 Task: Search for a stay in Presidente Epitácio, SP, from 2 Jun to 9 Jun for 5 guests. Set price range to ₹7000 - ₹13000, with 2 bedrooms, 5 beds, 2 bathrooms, self check-in, and Spanish-speaking host.
Action: Mouse moved to (434, 140)
Screenshot: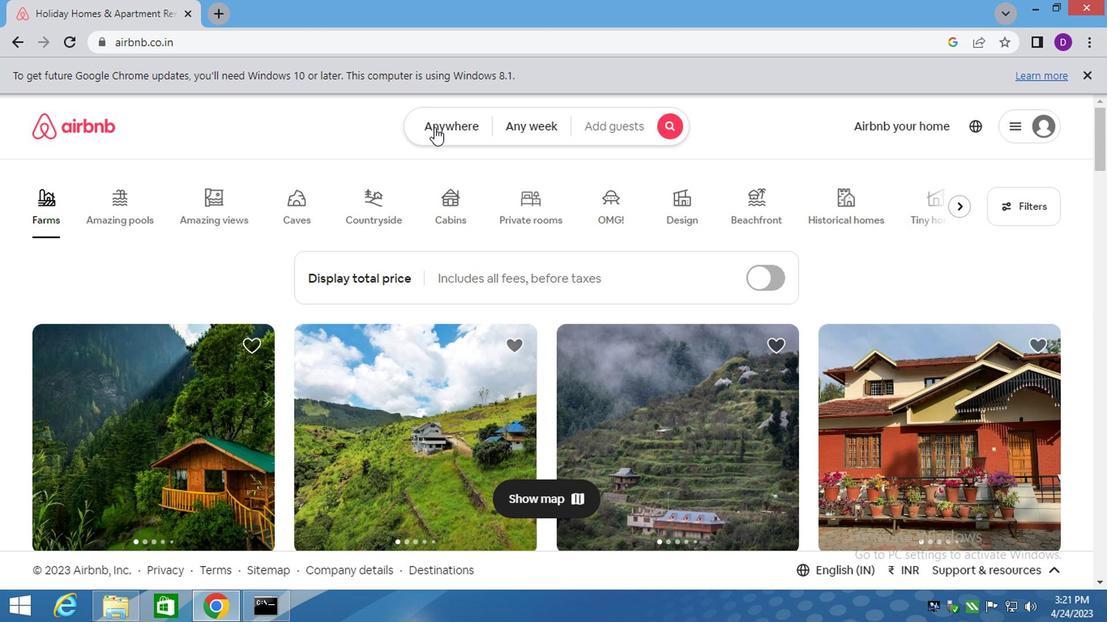 
Action: Mouse pressed left at (434, 140)
Screenshot: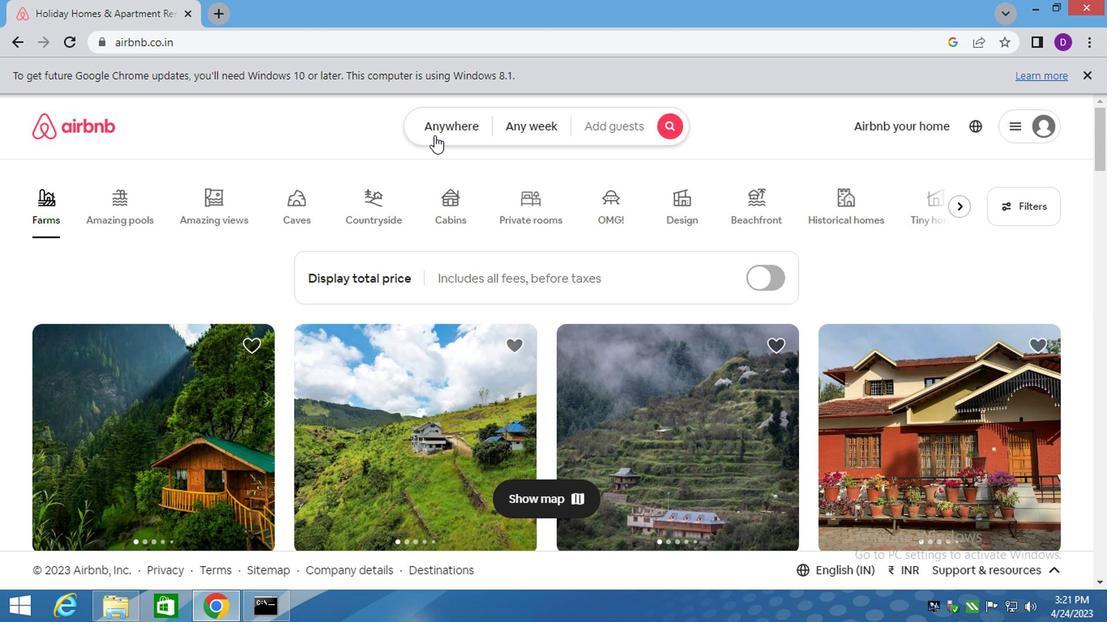 
Action: Mouse moved to (269, 188)
Screenshot: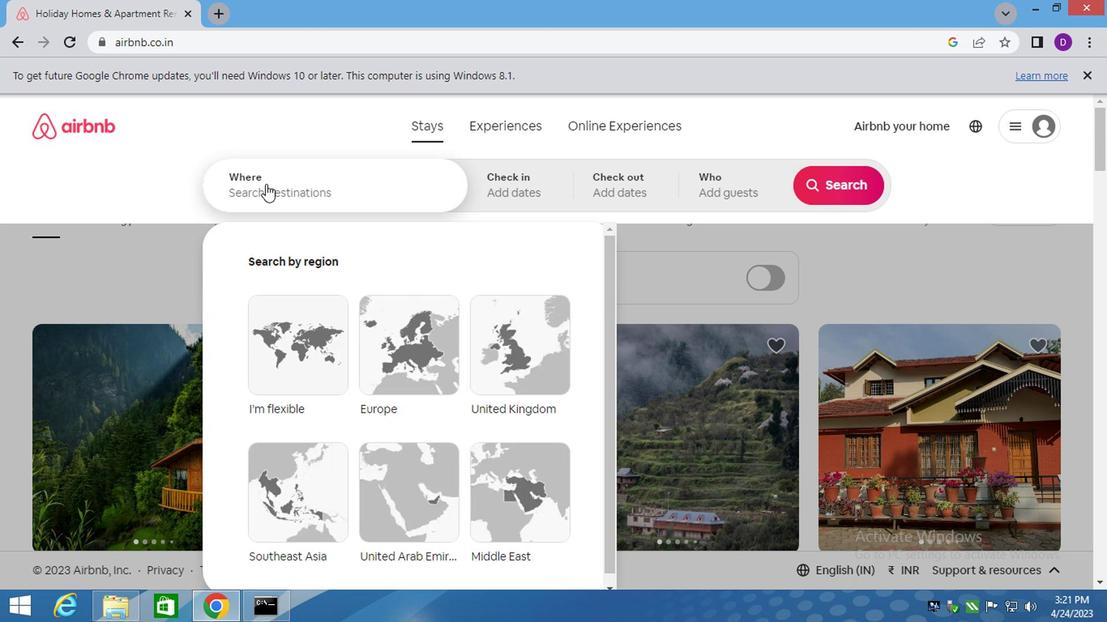 
Action: Mouse pressed left at (269, 188)
Screenshot: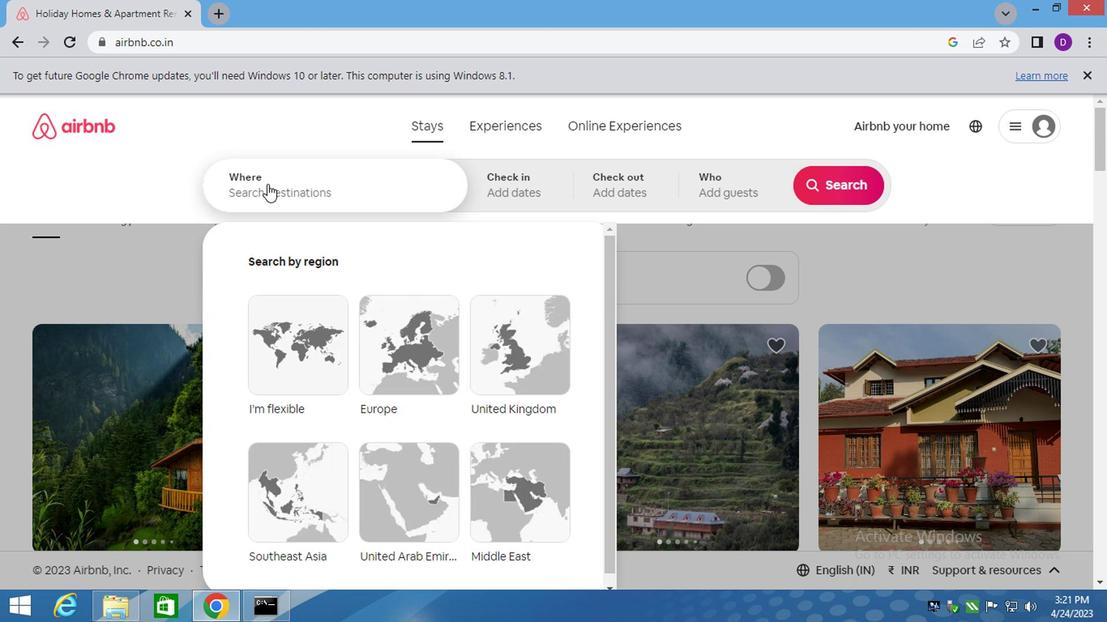 
Action: Mouse moved to (380, 196)
Screenshot: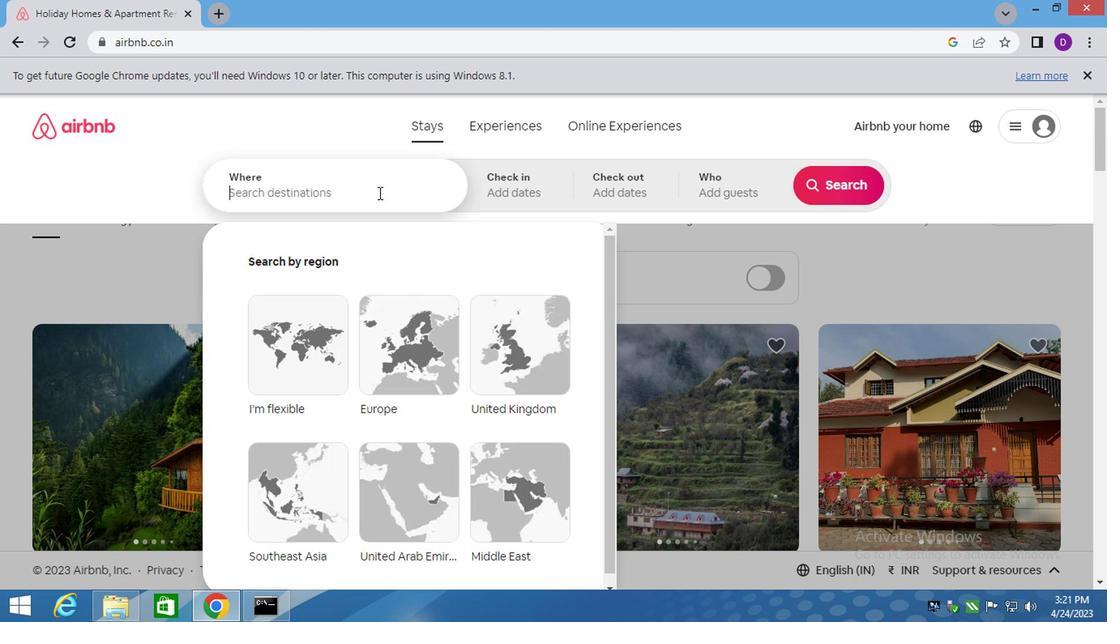 
Action: Key pressed <Key.shift>PRESIDENTE<Key.space>EPI<Key.down><Key.backspace><Key.backspace><Key.backspace><Key.backspace>,<Key.space><Key.shift>BRTA<Key.backspace><Key.backspace>AZIL<Key.enter>
Screenshot: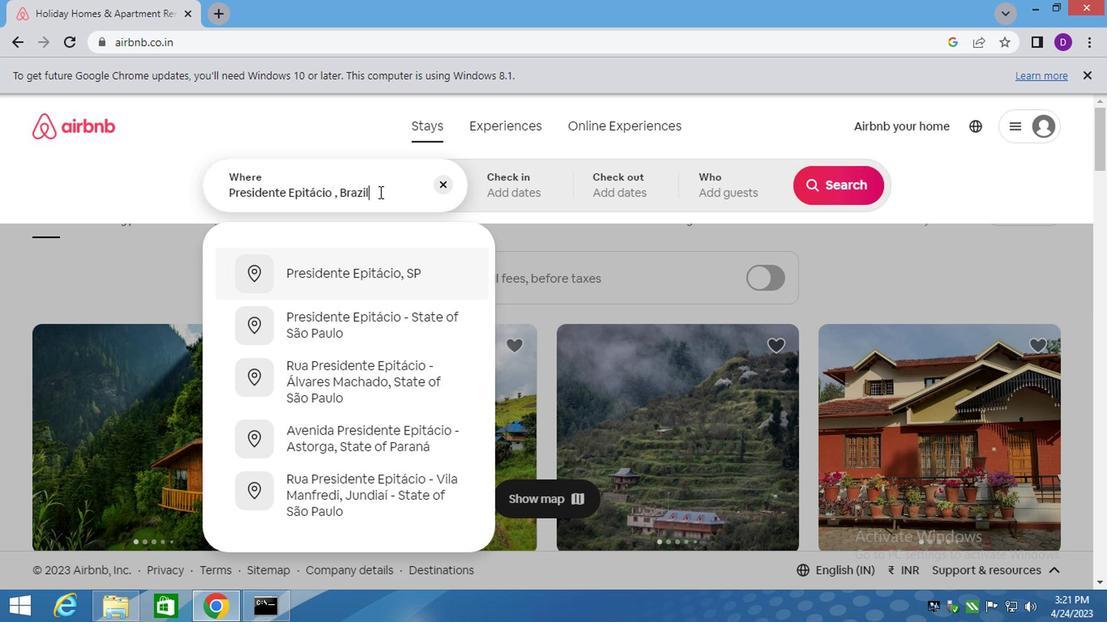 
Action: Mouse moved to (821, 315)
Screenshot: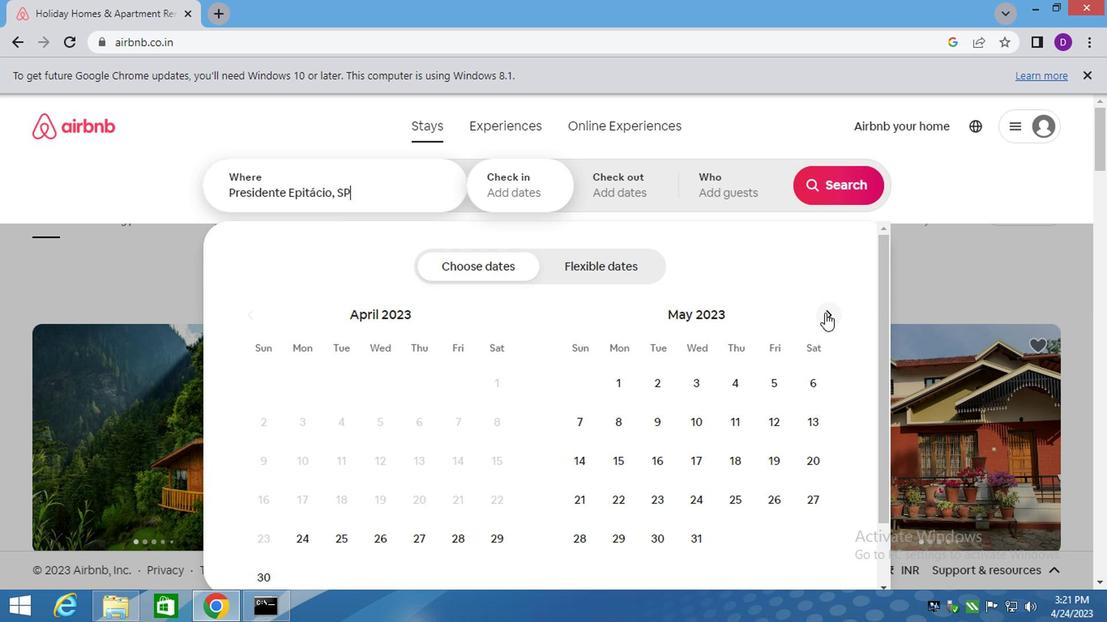 
Action: Mouse pressed left at (821, 315)
Screenshot: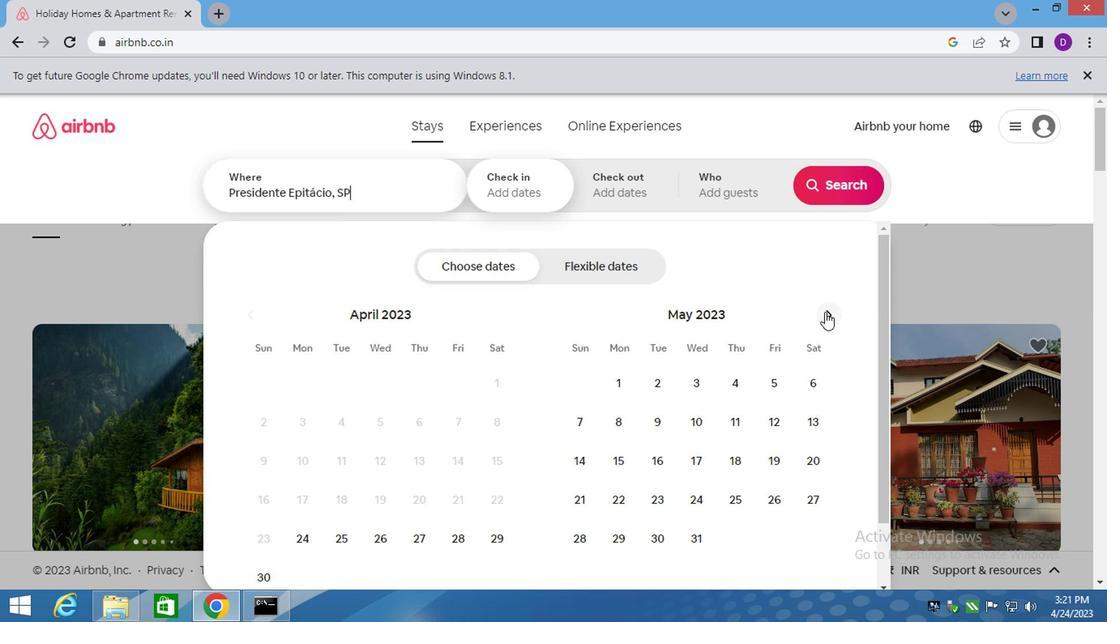 
Action: Mouse moved to (780, 396)
Screenshot: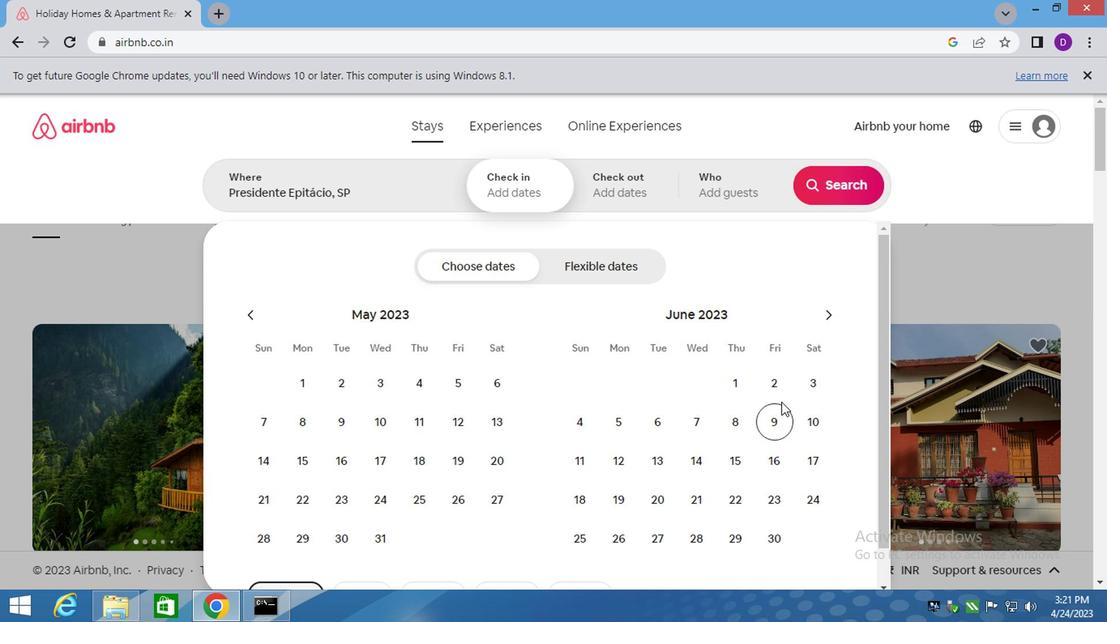 
Action: Mouse pressed left at (780, 396)
Screenshot: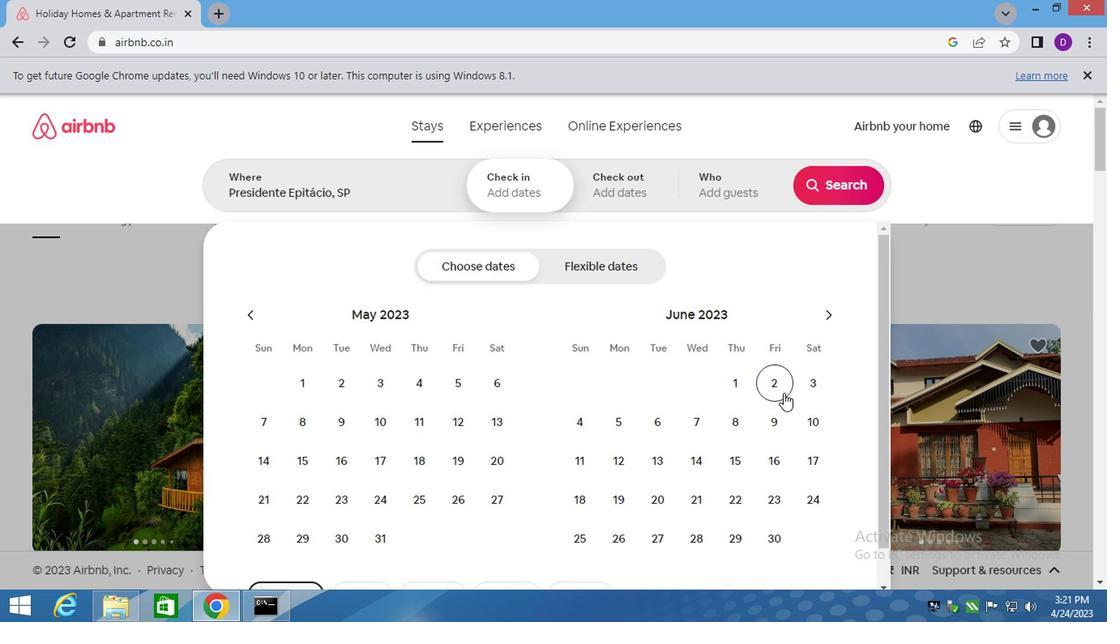 
Action: Mouse moved to (769, 420)
Screenshot: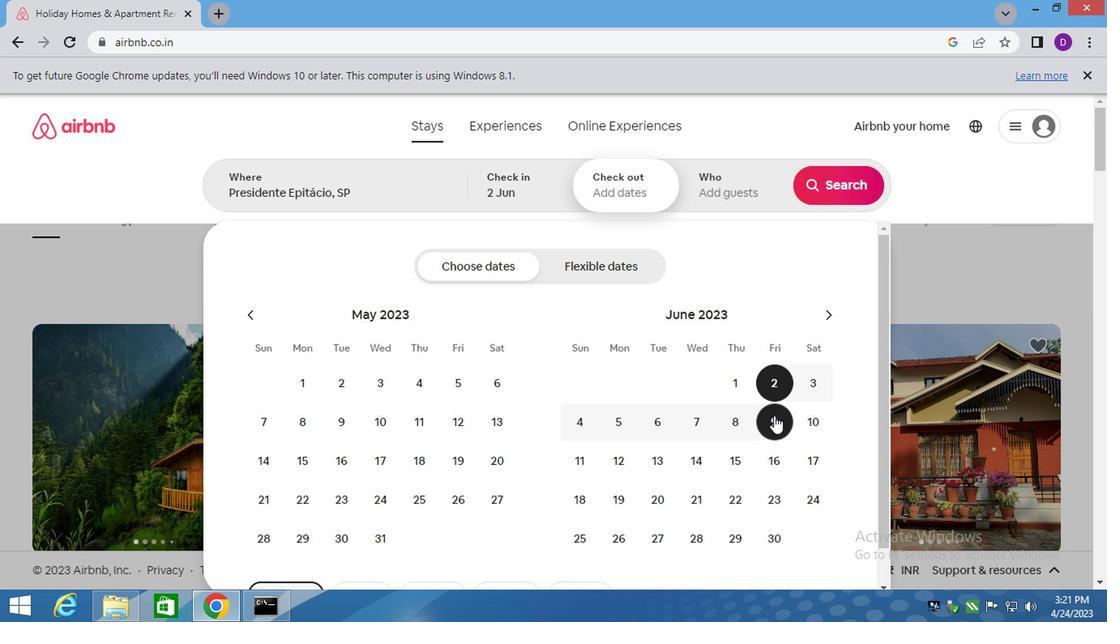
Action: Mouse pressed left at (769, 420)
Screenshot: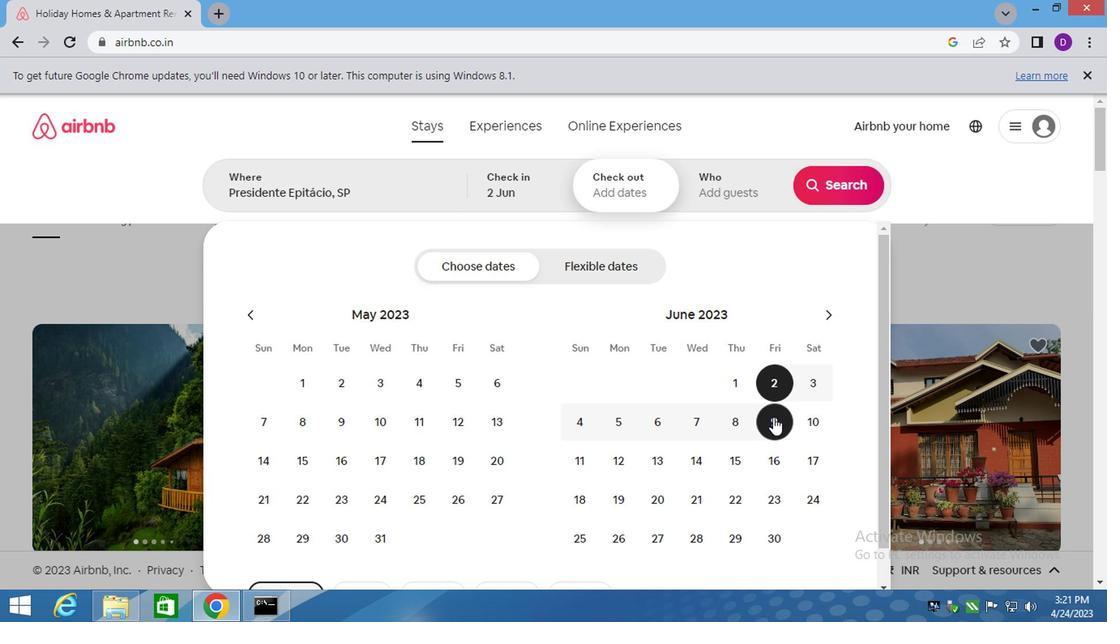 
Action: Mouse moved to (738, 198)
Screenshot: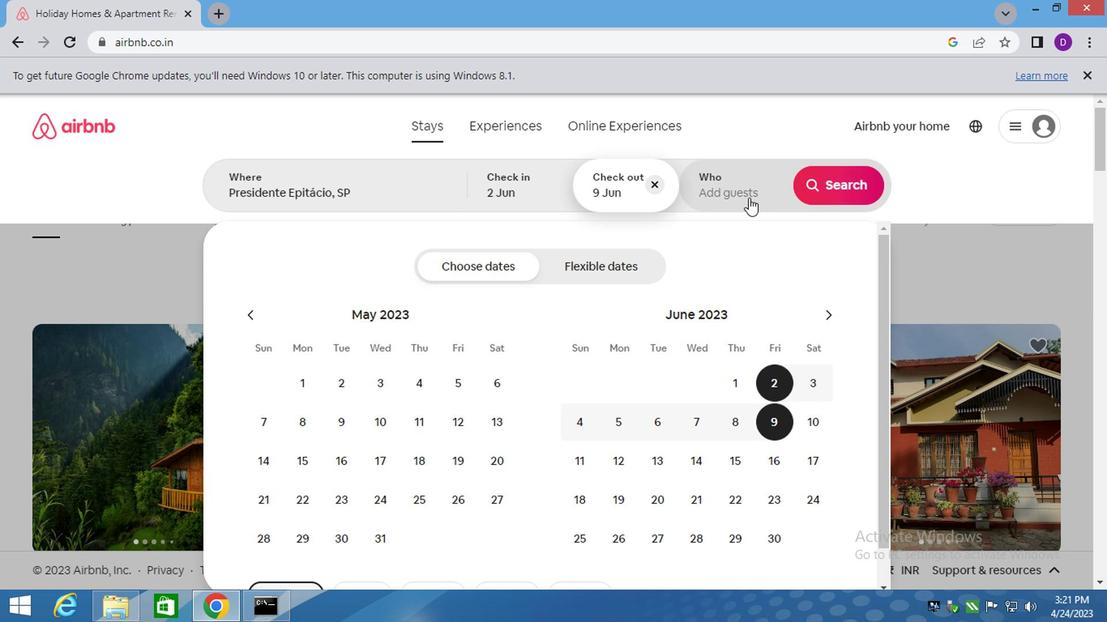 
Action: Mouse pressed left at (738, 198)
Screenshot: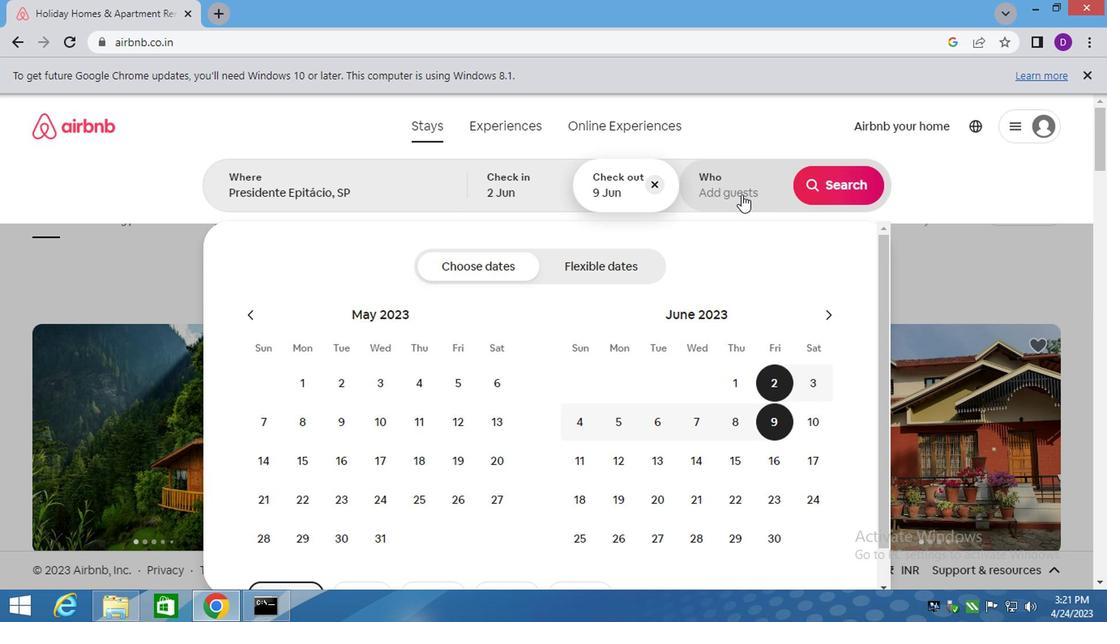 
Action: Mouse moved to (850, 277)
Screenshot: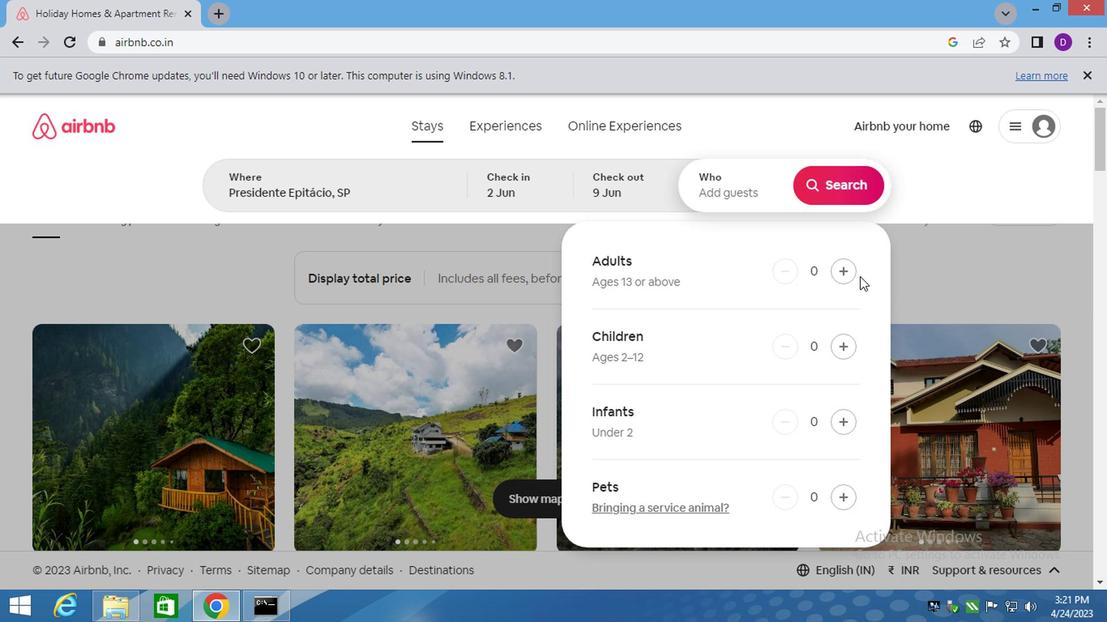 
Action: Mouse pressed left at (850, 277)
Screenshot: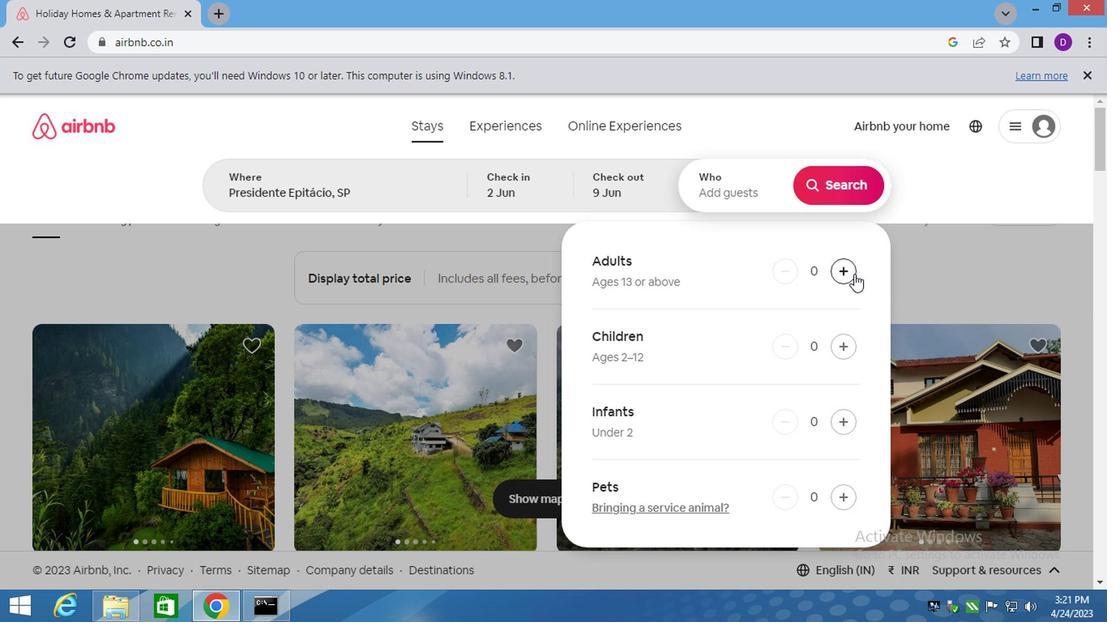 
Action: Mouse moved to (850, 276)
Screenshot: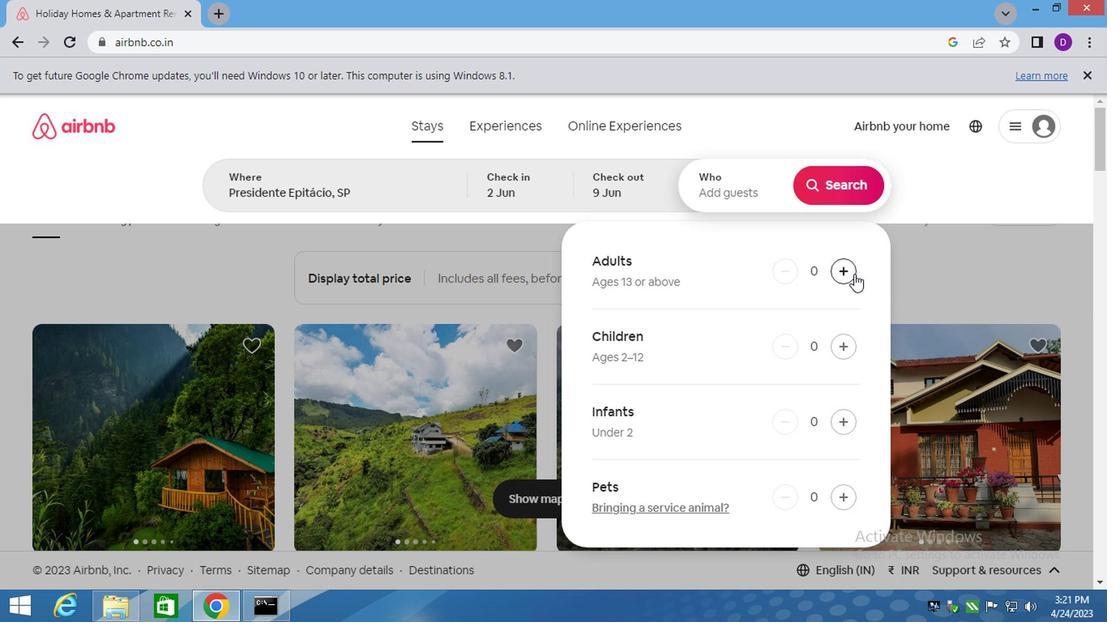 
Action: Mouse pressed left at (850, 276)
Screenshot: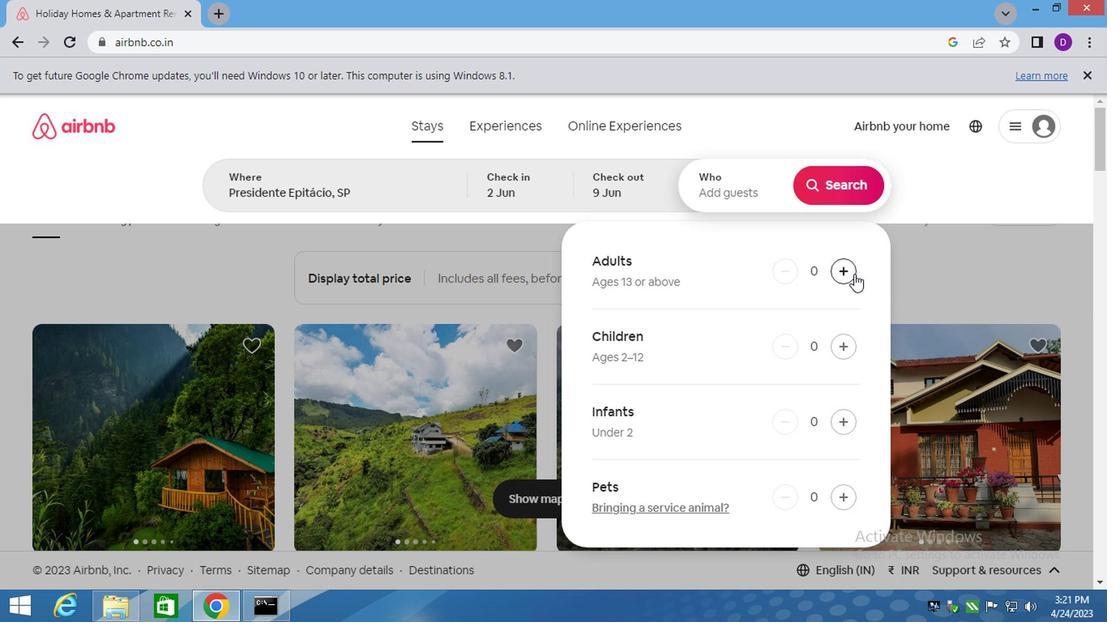 
Action: Mouse pressed left at (850, 276)
Screenshot: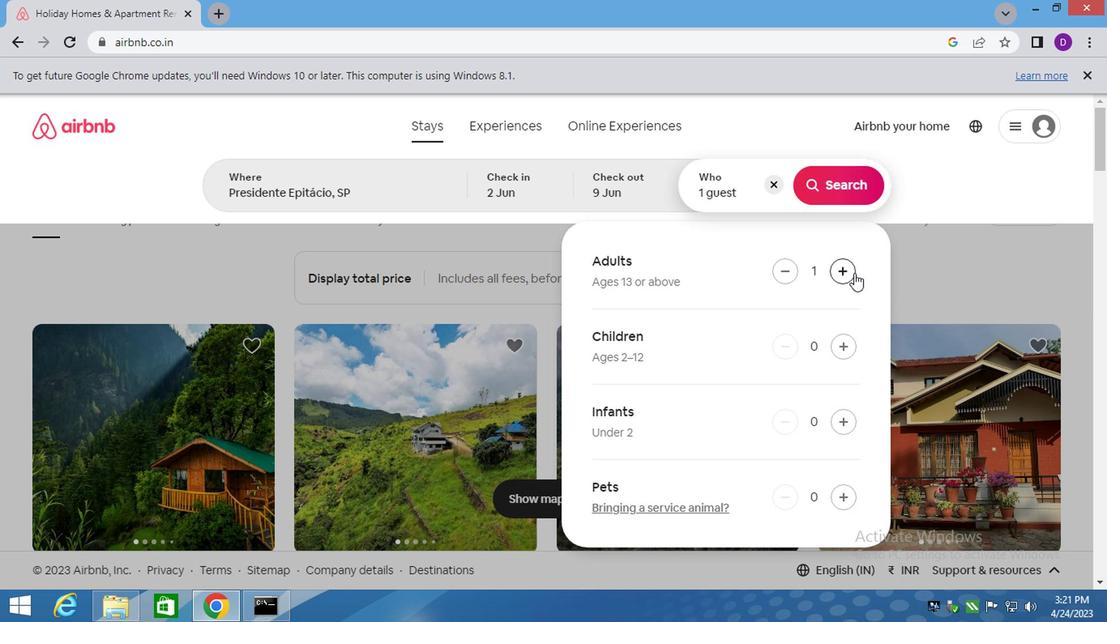 
Action: Mouse pressed left at (850, 276)
Screenshot: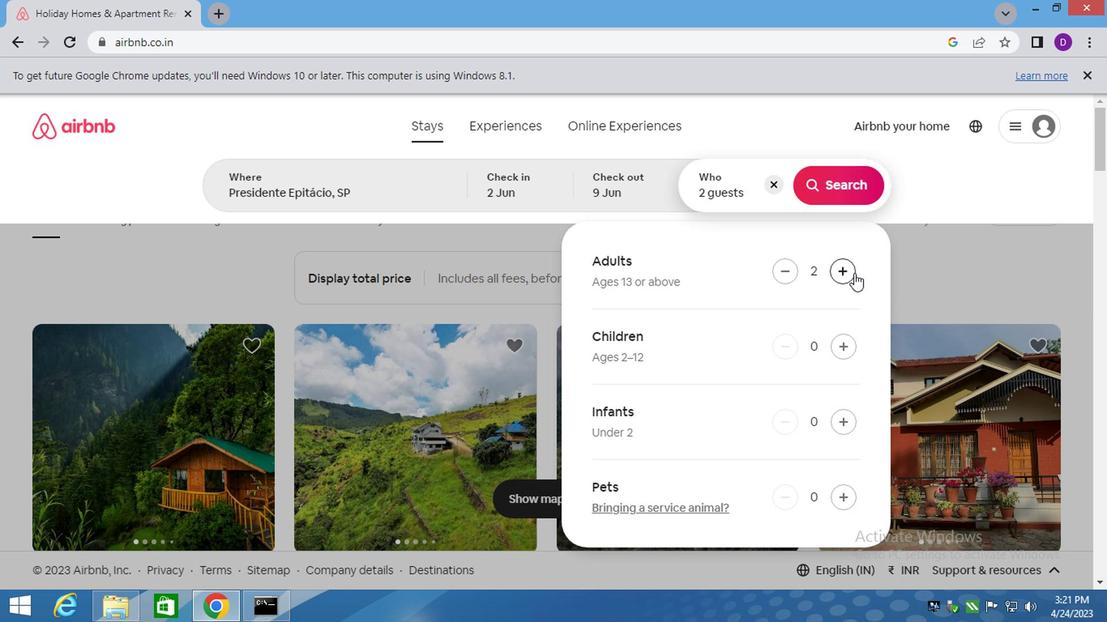 
Action: Mouse pressed left at (850, 276)
Screenshot: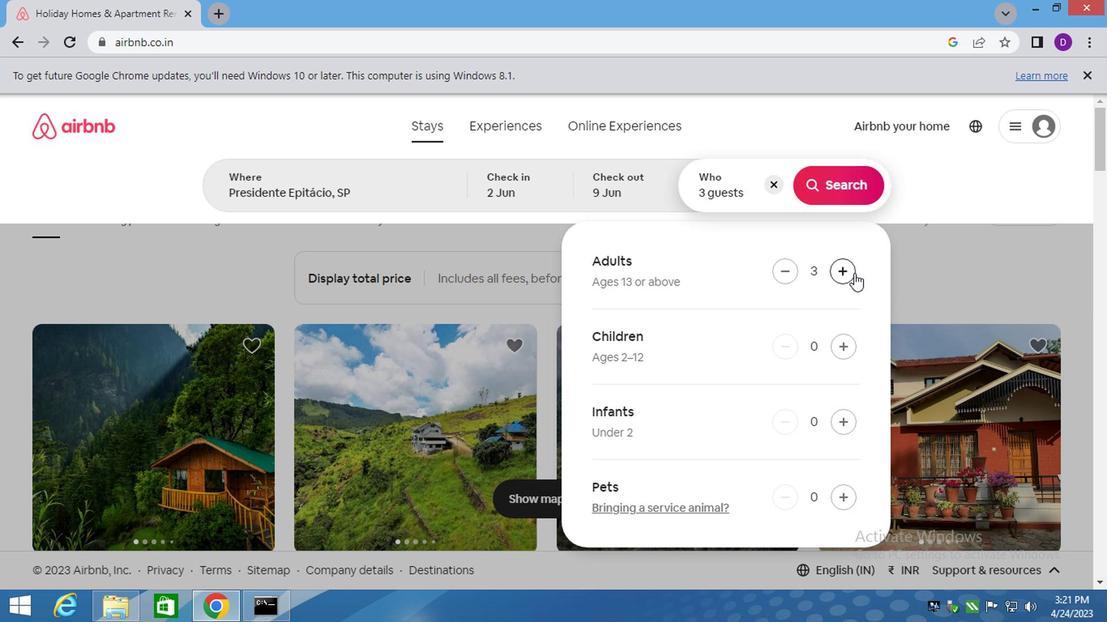 
Action: Mouse moved to (827, 189)
Screenshot: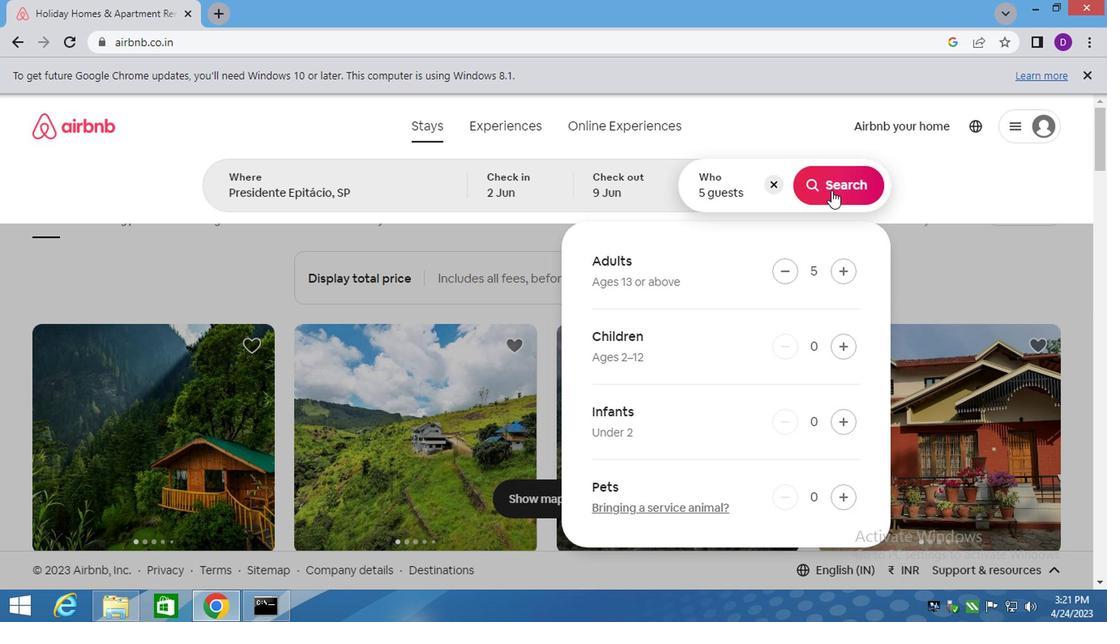 
Action: Mouse pressed left at (827, 189)
Screenshot: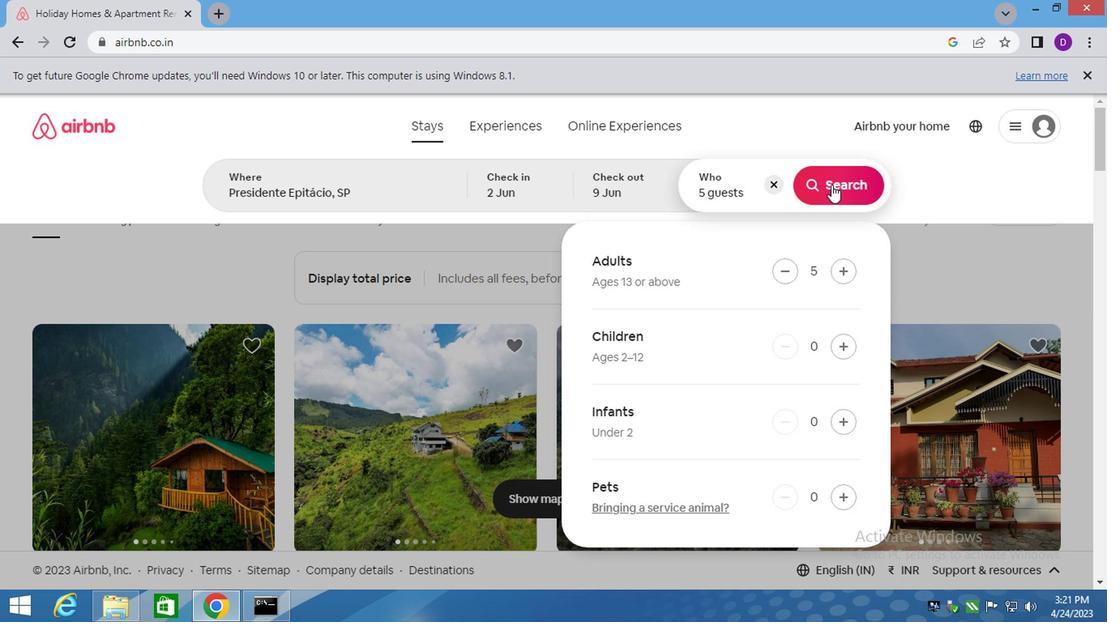 
Action: Mouse moved to (1024, 194)
Screenshot: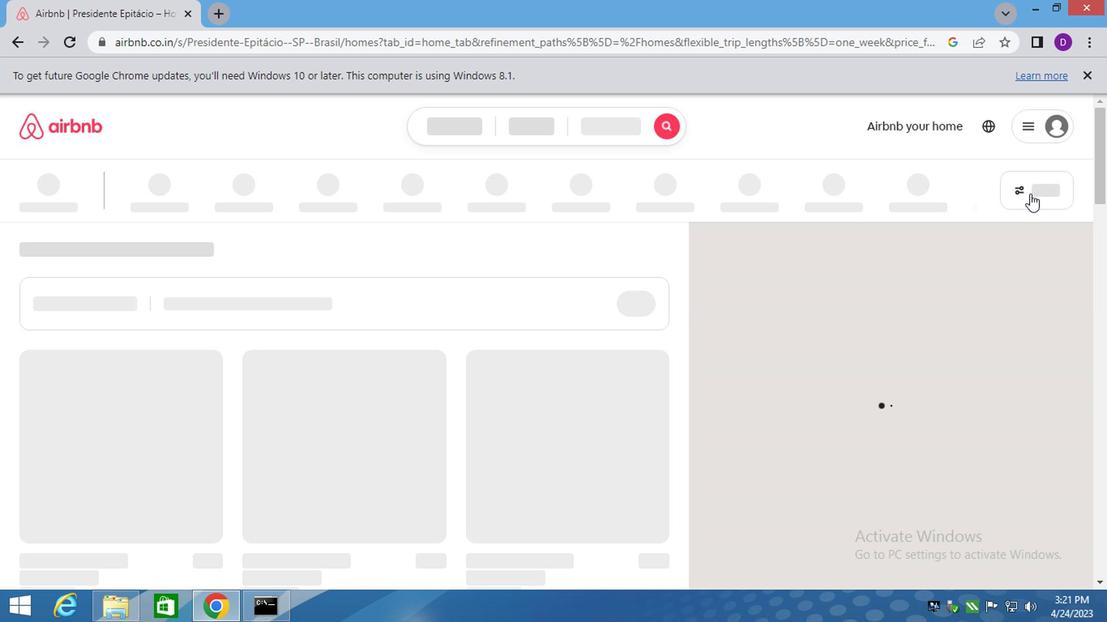
Action: Mouse pressed left at (1024, 194)
Screenshot: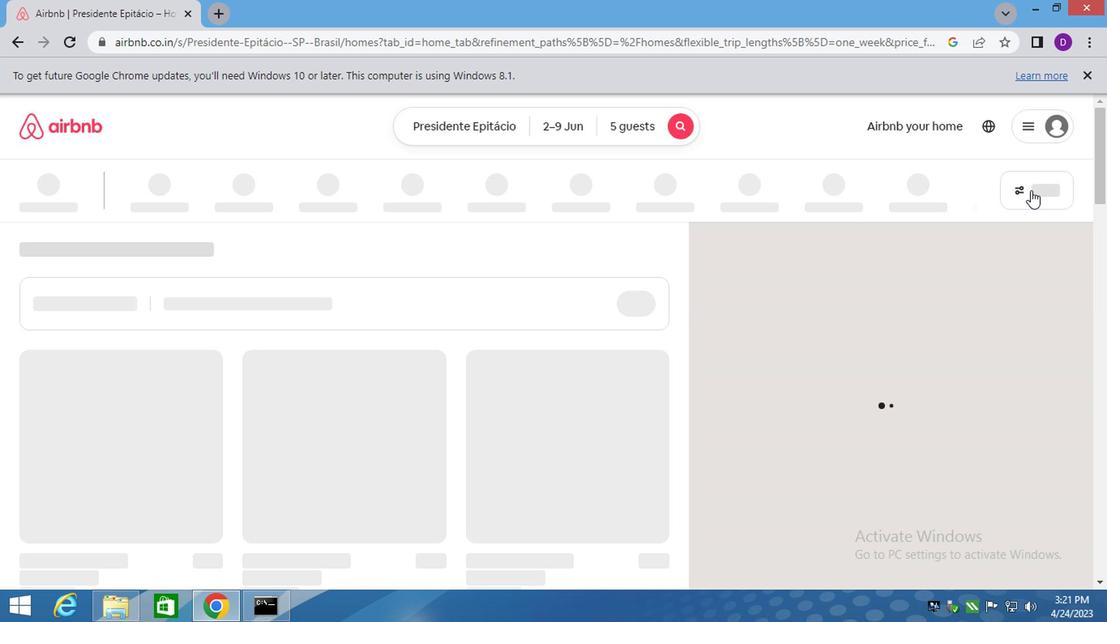 
Action: Mouse moved to (317, 393)
Screenshot: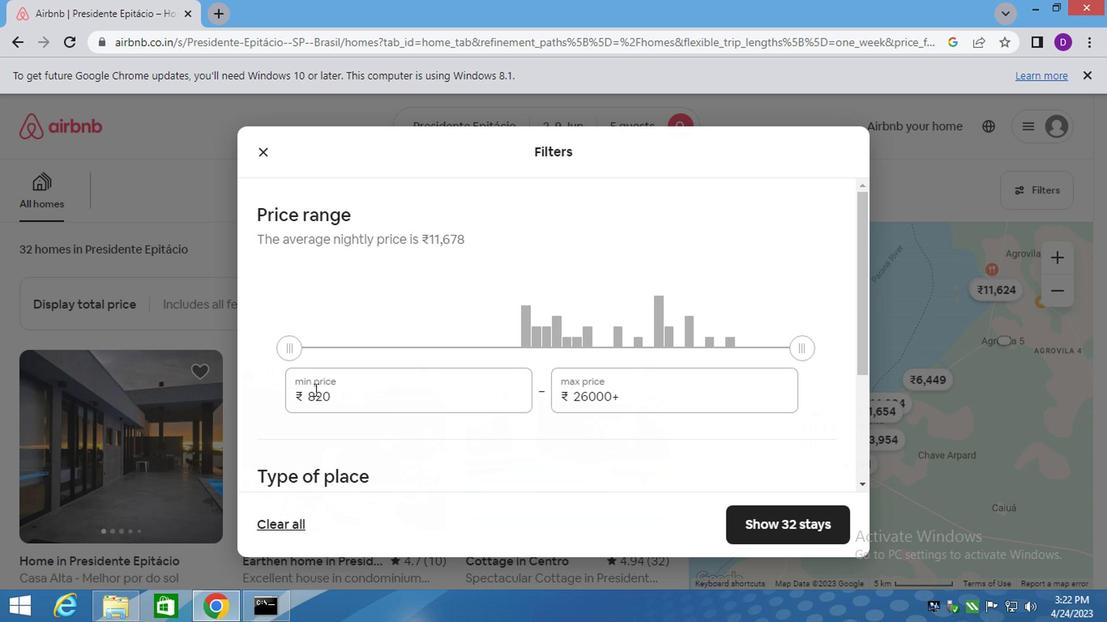 
Action: Mouse pressed left at (317, 393)
Screenshot: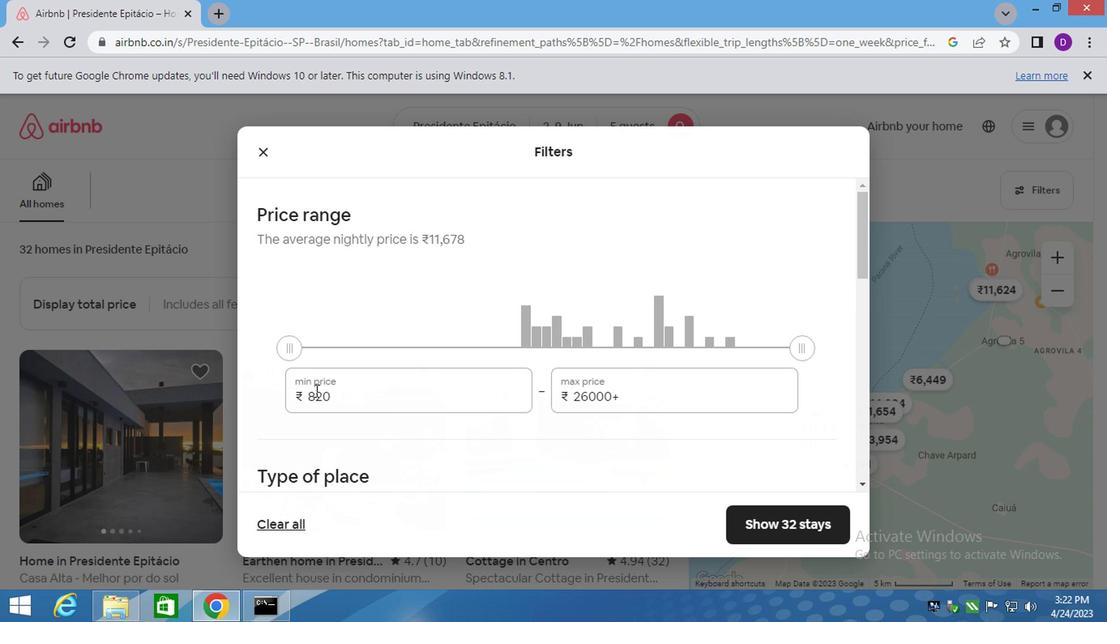 
Action: Mouse pressed left at (317, 393)
Screenshot: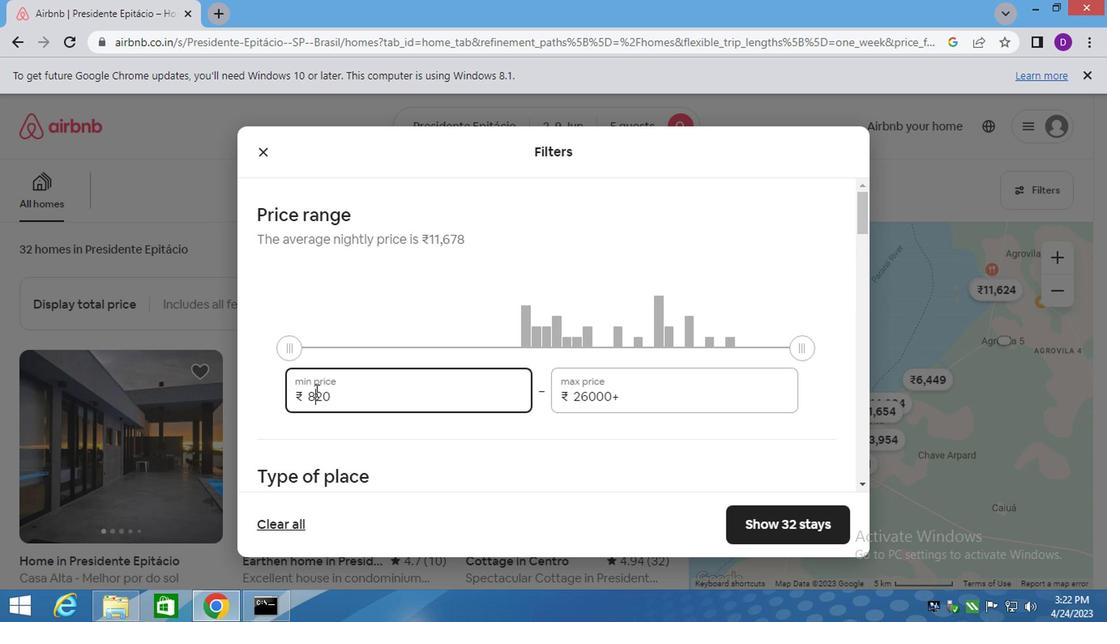 
Action: Mouse pressed left at (317, 393)
Screenshot: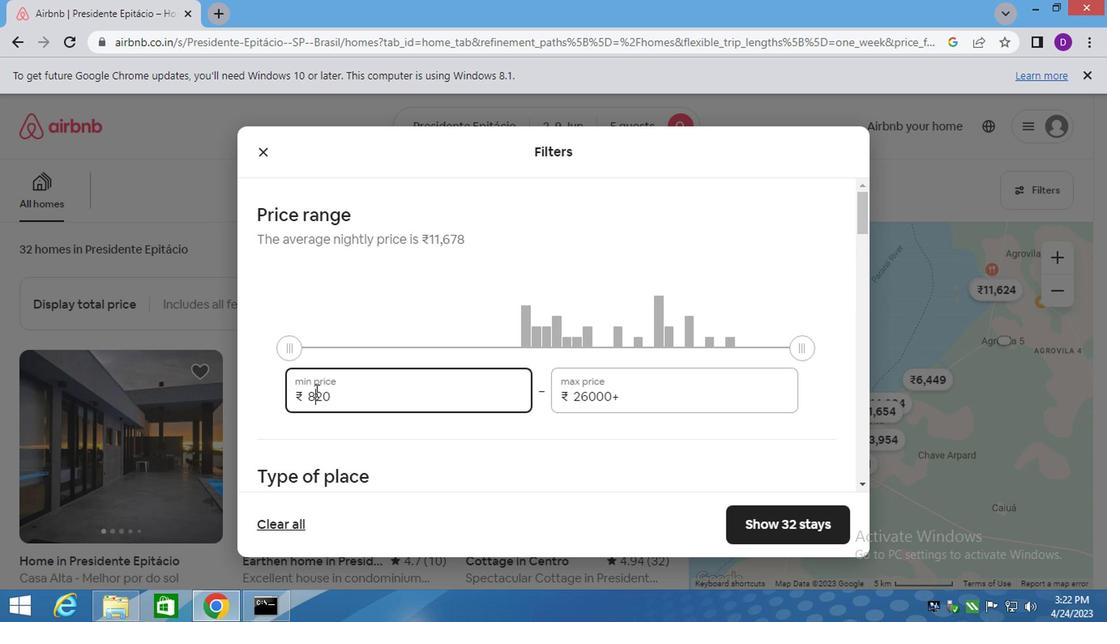 
Action: Key pressed 7
Screenshot: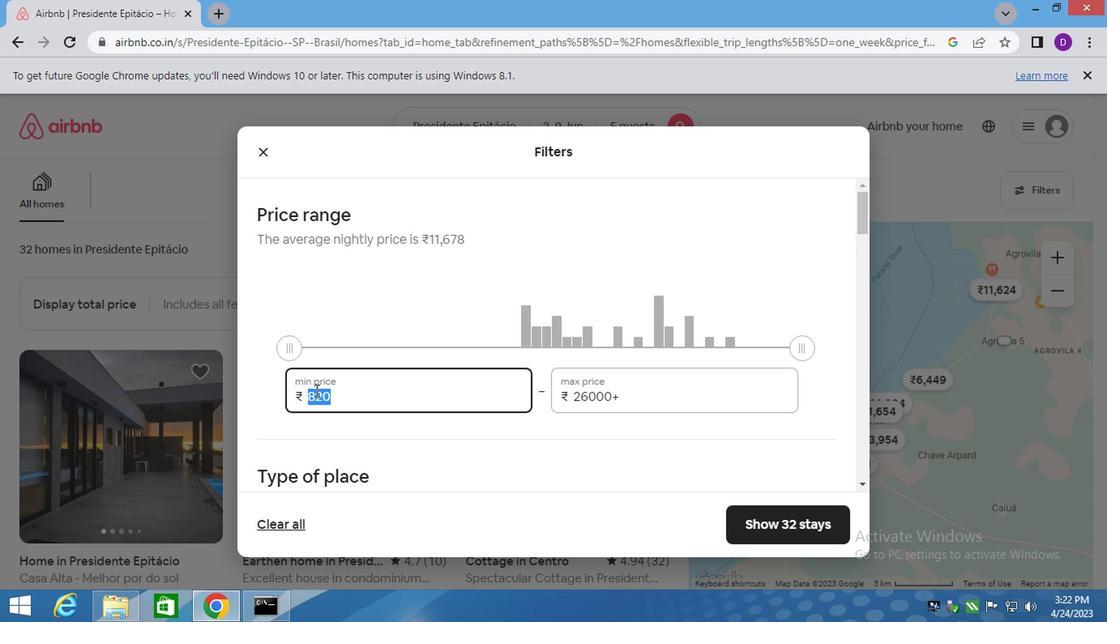 
Action: Mouse moved to (317, 393)
Screenshot: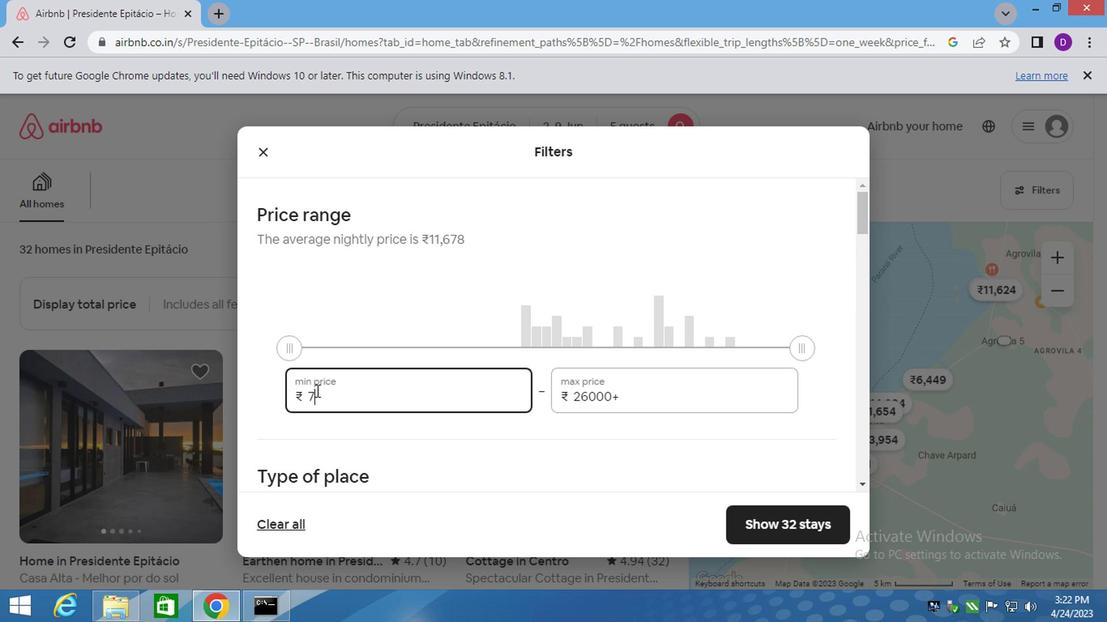 
Action: Key pressed 0
Screenshot: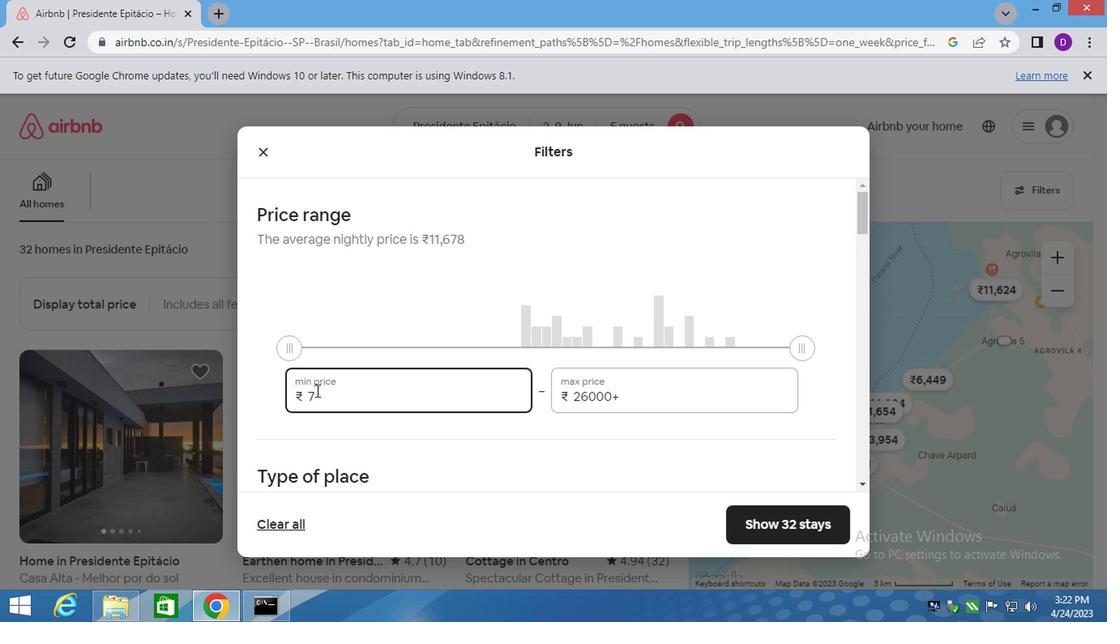 
Action: Mouse moved to (377, 392)
Screenshot: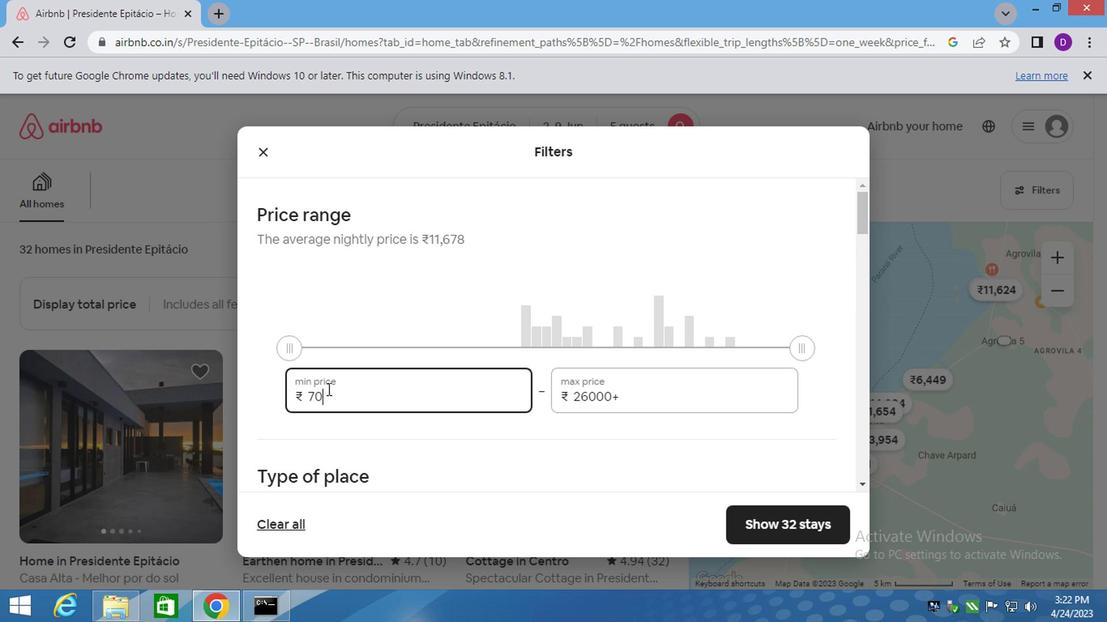 
Action: Key pressed 0
Screenshot: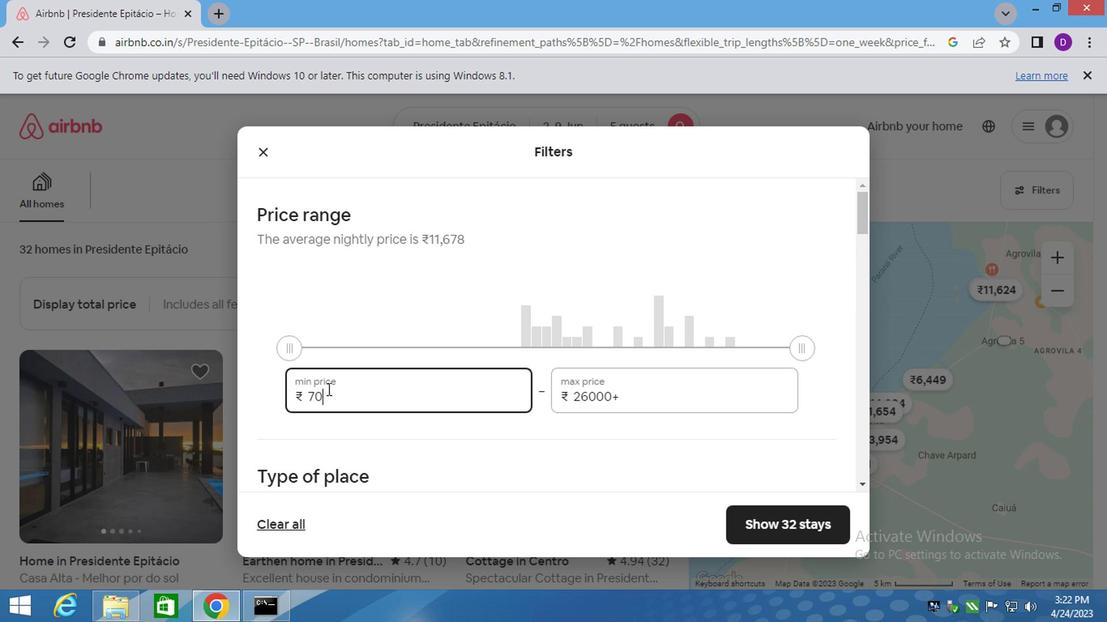 
Action: Mouse moved to (442, 390)
Screenshot: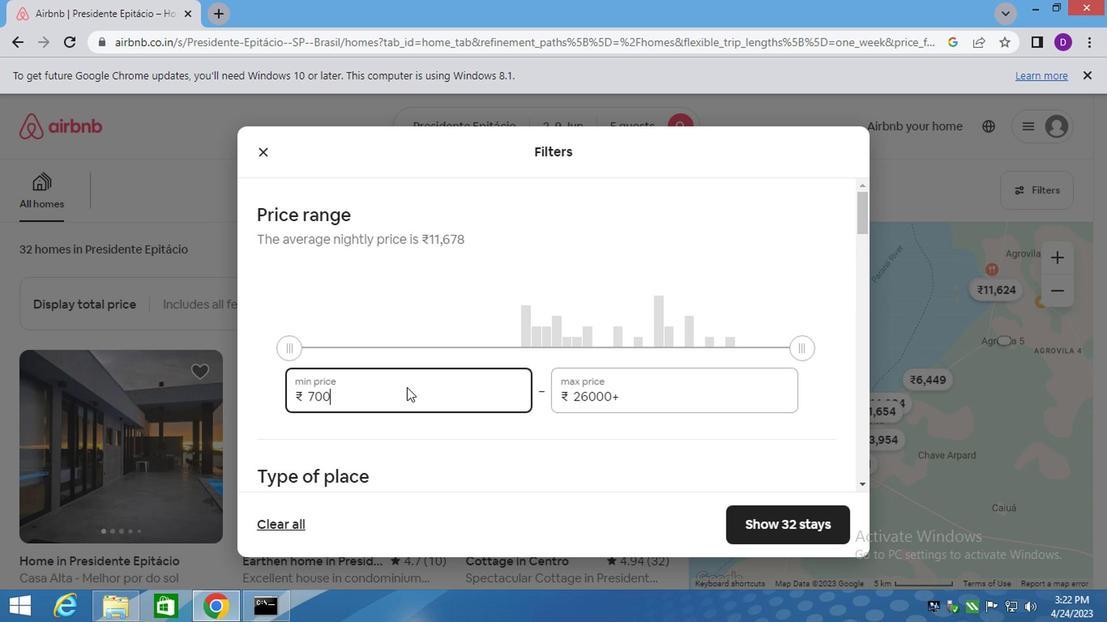 
Action: Key pressed 0
Screenshot: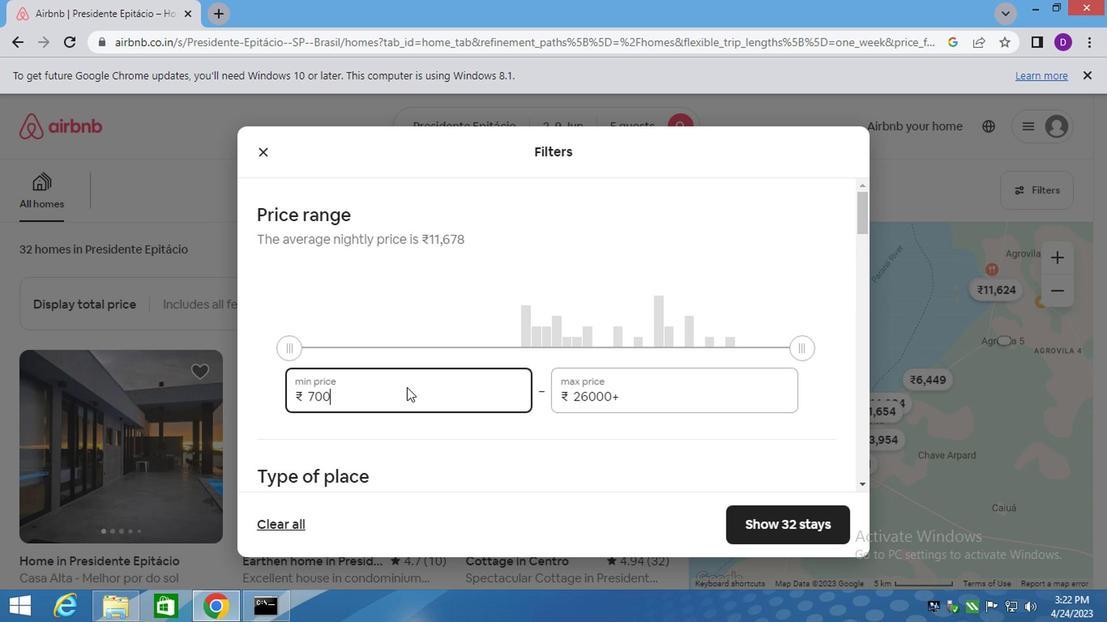 
Action: Mouse moved to (574, 396)
Screenshot: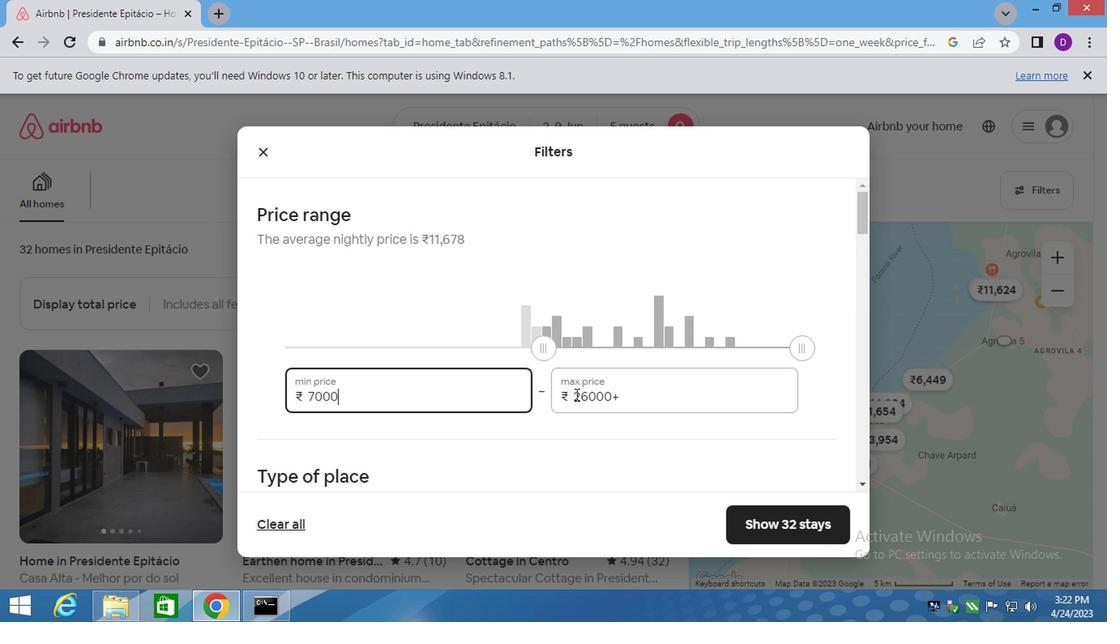 
Action: Mouse pressed left at (574, 396)
Screenshot: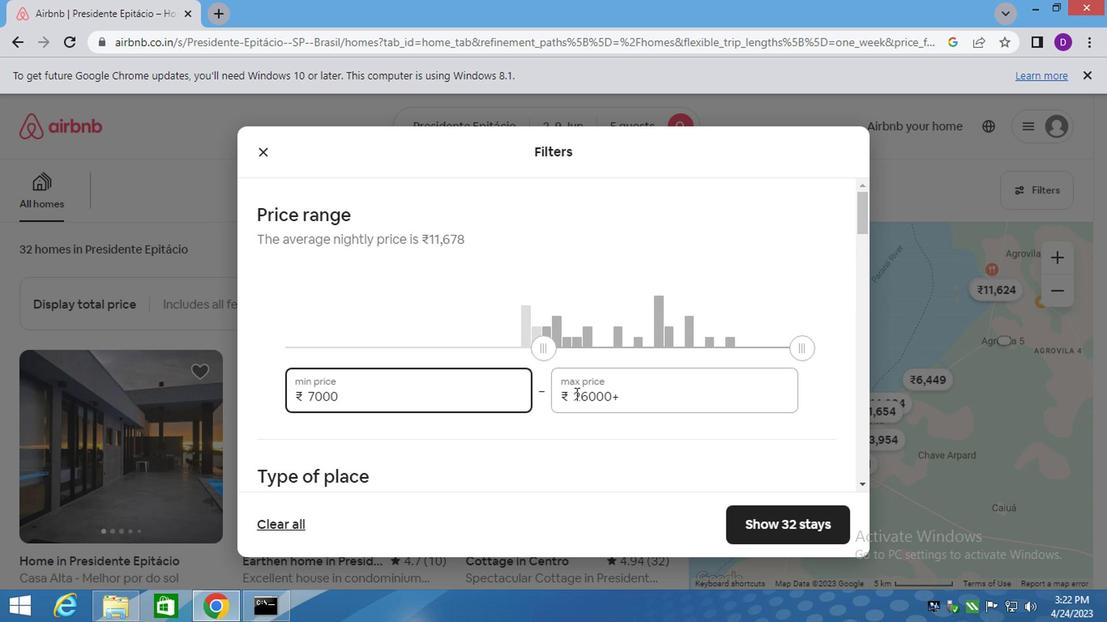 
Action: Mouse pressed left at (574, 396)
Screenshot: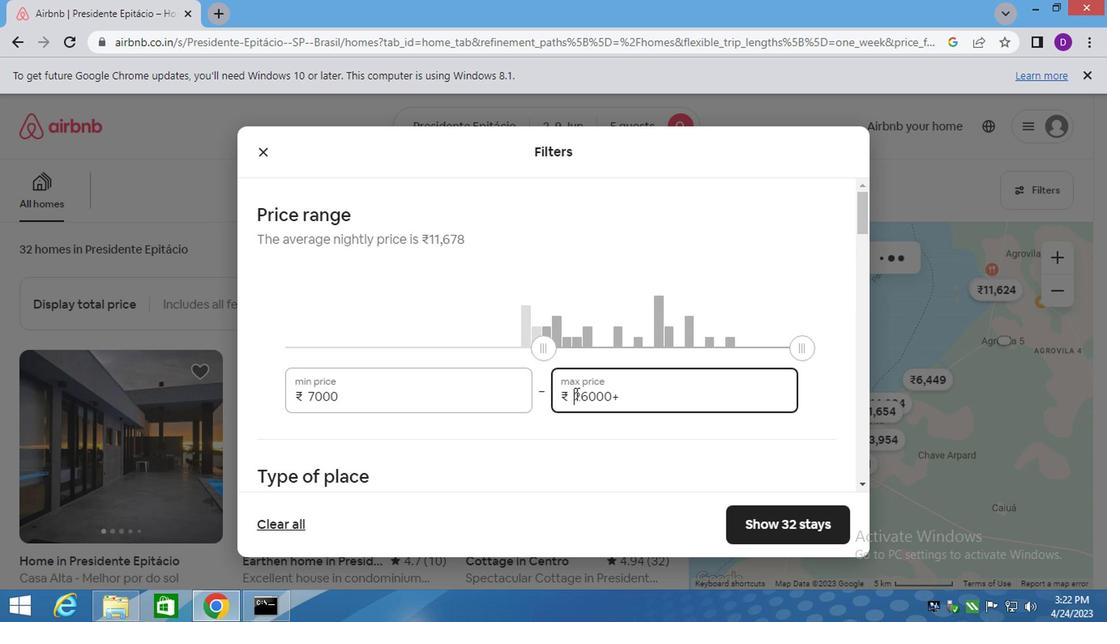 
Action: Mouse pressed left at (574, 396)
Screenshot: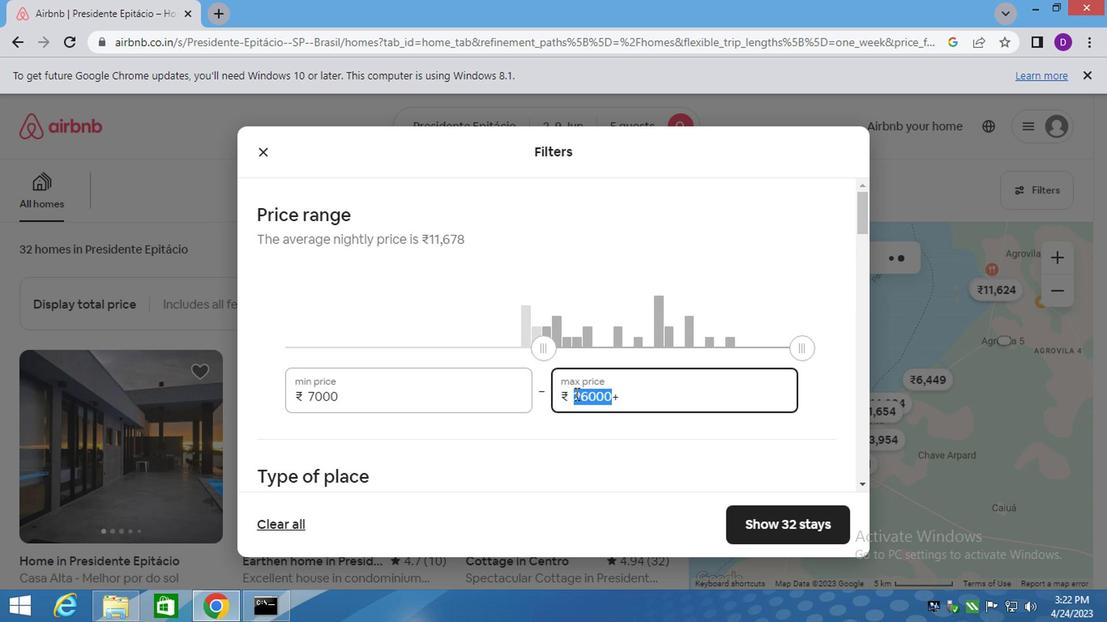 
Action: Key pressed 13000
Screenshot: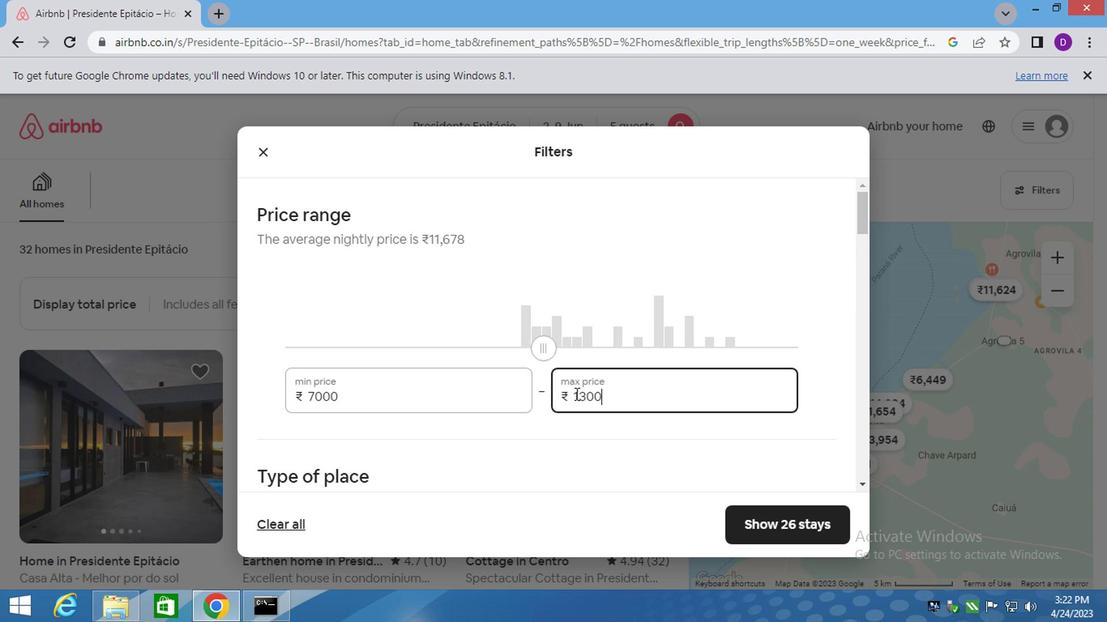 
Action: Mouse scrolled (574, 396) with delta (0, 0)
Screenshot: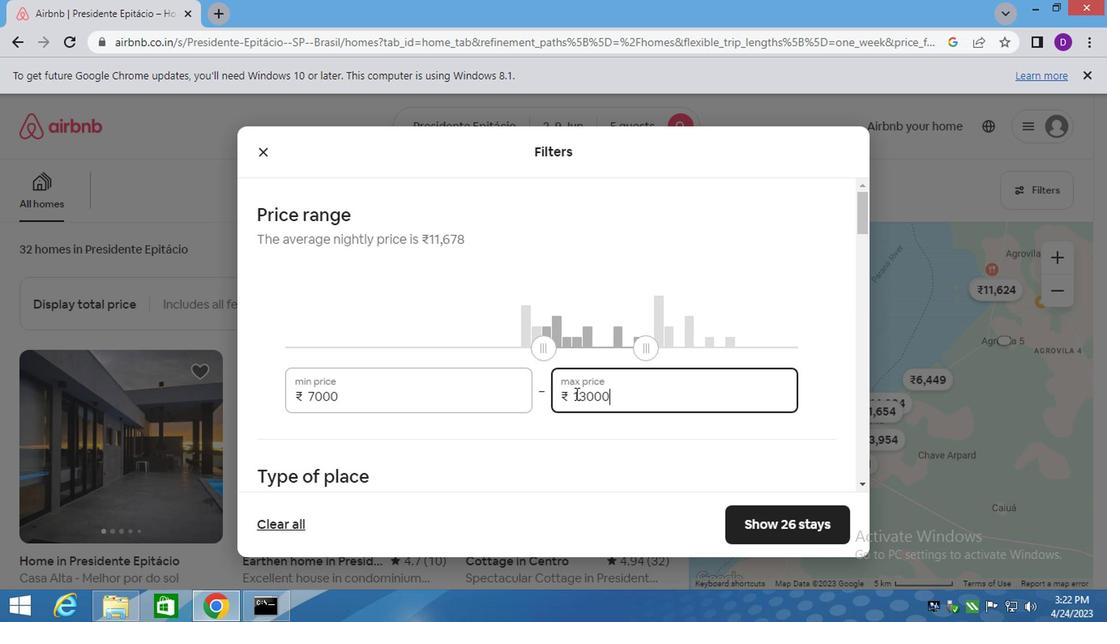 
Action: Mouse moved to (573, 396)
Screenshot: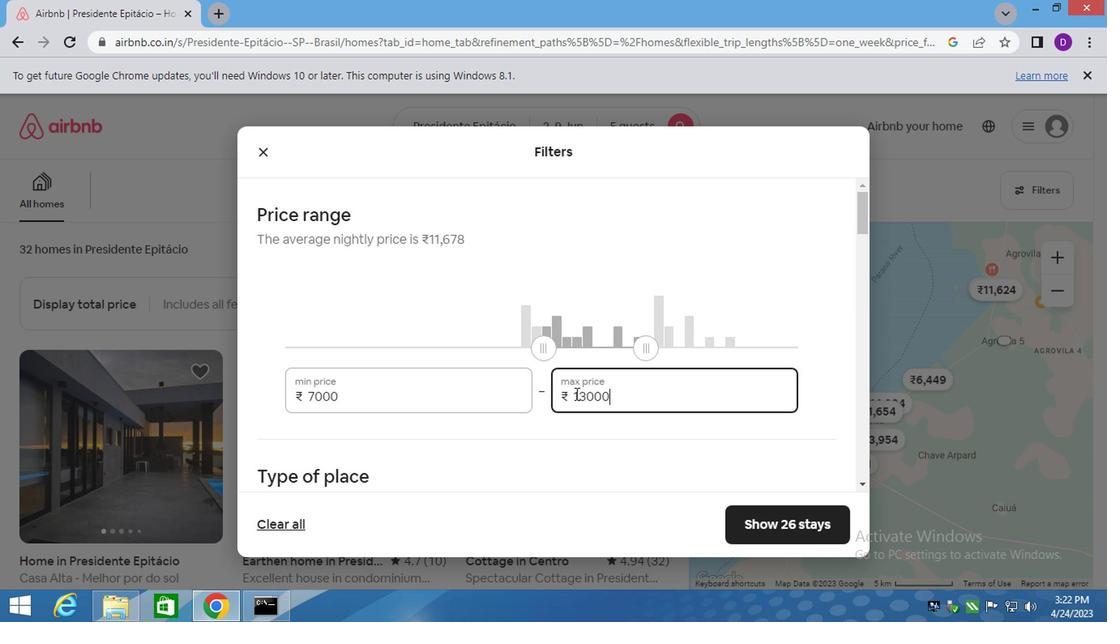 
Action: Mouse scrolled (573, 396) with delta (0, 0)
Screenshot: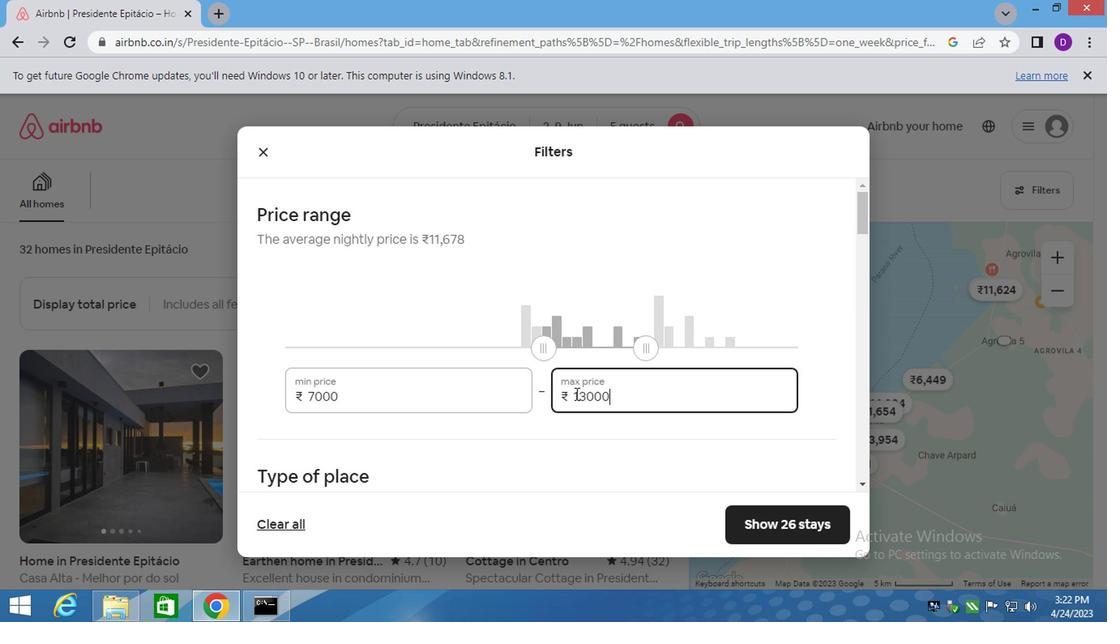 
Action: Mouse moved to (432, 443)
Screenshot: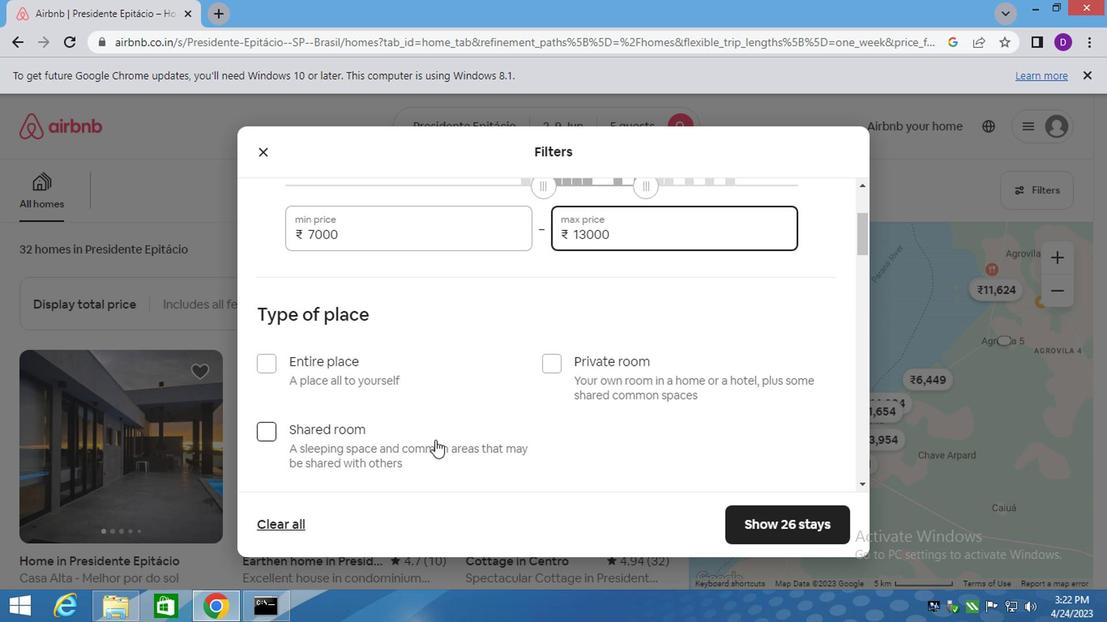 
Action: Mouse pressed left at (432, 443)
Screenshot: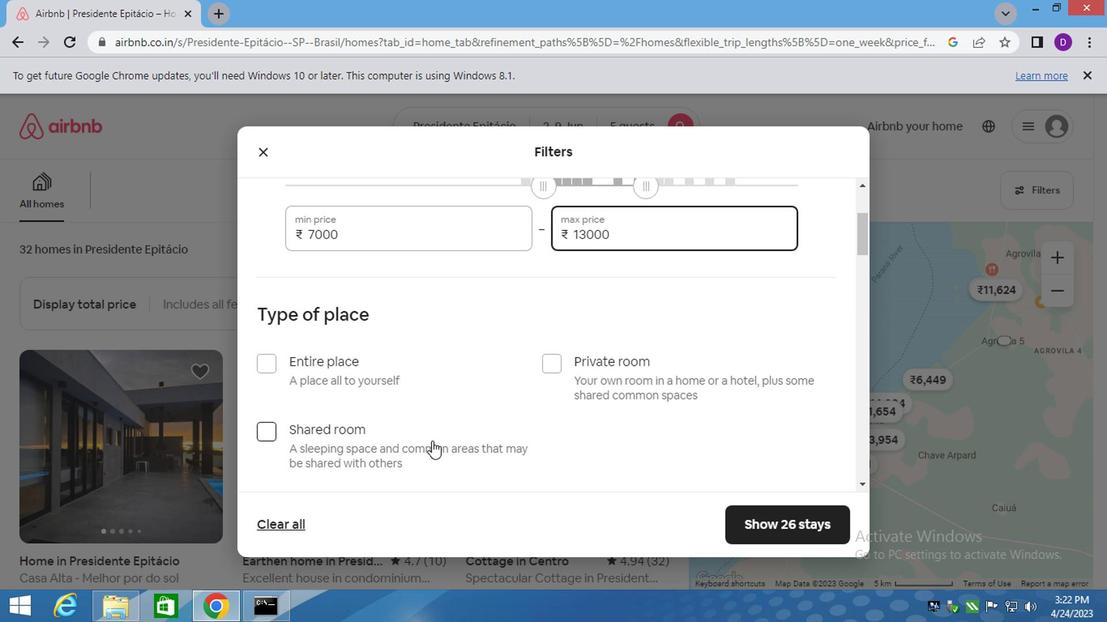 
Action: Mouse moved to (442, 429)
Screenshot: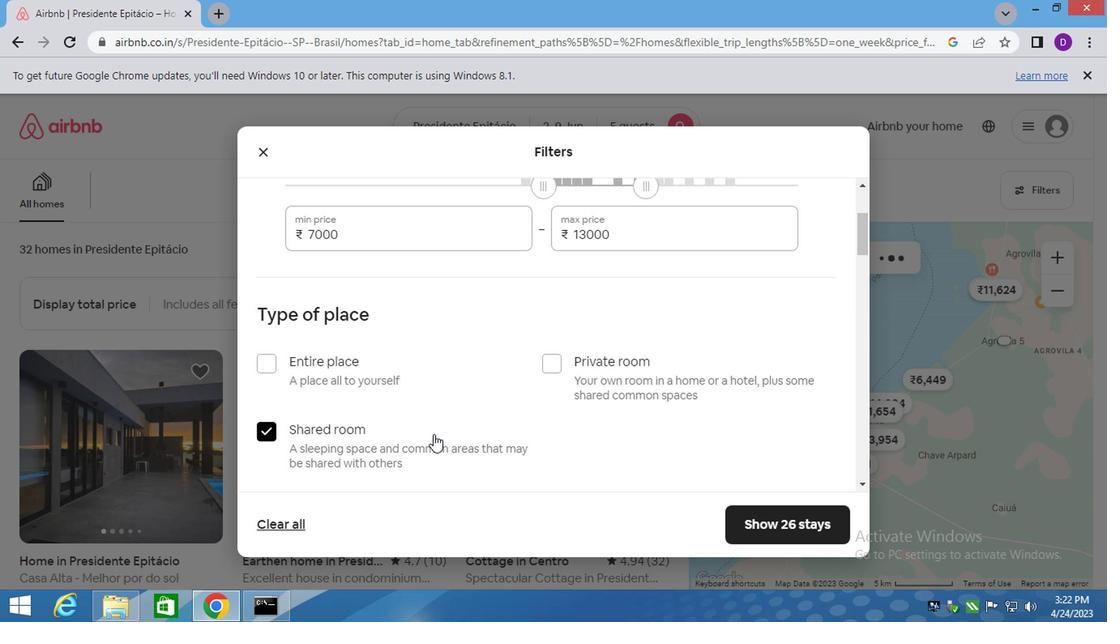 
Action: Mouse scrolled (442, 429) with delta (0, 0)
Screenshot: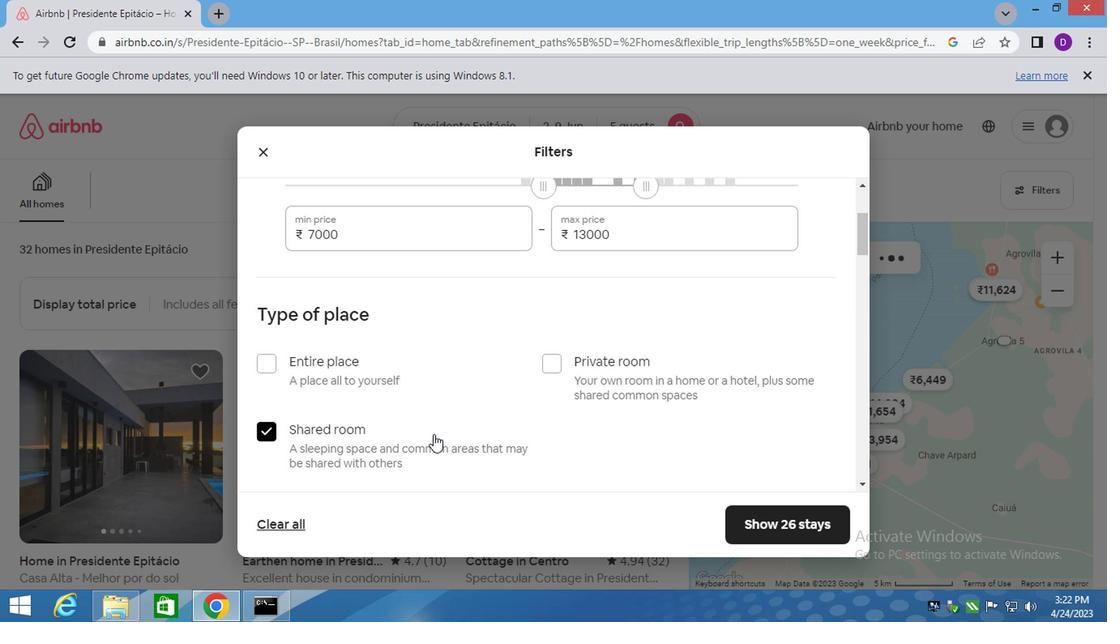 
Action: Mouse moved to (445, 427)
Screenshot: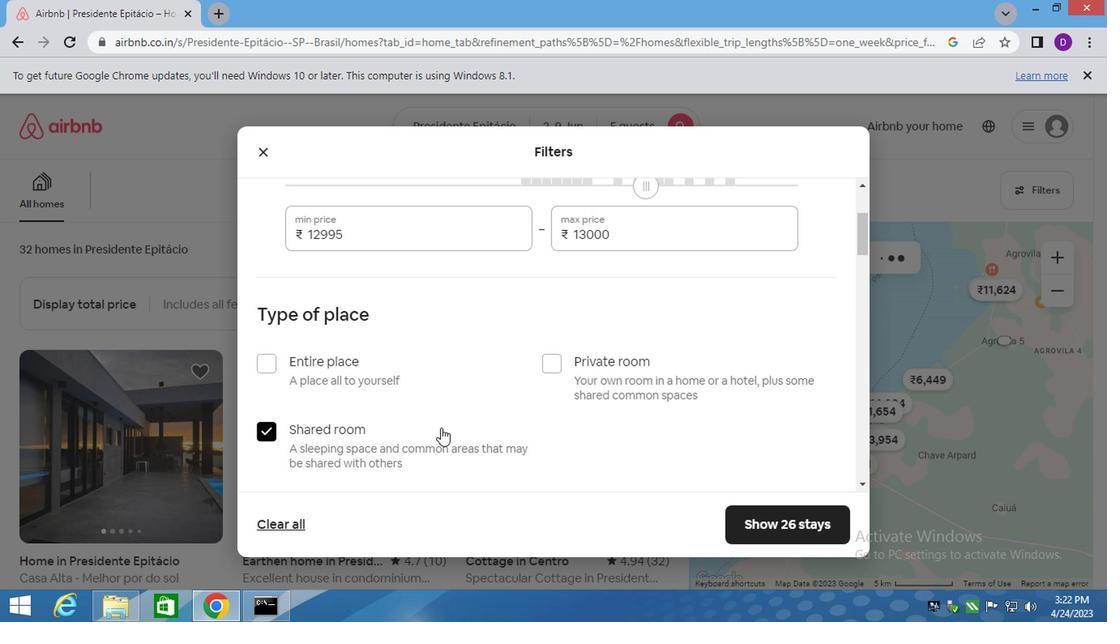 
Action: Mouse scrolled (445, 427) with delta (0, 0)
Screenshot: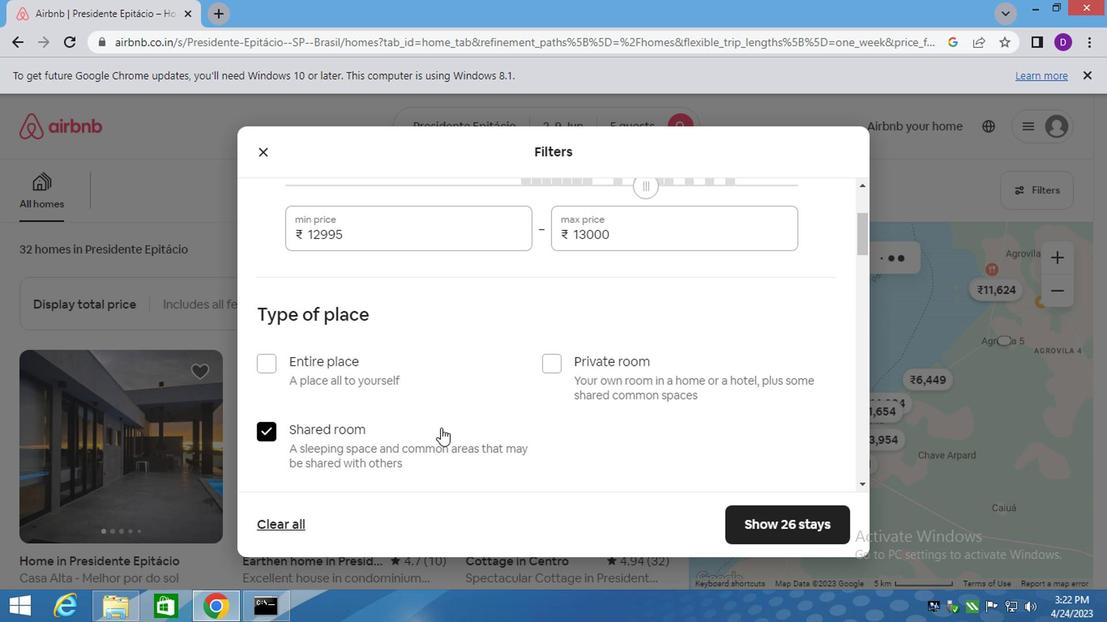 
Action: Mouse moved to (446, 427)
Screenshot: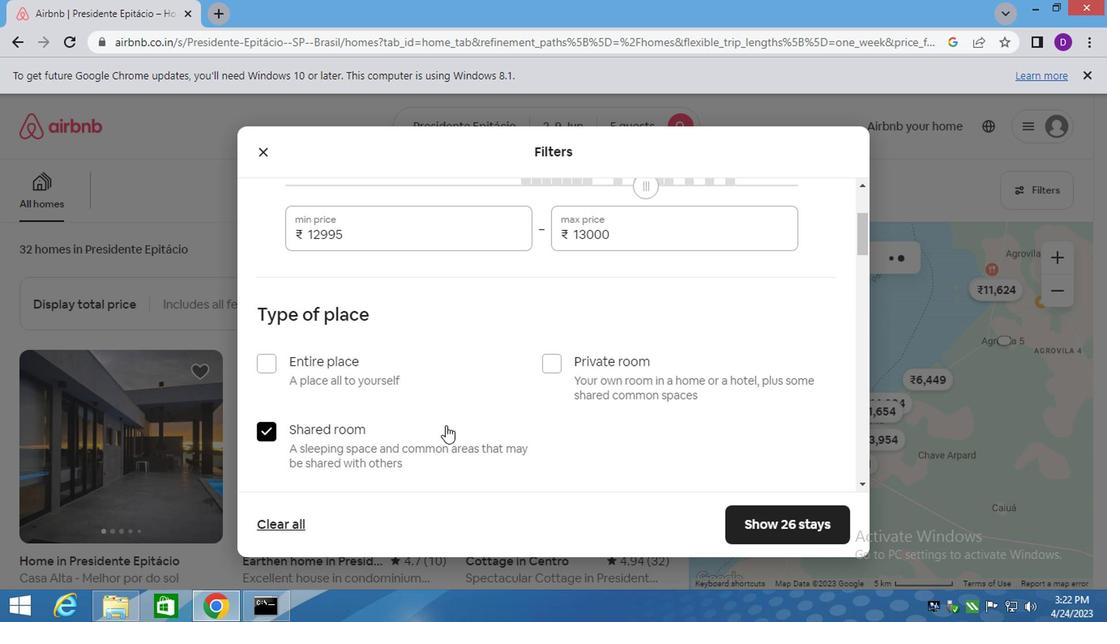
Action: Mouse scrolled (446, 427) with delta (0, 0)
Screenshot: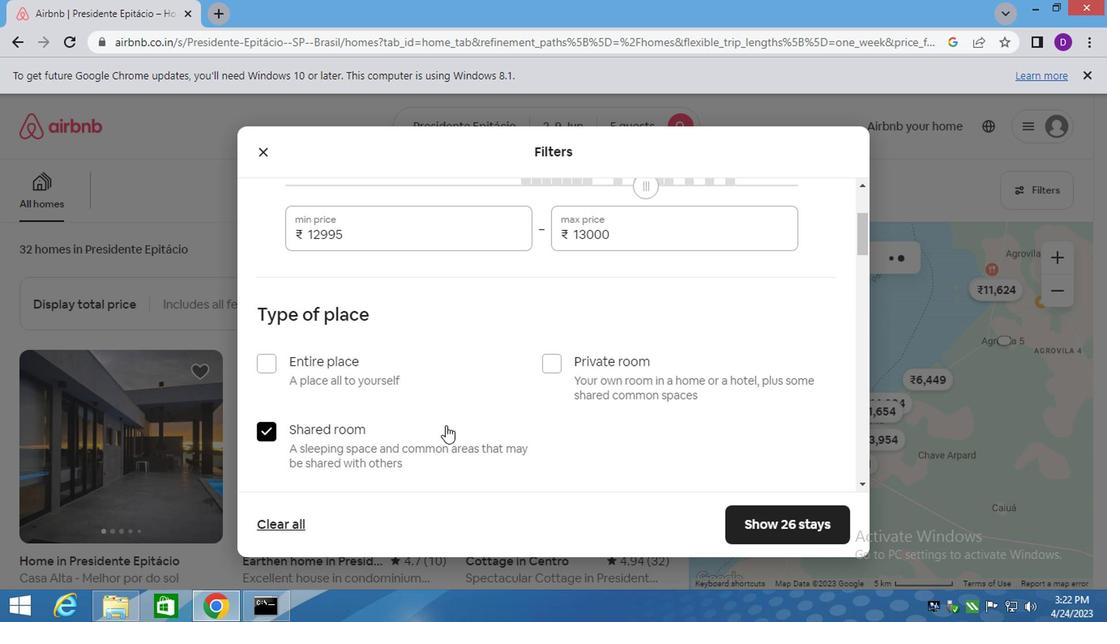 
Action: Mouse moved to (451, 425)
Screenshot: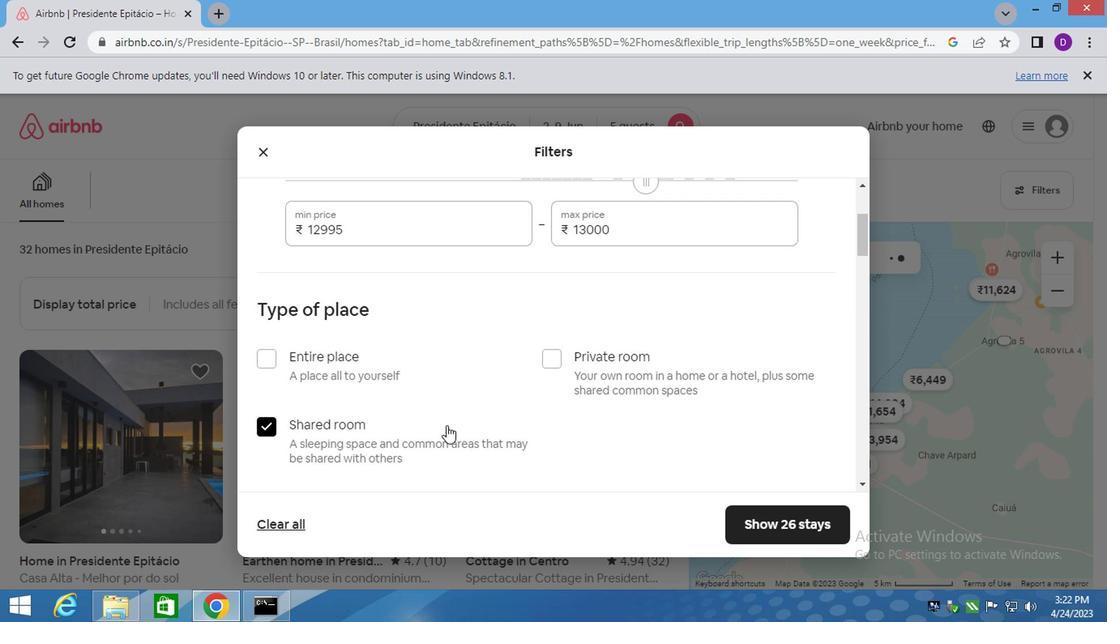 
Action: Mouse scrolled (451, 425) with delta (0, 0)
Screenshot: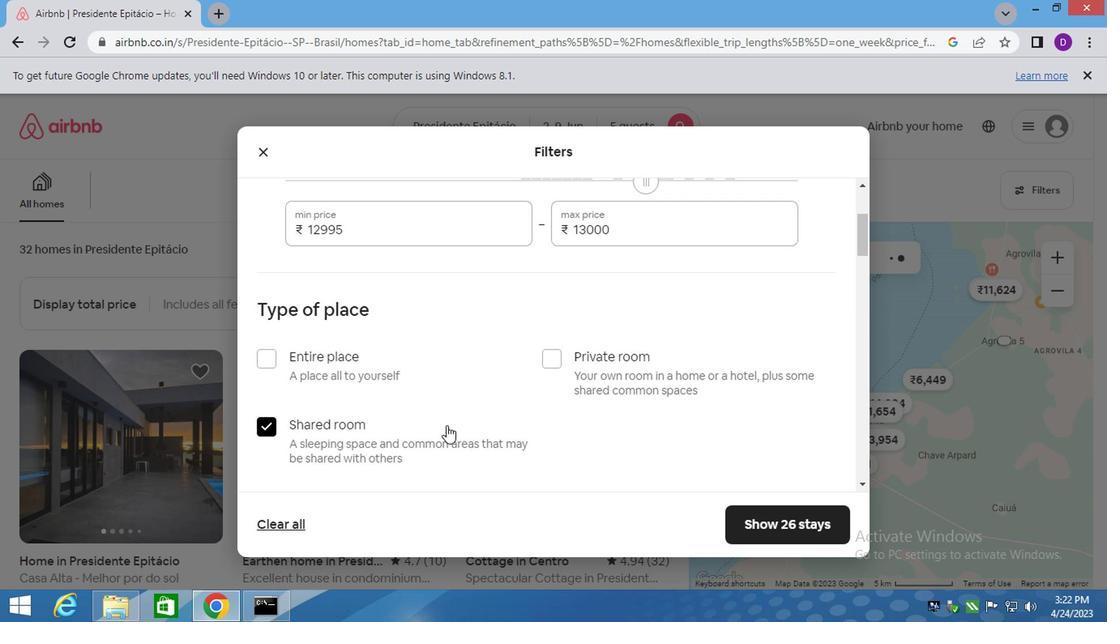 
Action: Mouse moved to (456, 423)
Screenshot: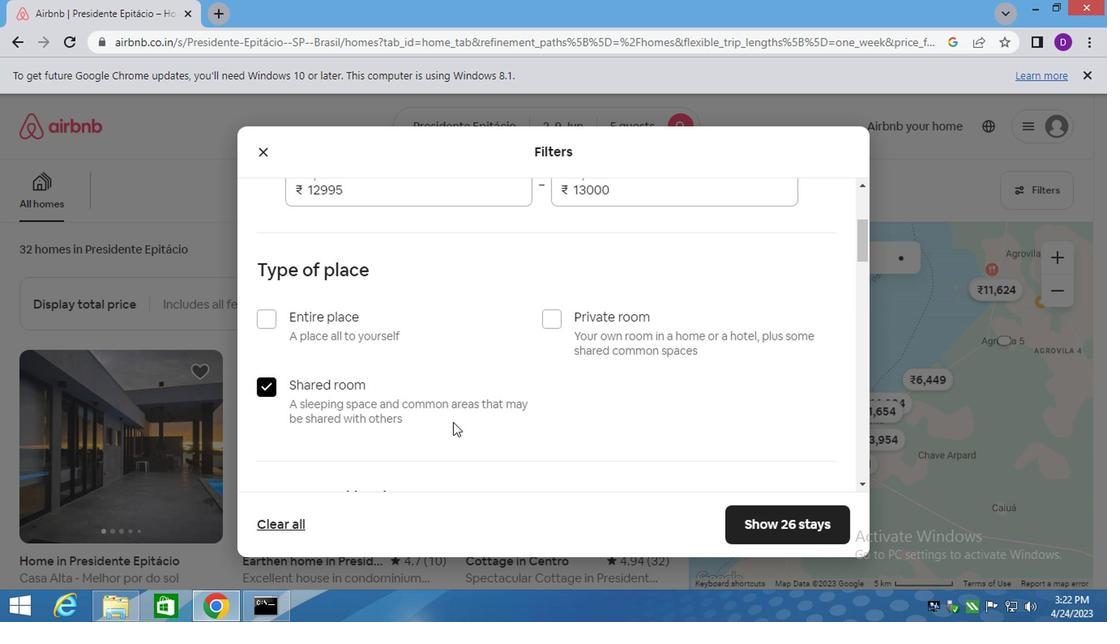 
Action: Mouse scrolled (456, 422) with delta (0, 0)
Screenshot: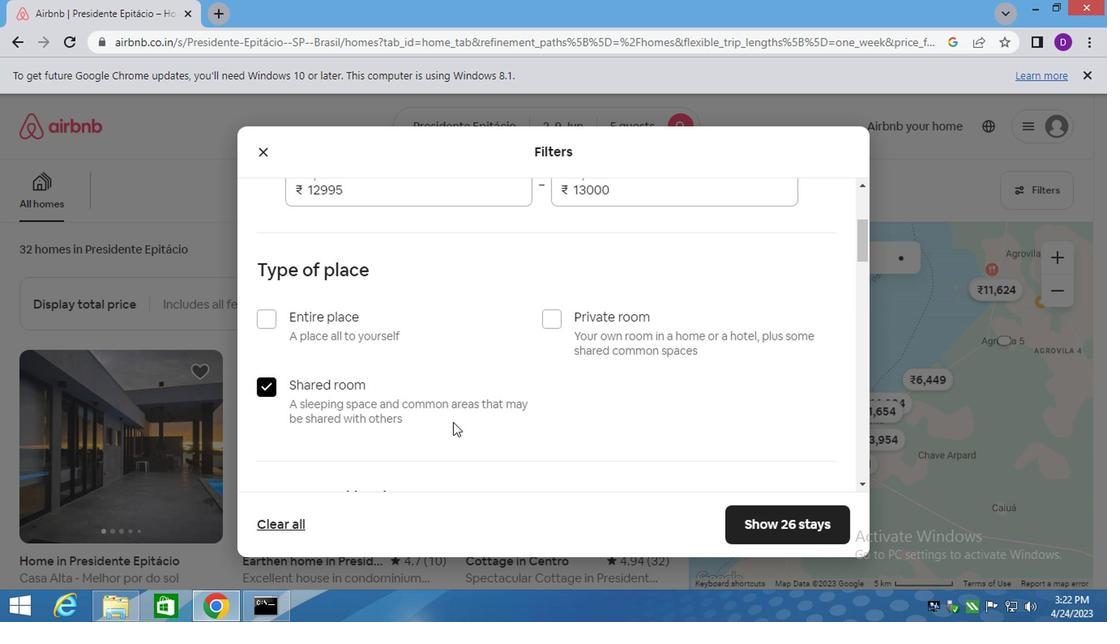
Action: Mouse moved to (389, 233)
Screenshot: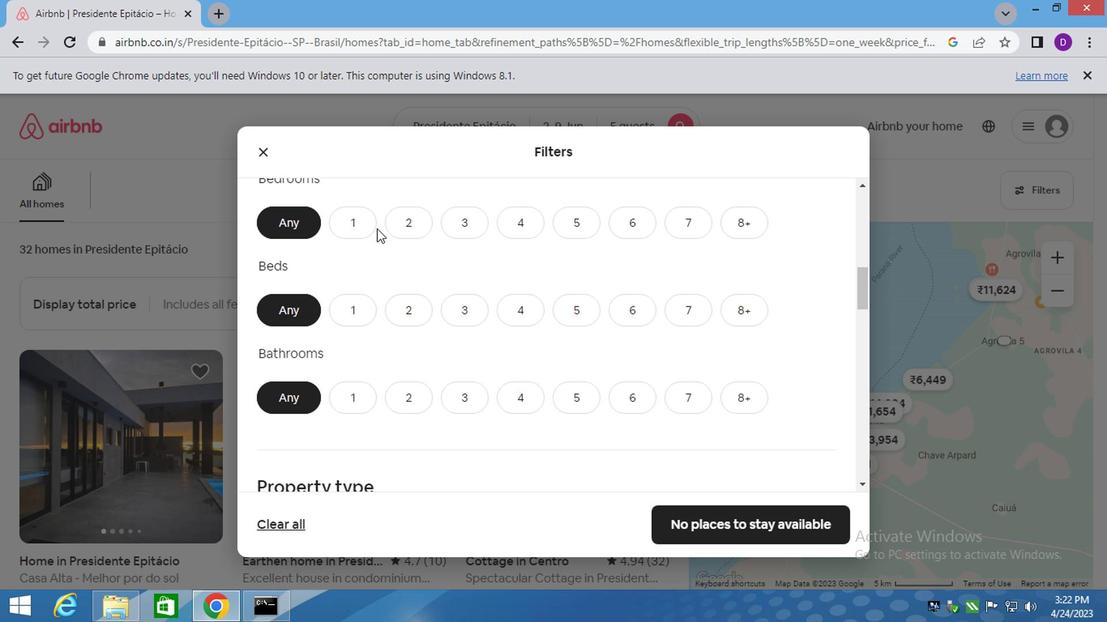 
Action: Mouse pressed left at (389, 233)
Screenshot: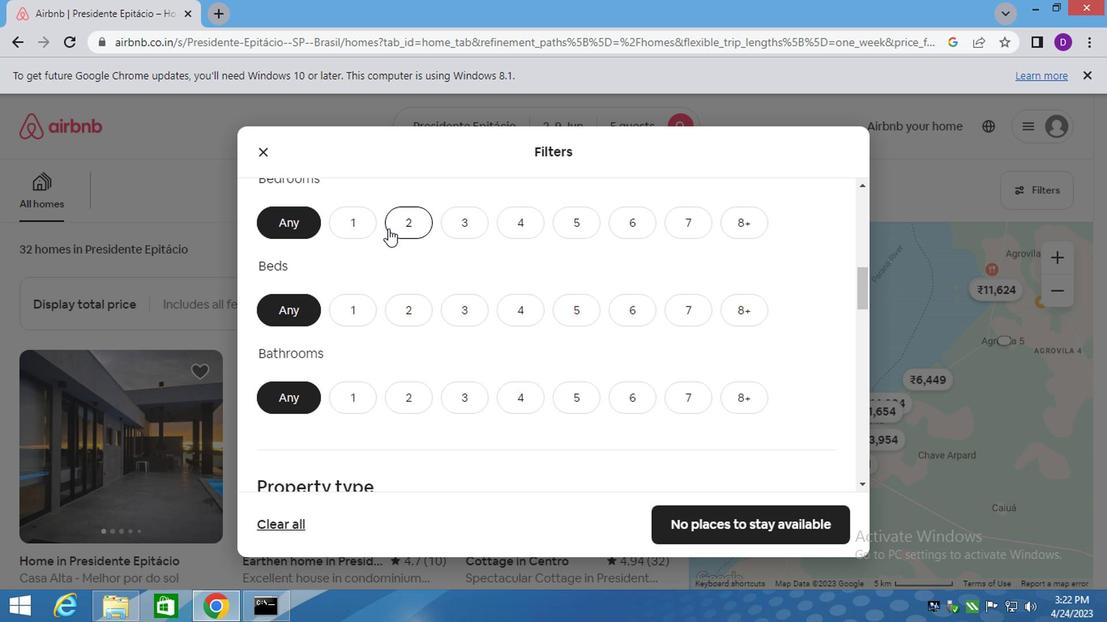 
Action: Mouse moved to (570, 311)
Screenshot: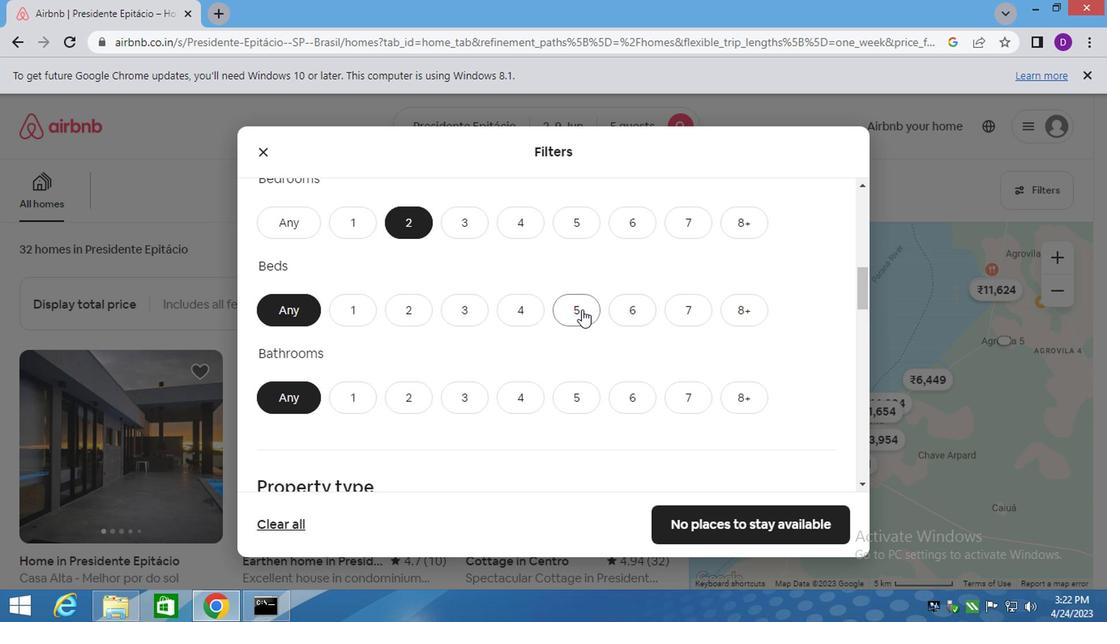 
Action: Mouse pressed left at (570, 311)
Screenshot: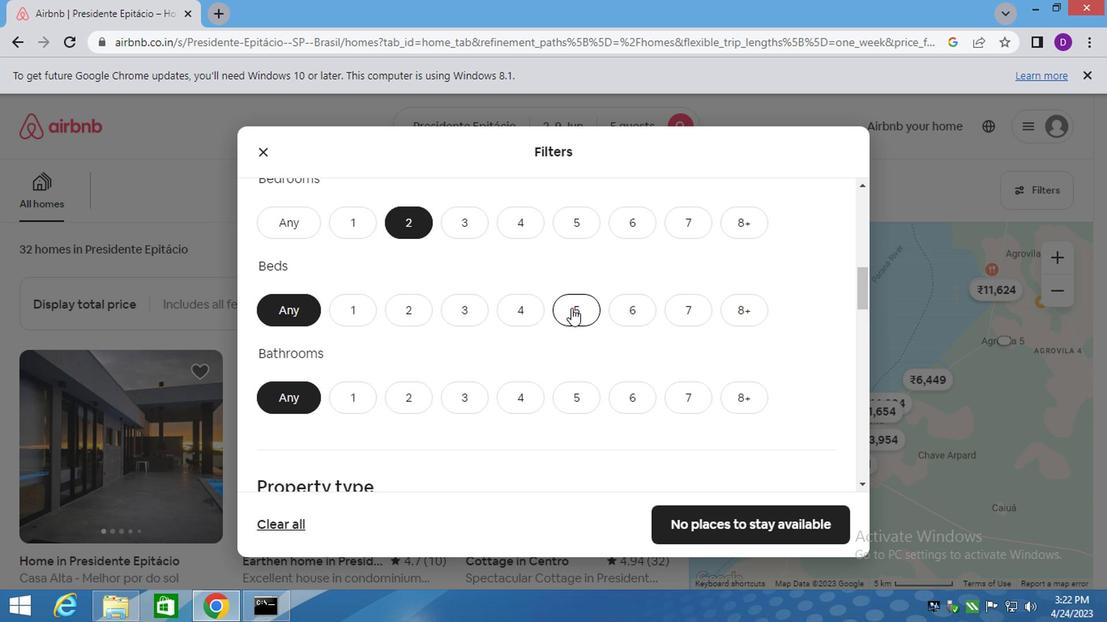 
Action: Mouse moved to (391, 396)
Screenshot: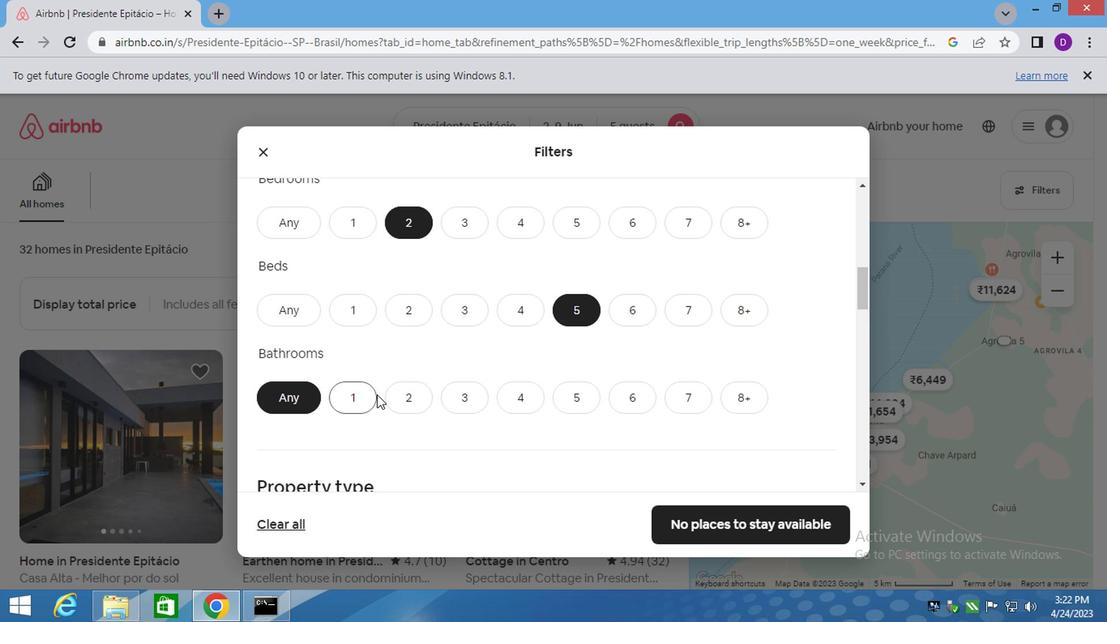 
Action: Mouse pressed left at (391, 396)
Screenshot: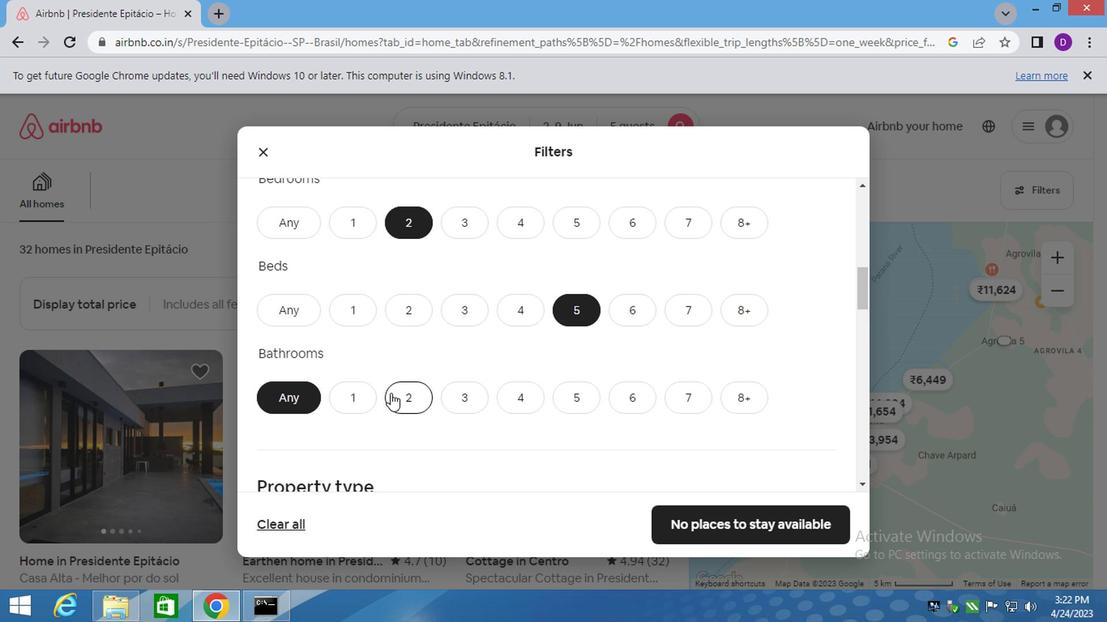 
Action: Mouse moved to (404, 392)
Screenshot: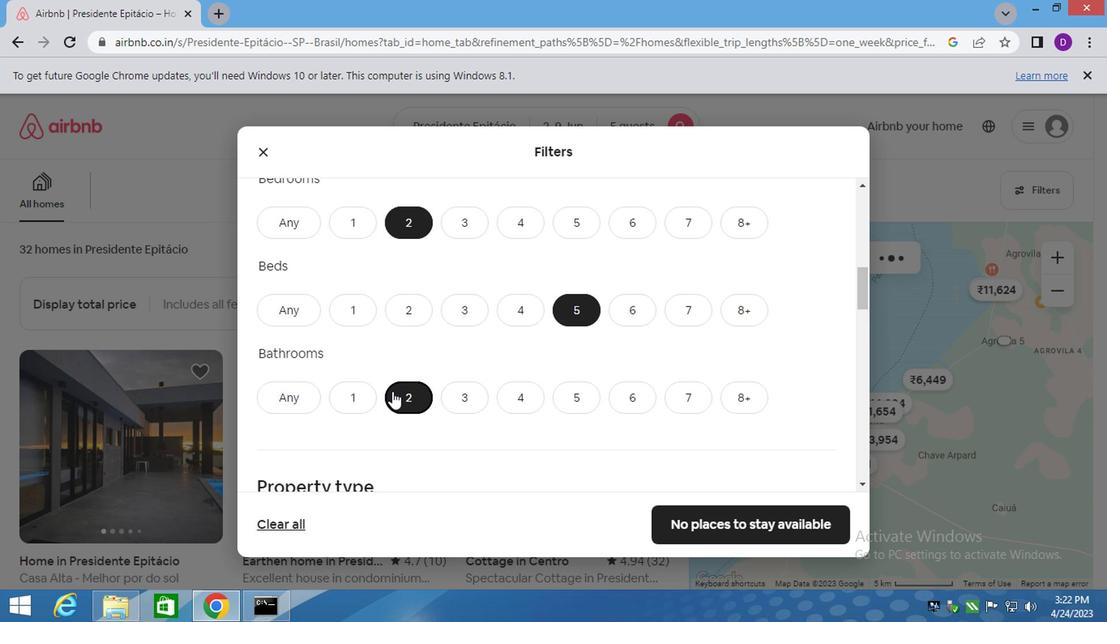 
Action: Mouse scrolled (404, 392) with delta (0, 0)
Screenshot: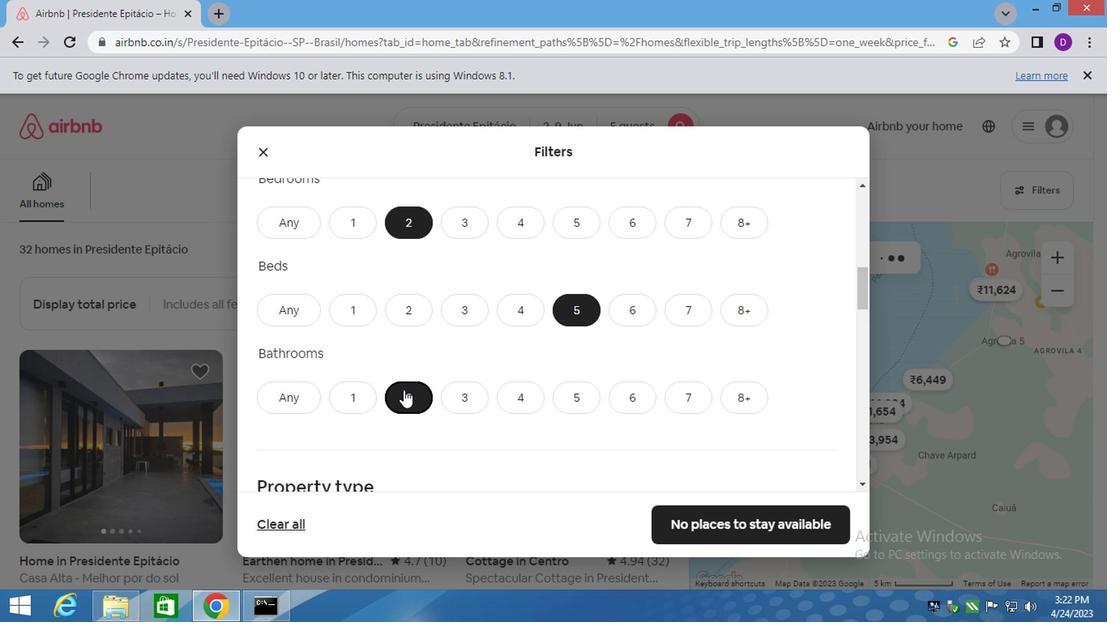 
Action: Mouse scrolled (404, 392) with delta (0, 0)
Screenshot: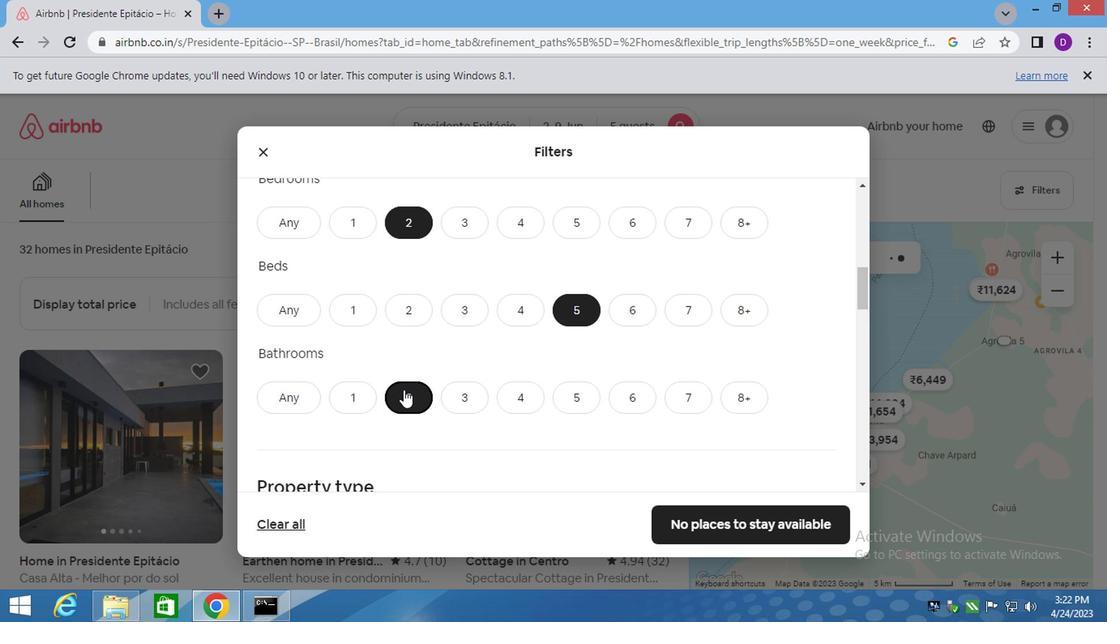 
Action: Mouse scrolled (404, 392) with delta (0, 0)
Screenshot: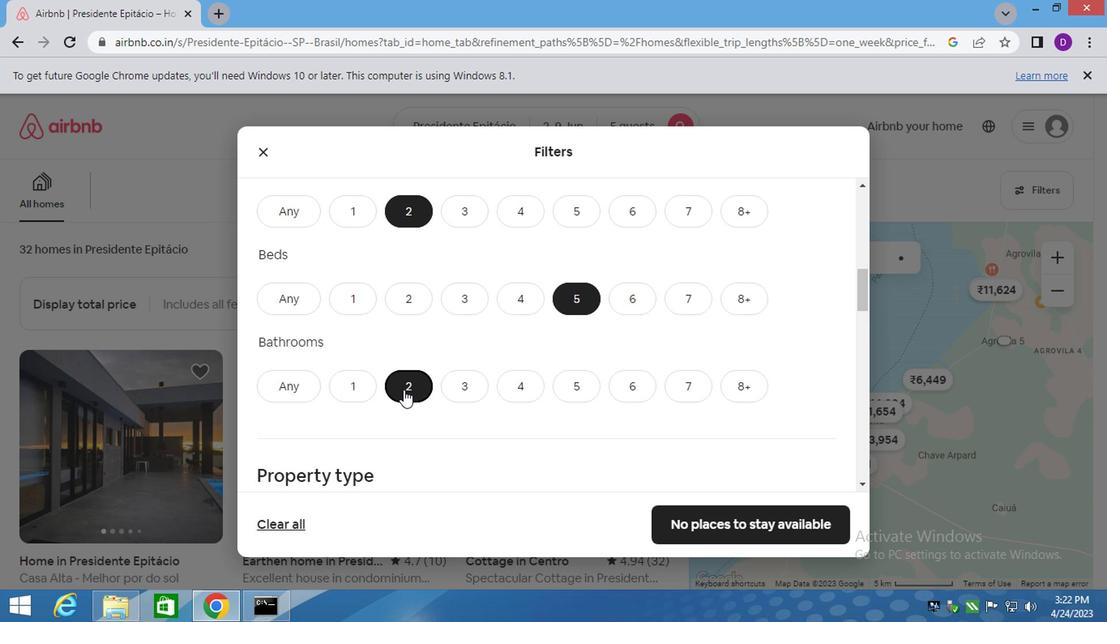 
Action: Mouse scrolled (404, 392) with delta (0, 0)
Screenshot: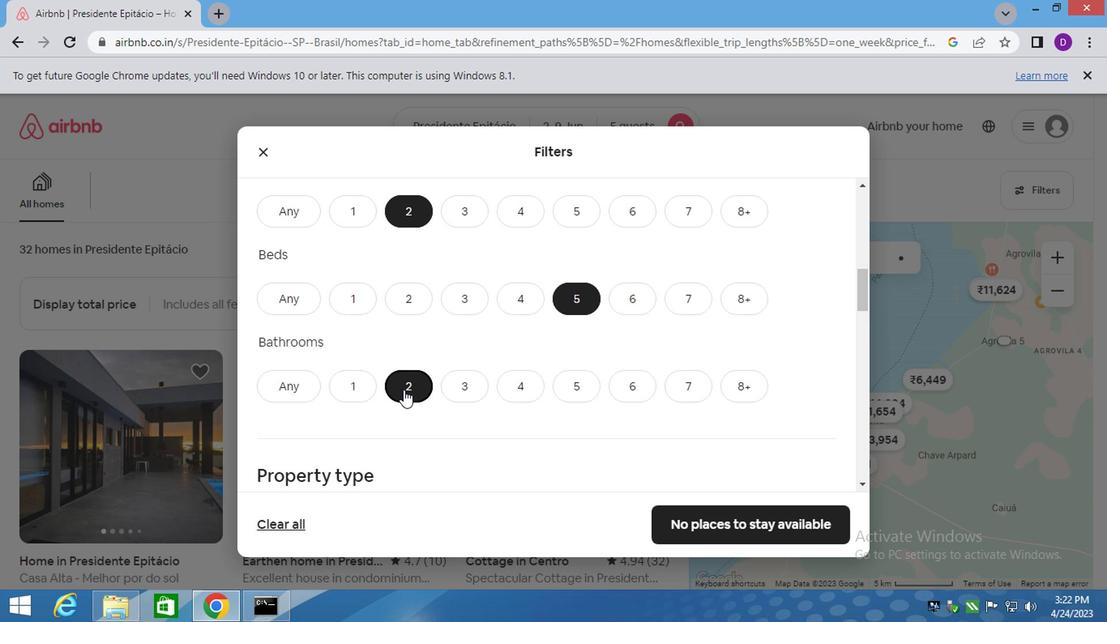 
Action: Mouse moved to (339, 261)
Screenshot: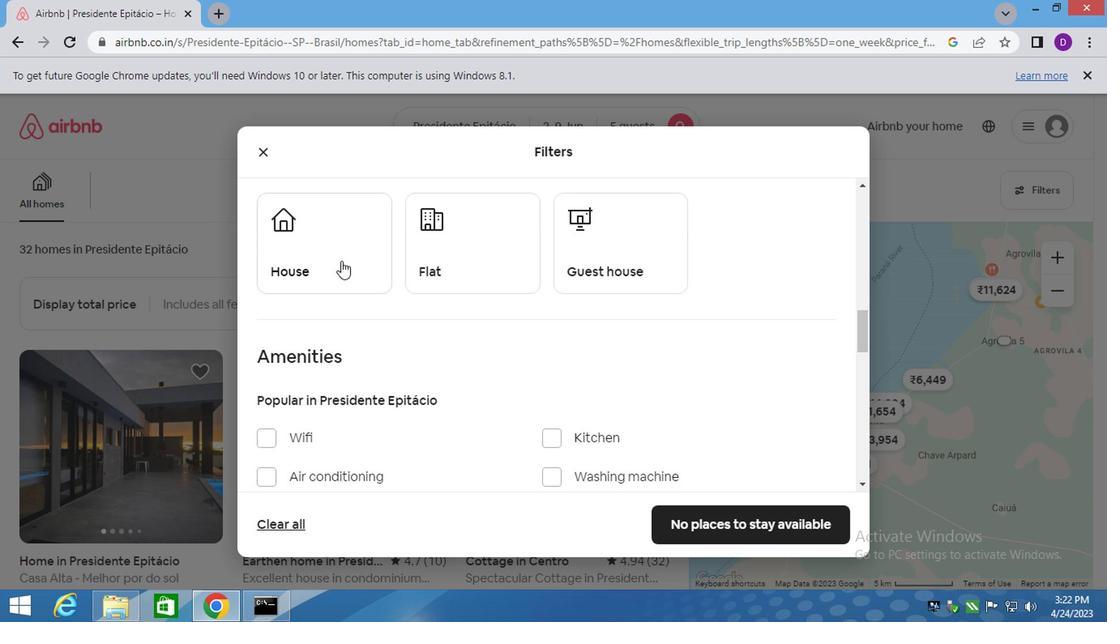 
Action: Mouse pressed left at (339, 261)
Screenshot: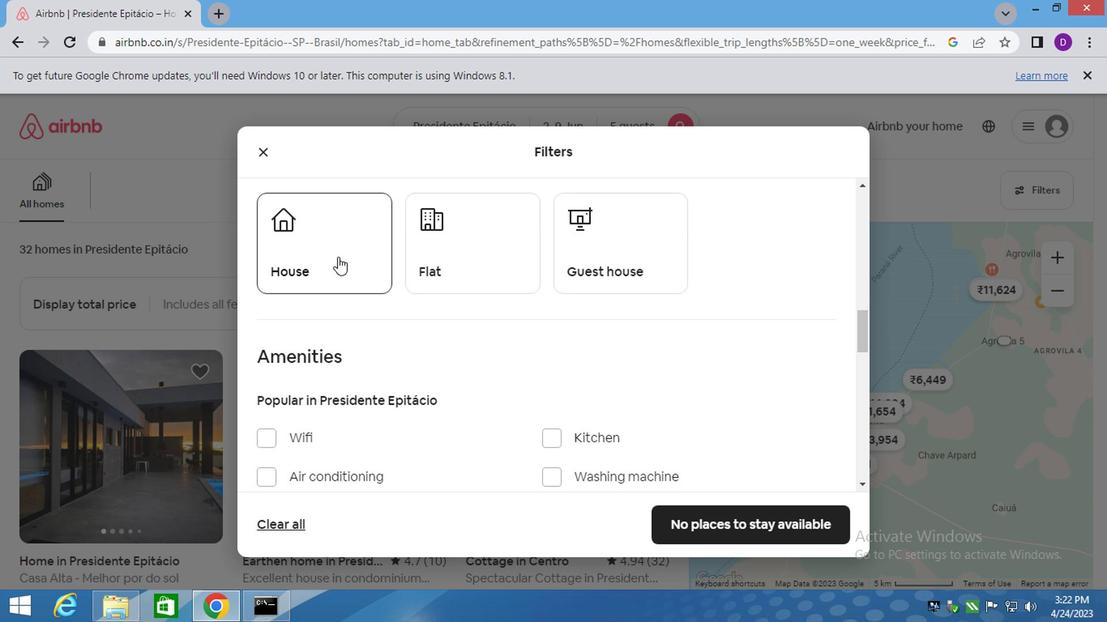
Action: Mouse moved to (453, 260)
Screenshot: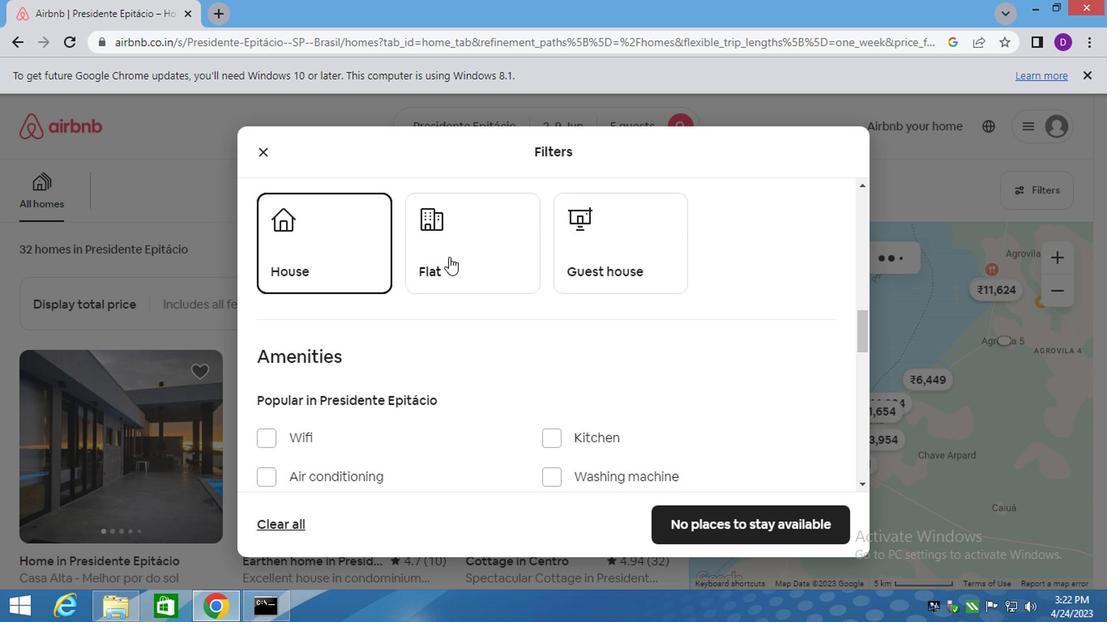 
Action: Mouse pressed left at (453, 260)
Screenshot: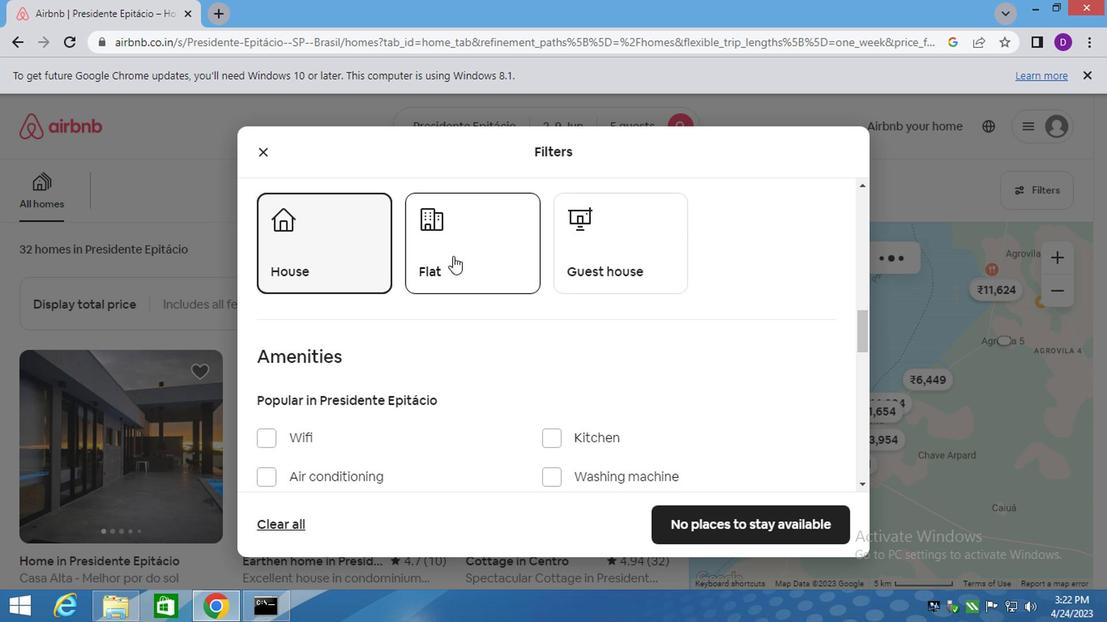 
Action: Mouse moved to (580, 269)
Screenshot: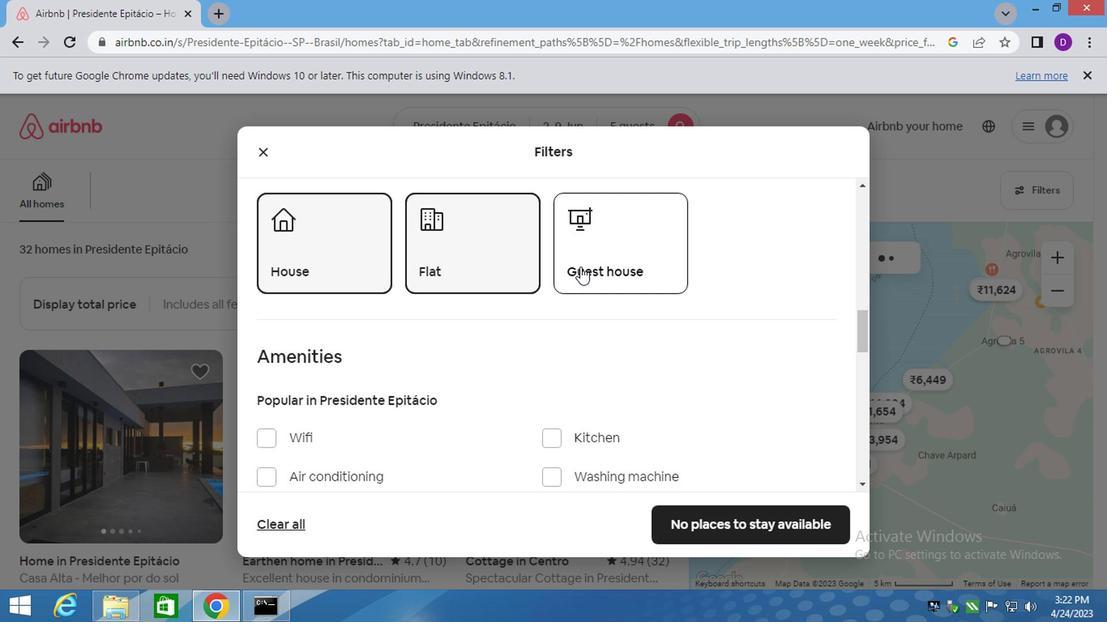 
Action: Mouse pressed left at (580, 269)
Screenshot: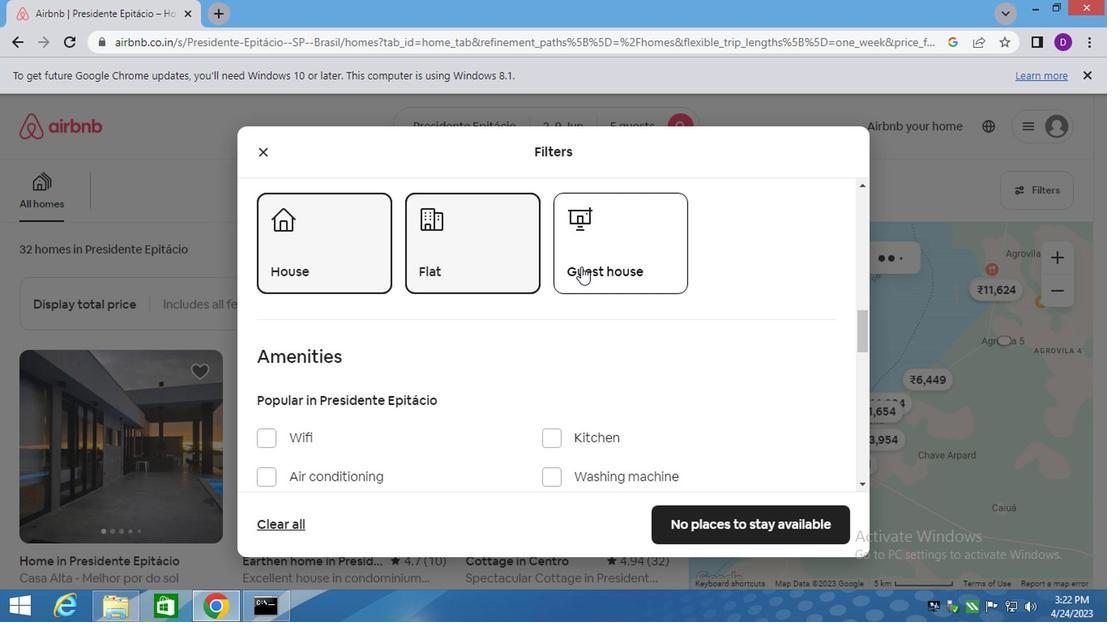 
Action: Mouse moved to (520, 327)
Screenshot: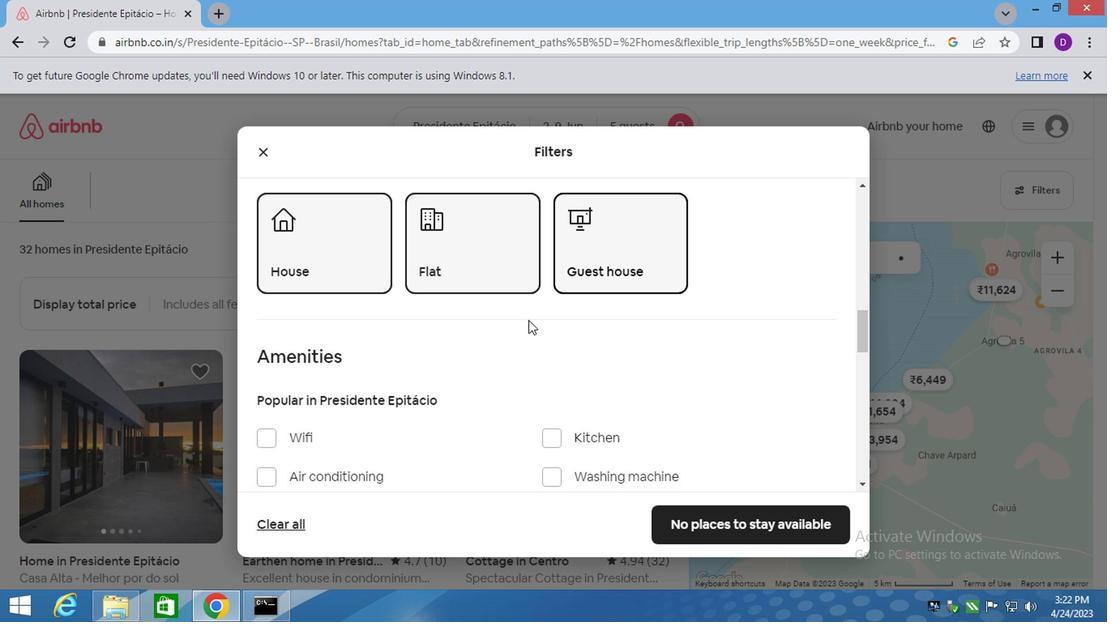 
Action: Mouse scrolled (520, 327) with delta (0, 0)
Screenshot: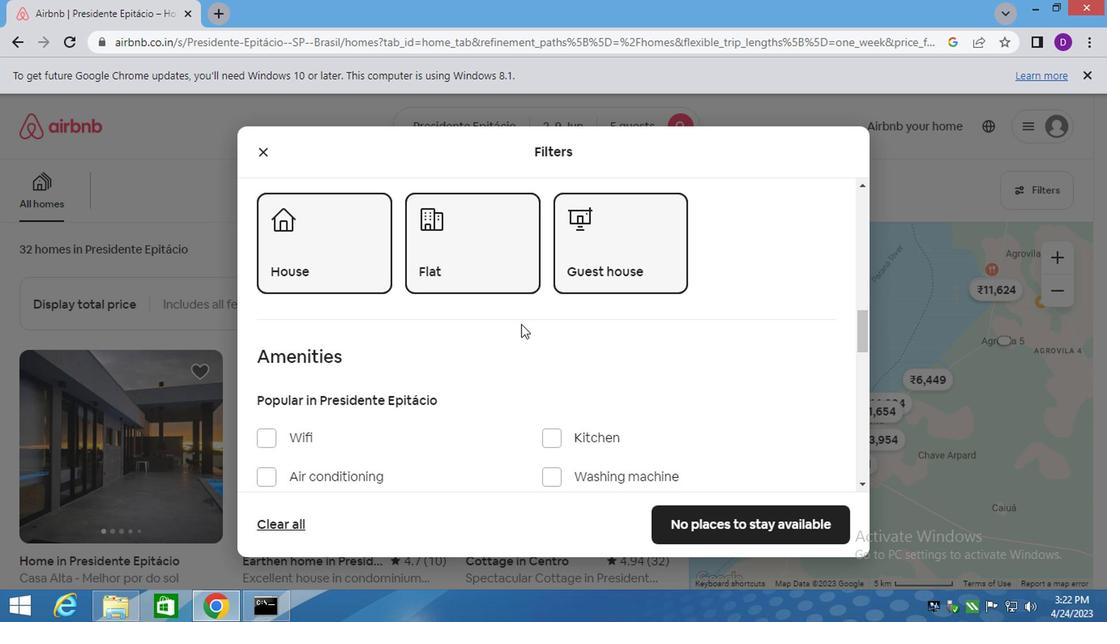 
Action: Mouse scrolled (520, 327) with delta (0, 0)
Screenshot: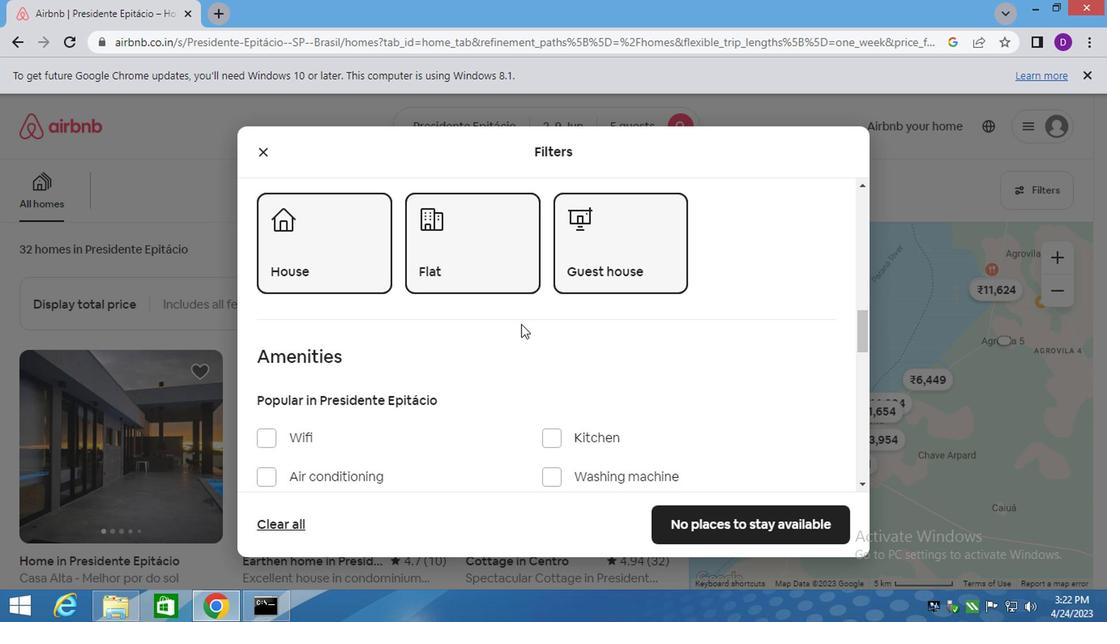 
Action: Mouse scrolled (520, 327) with delta (0, 0)
Screenshot: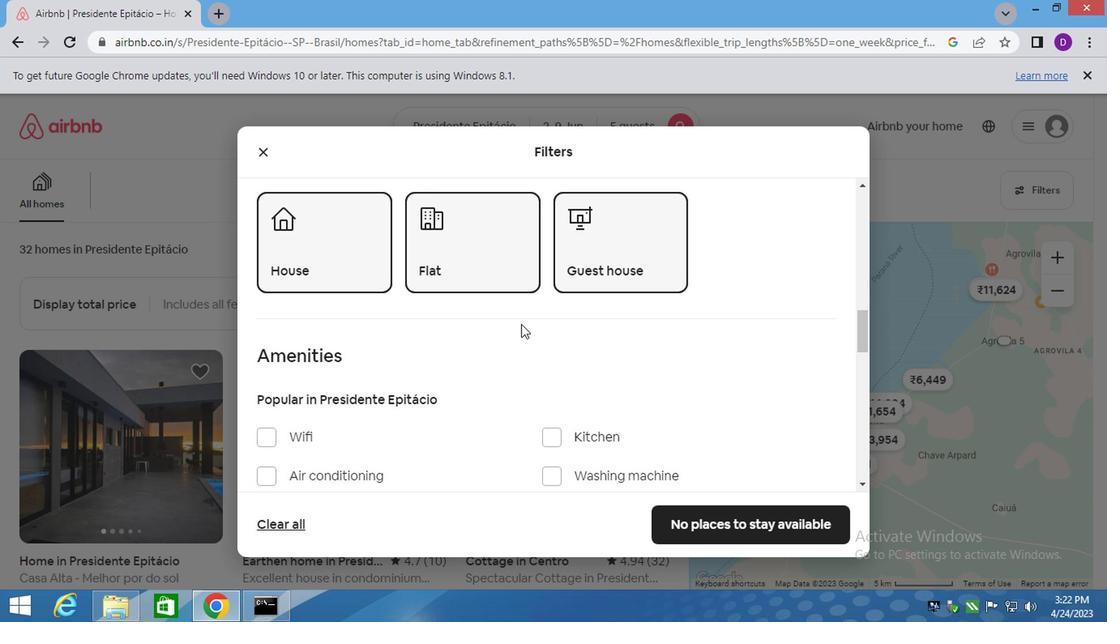 
Action: Mouse moved to (520, 328)
Screenshot: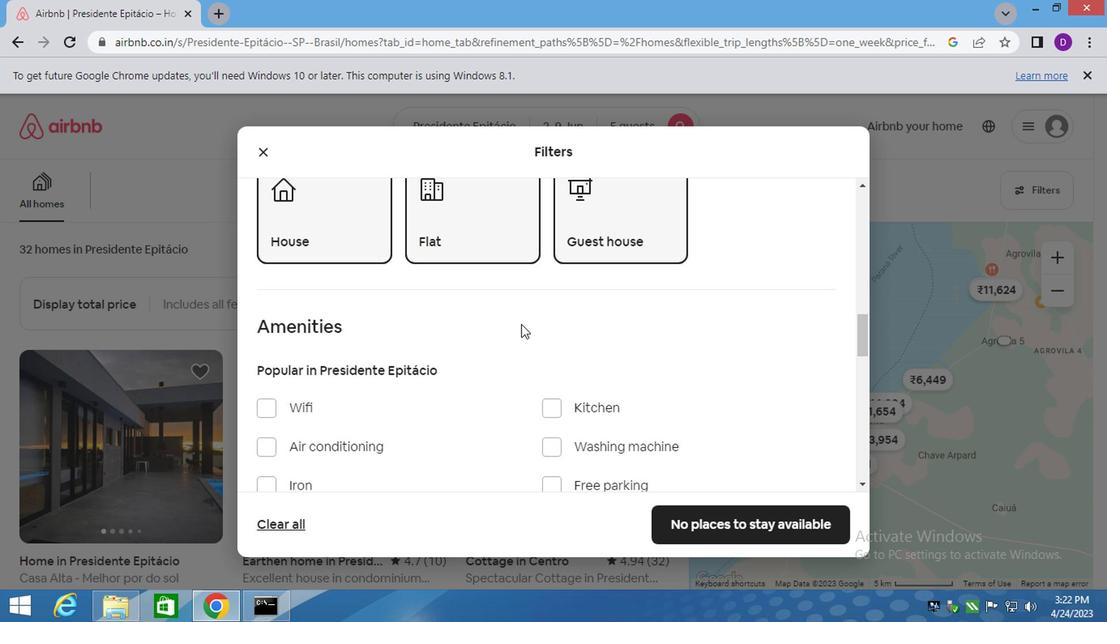 
Action: Mouse scrolled (520, 327) with delta (0, -1)
Screenshot: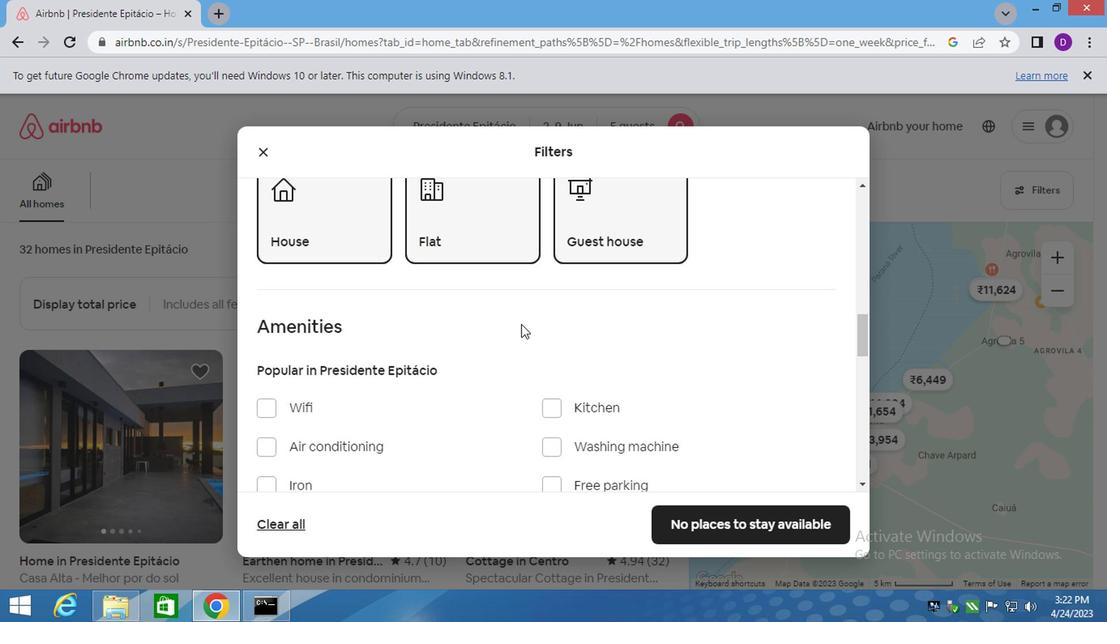 
Action: Mouse moved to (751, 362)
Screenshot: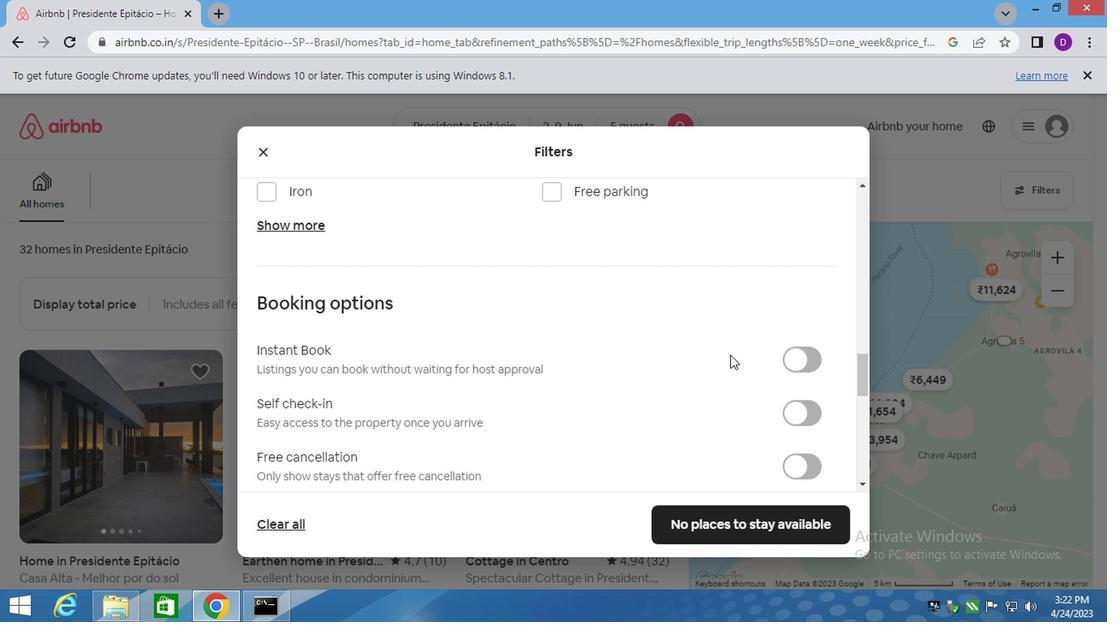 
Action: Mouse scrolled (751, 361) with delta (0, 0)
Screenshot: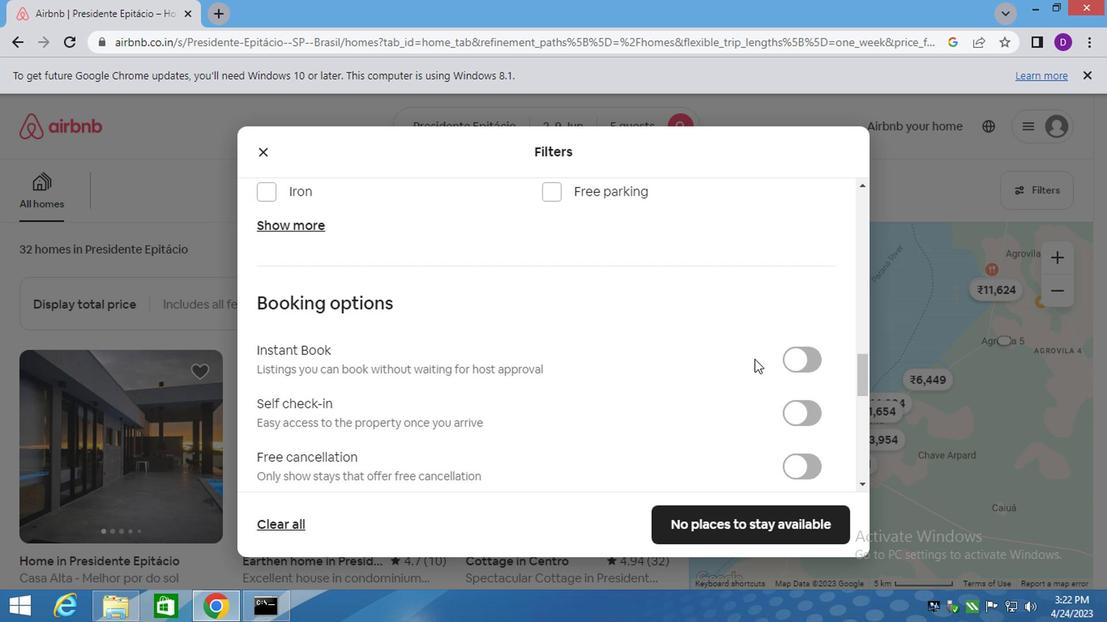 
Action: Mouse moved to (805, 325)
Screenshot: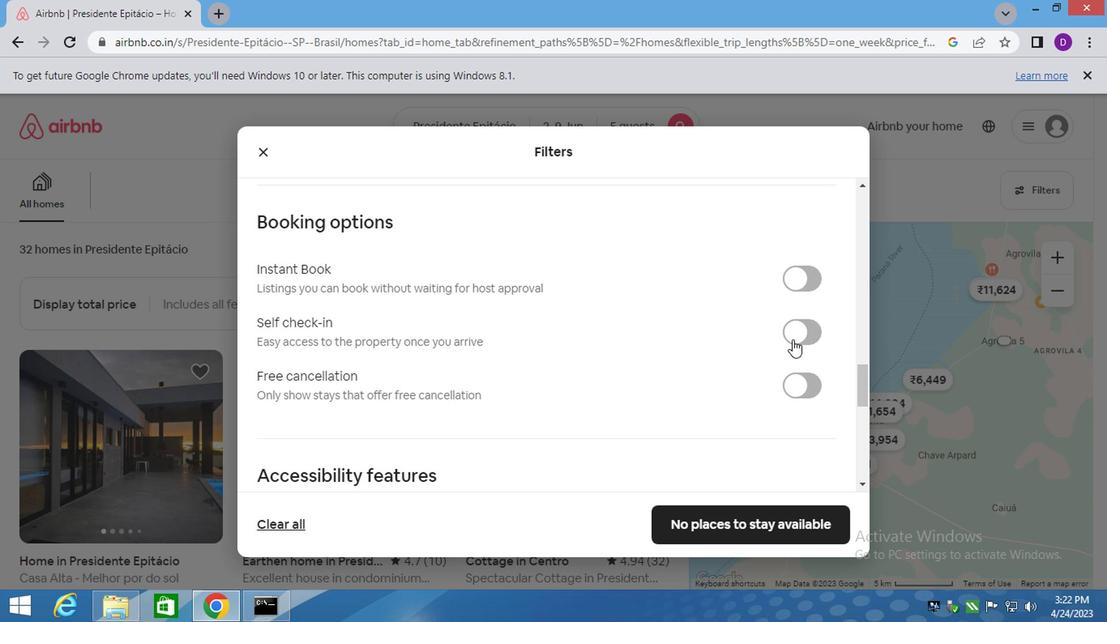 
Action: Mouse pressed left at (805, 325)
Screenshot: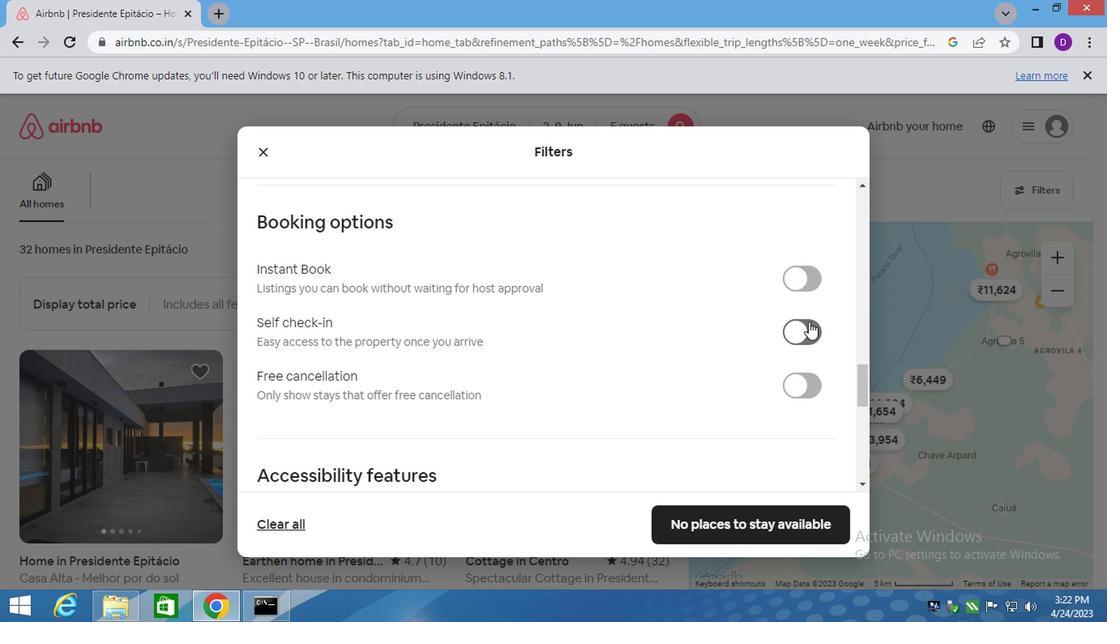
Action: Mouse moved to (626, 374)
Screenshot: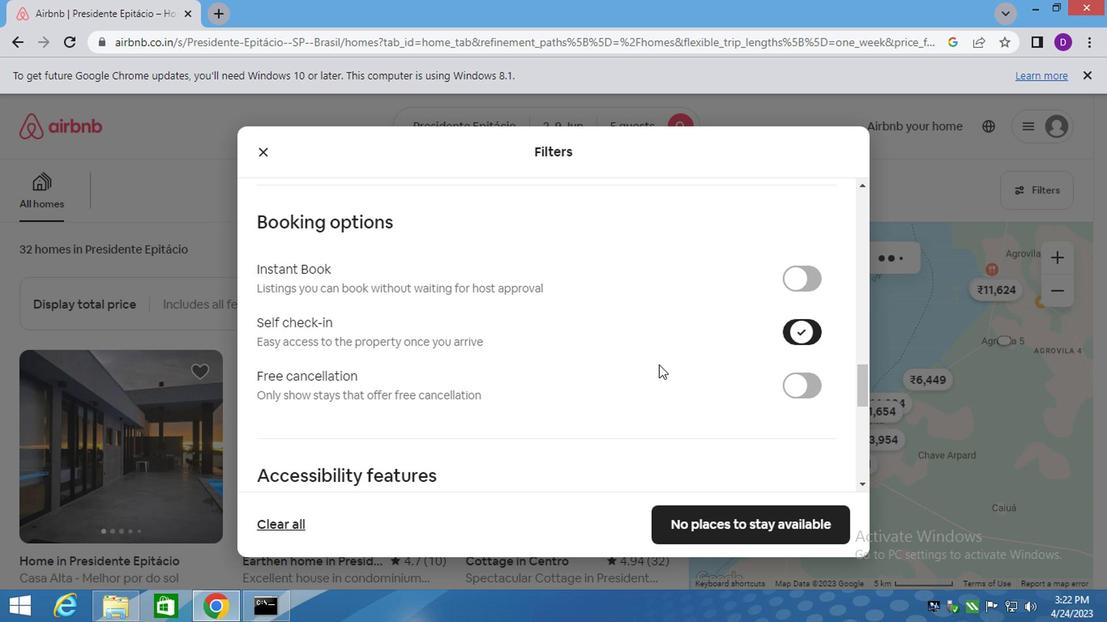 
Action: Mouse scrolled (626, 374) with delta (0, 0)
Screenshot: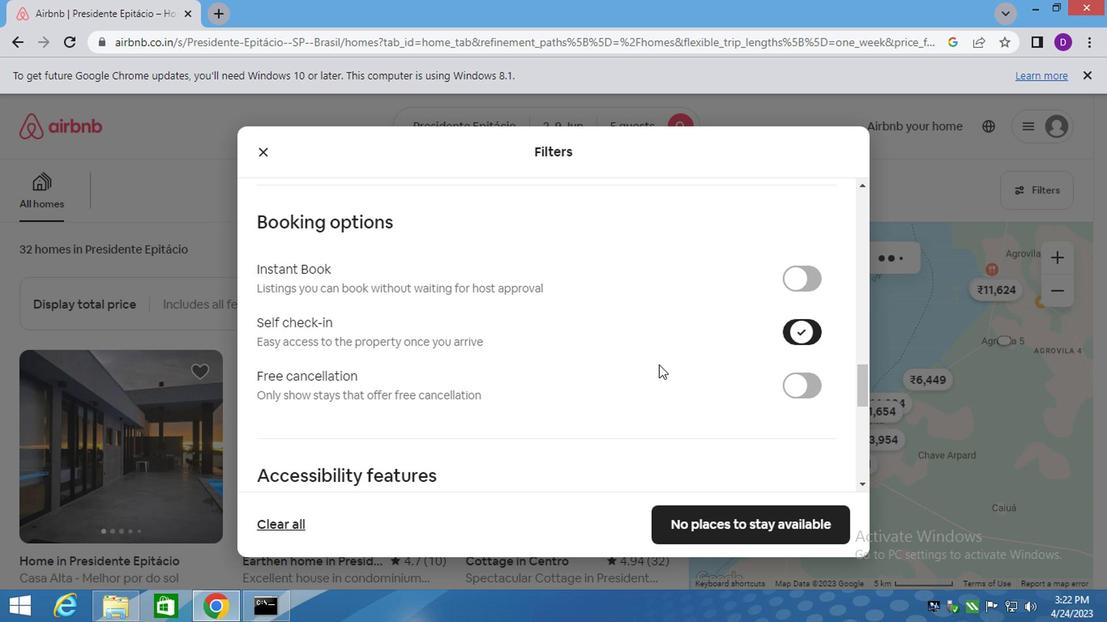 
Action: Mouse moved to (624, 376)
Screenshot: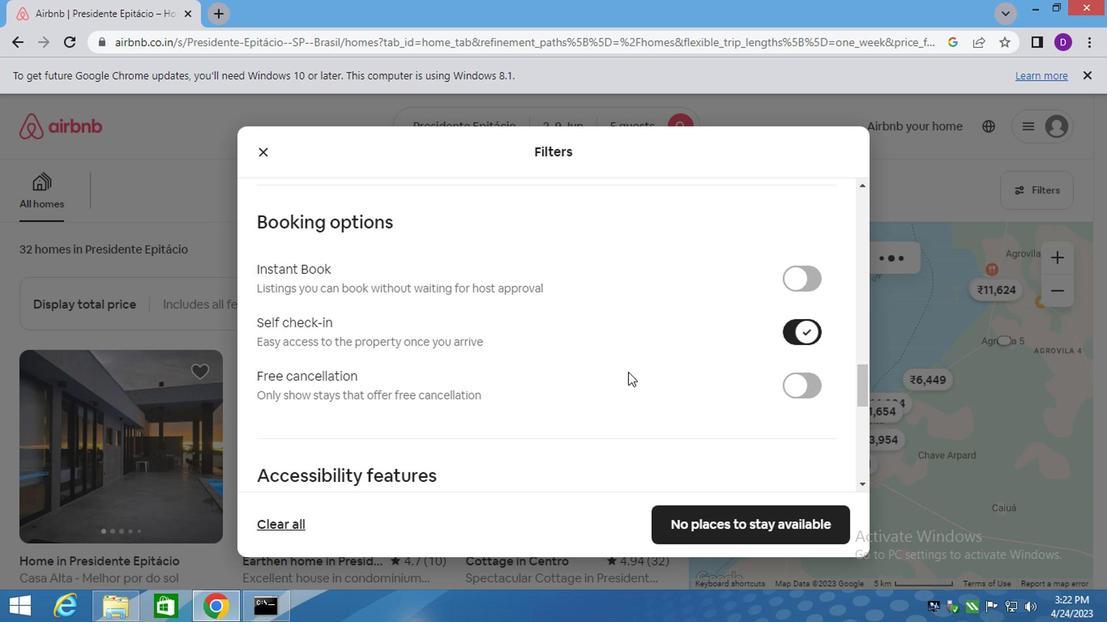 
Action: Mouse scrolled (624, 374) with delta (0, -1)
Screenshot: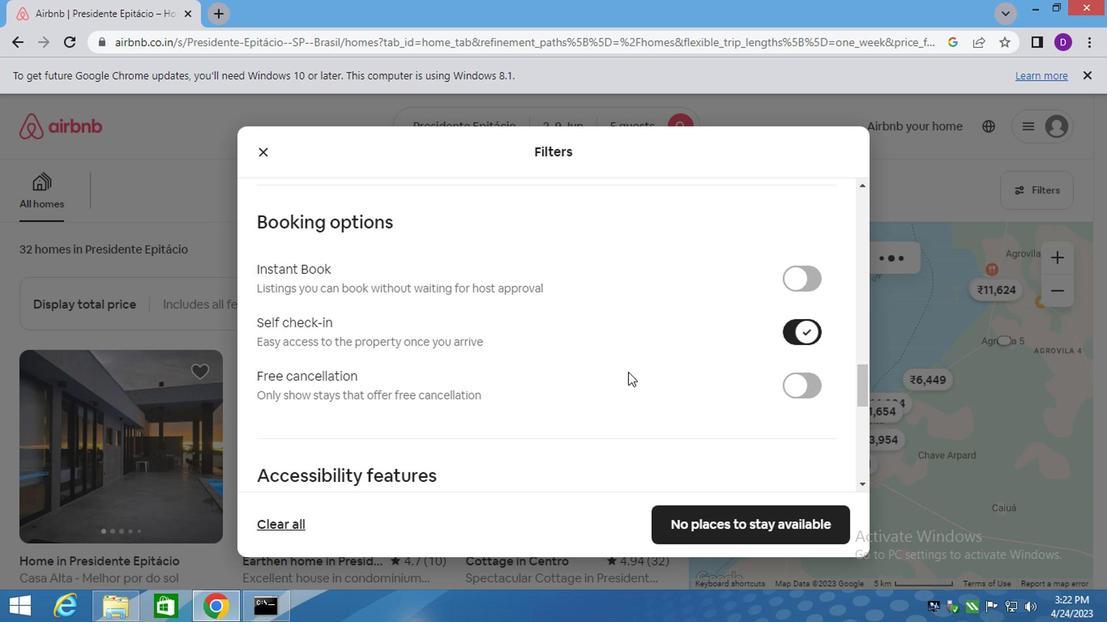 
Action: Mouse moved to (624, 376)
Screenshot: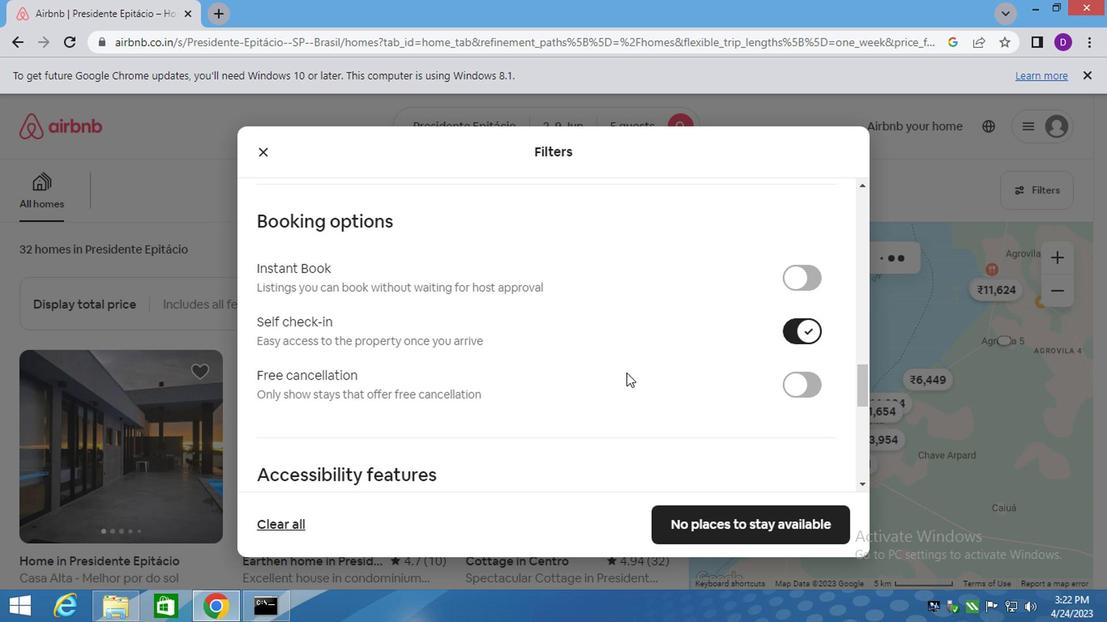 
Action: Mouse scrolled (624, 374) with delta (0, -1)
Screenshot: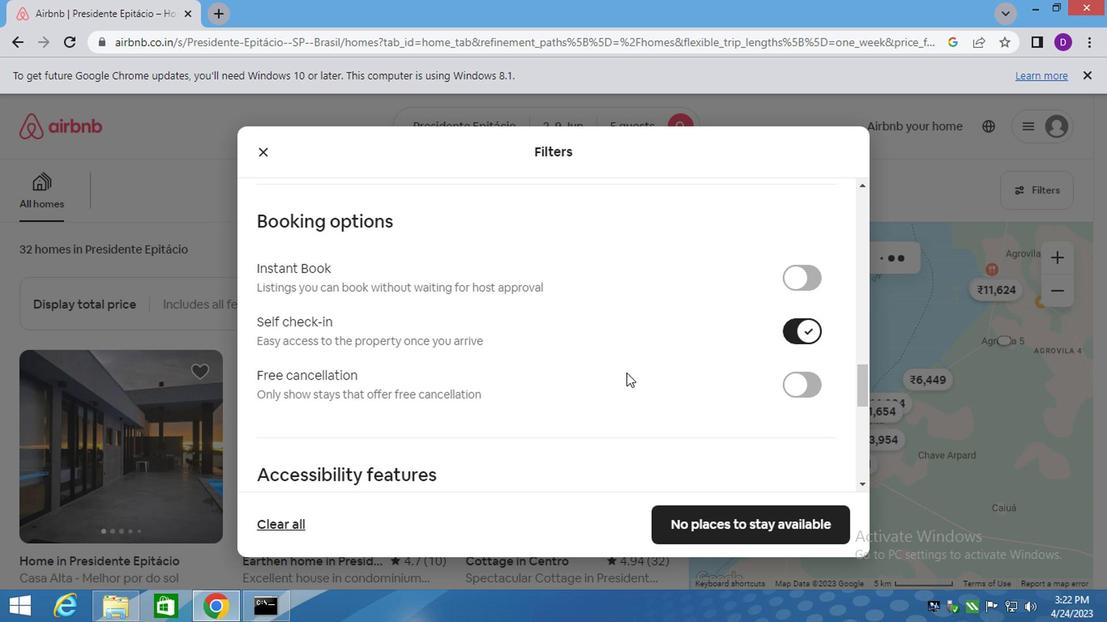 
Action: Mouse moved to (620, 378)
Screenshot: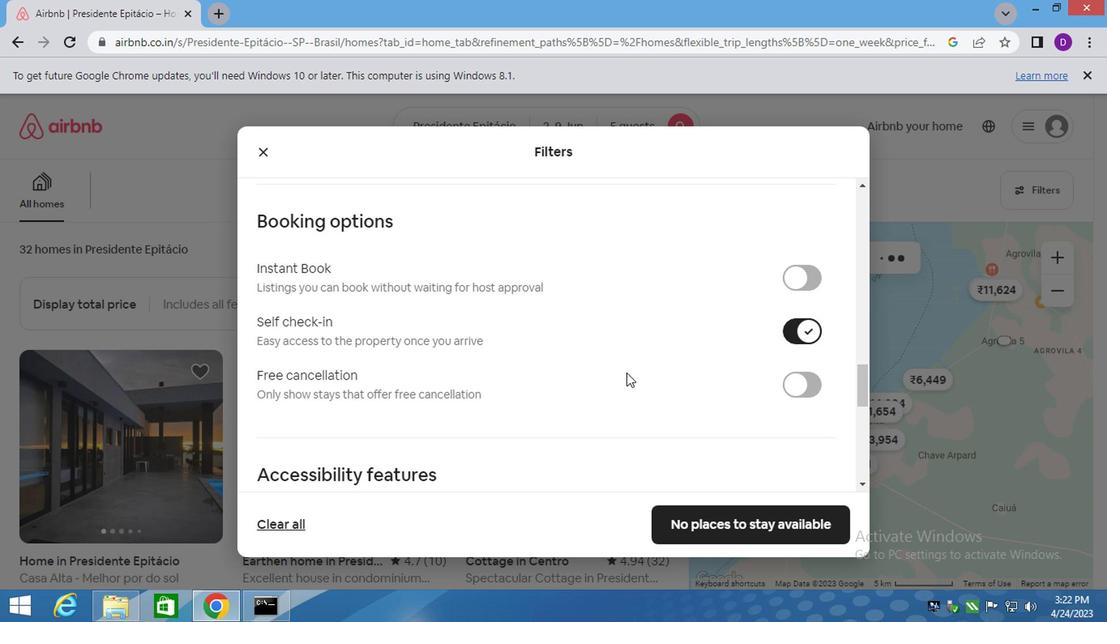 
Action: Mouse scrolled (622, 376) with delta (0, 0)
Screenshot: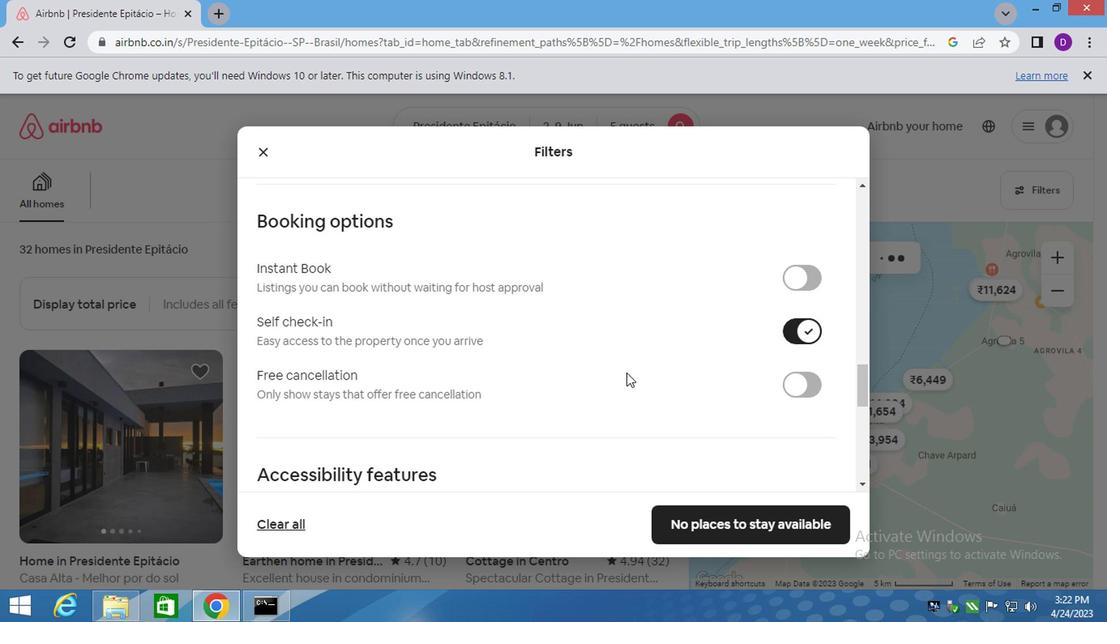 
Action: Mouse moved to (618, 380)
Screenshot: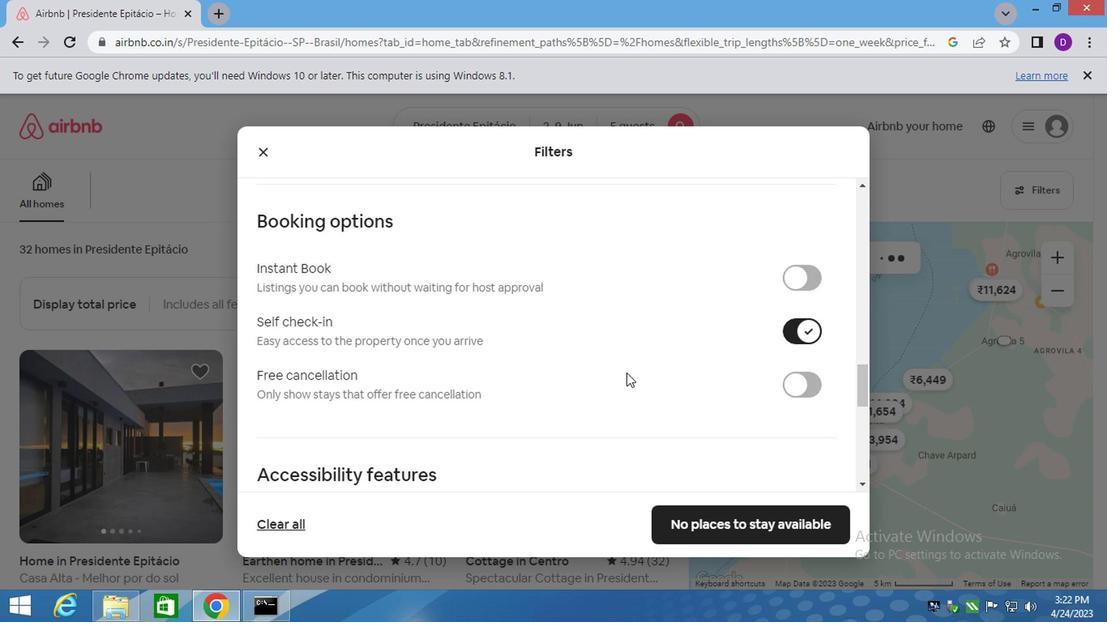 
Action: Mouse scrolled (618, 378) with delta (0, -1)
Screenshot: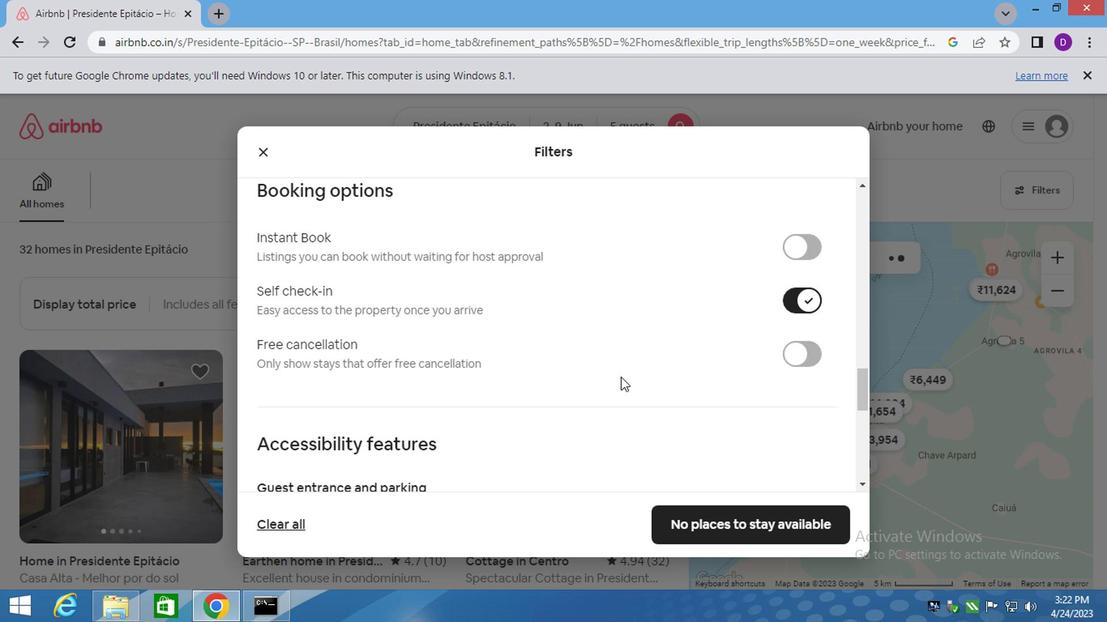 
Action: Mouse moved to (569, 412)
Screenshot: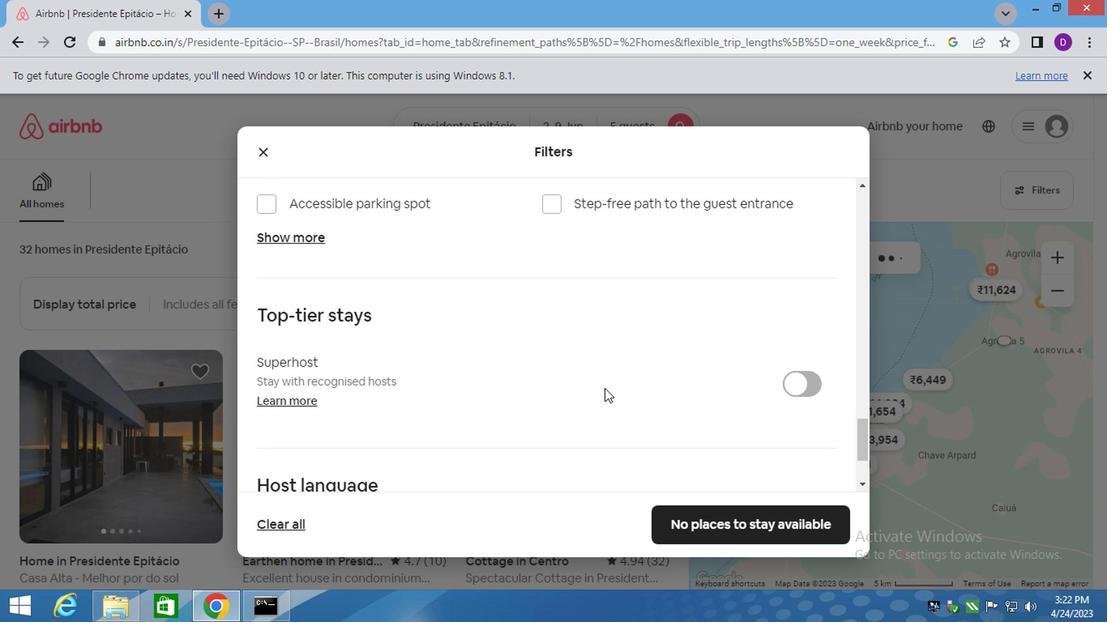 
Action: Mouse scrolled (569, 411) with delta (0, -1)
Screenshot: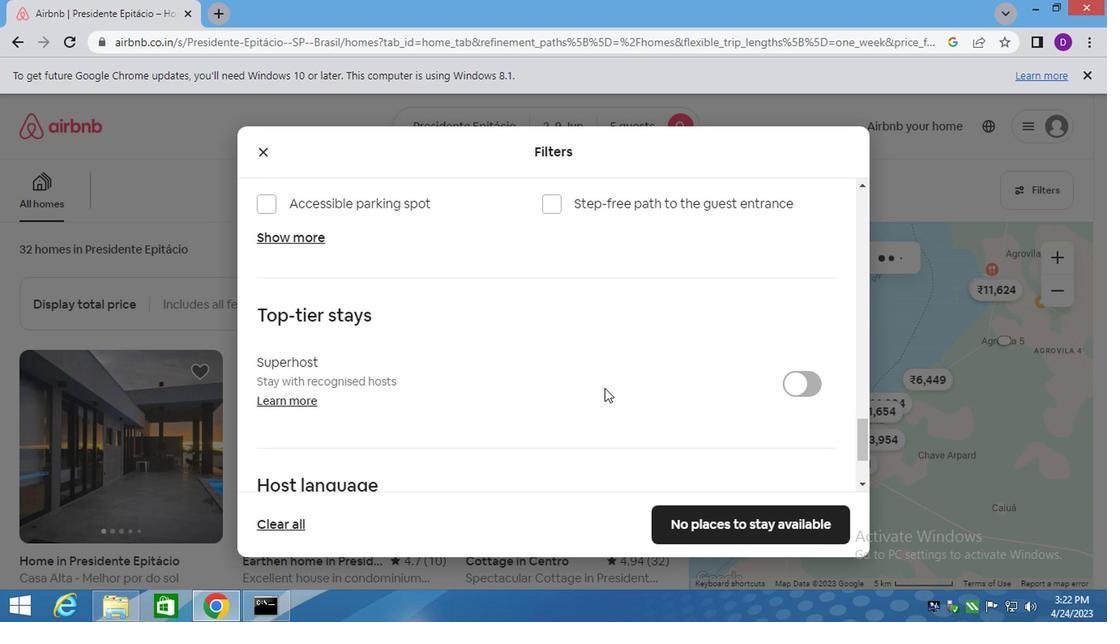 
Action: Mouse moved to (516, 433)
Screenshot: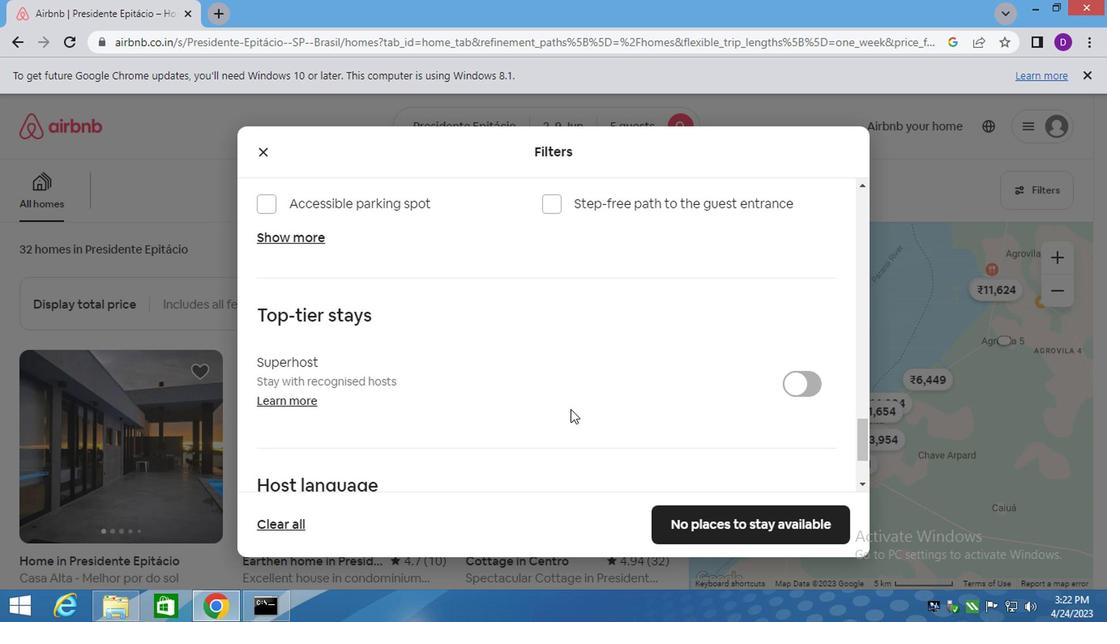 
Action: Mouse scrolled (566, 414) with delta (0, 0)
Screenshot: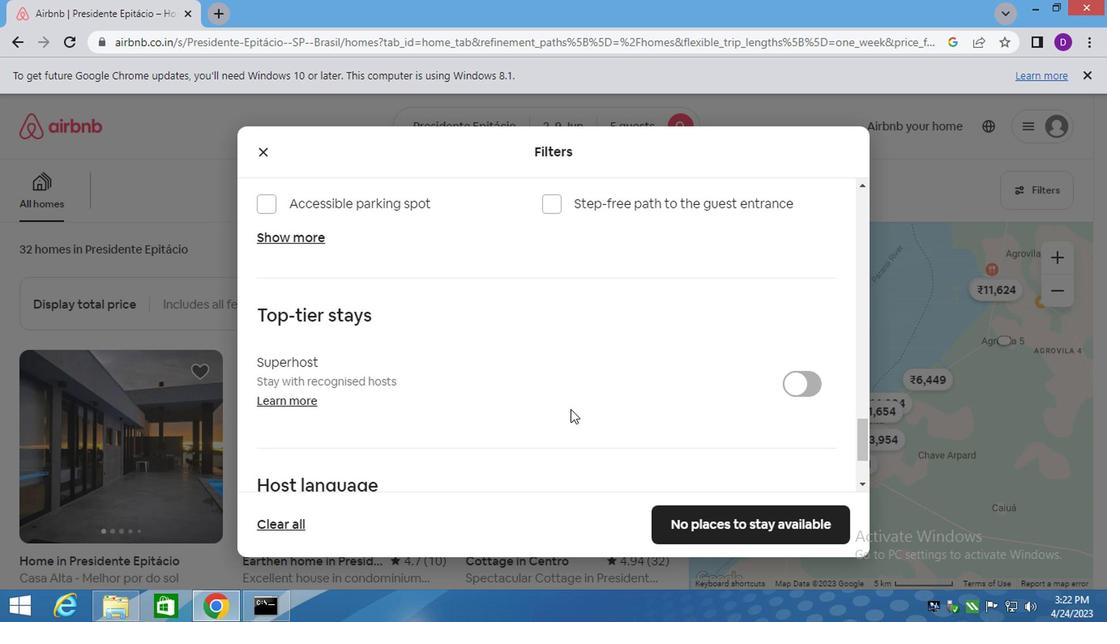 
Action: Mouse moved to (465, 440)
Screenshot: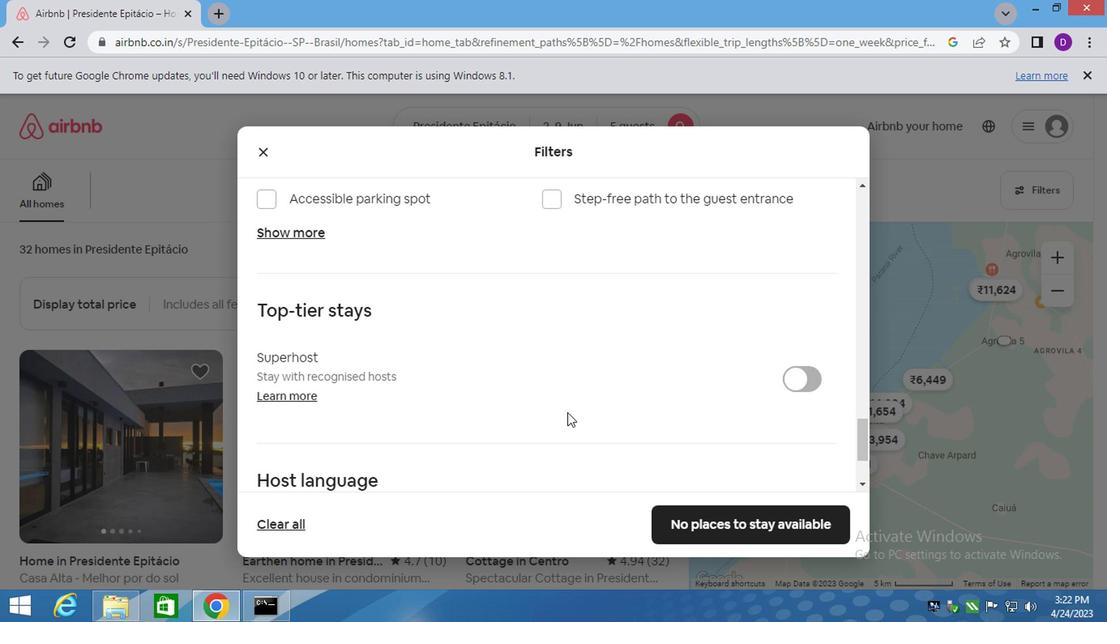 
Action: Mouse scrolled (561, 416) with delta (0, 0)
Screenshot: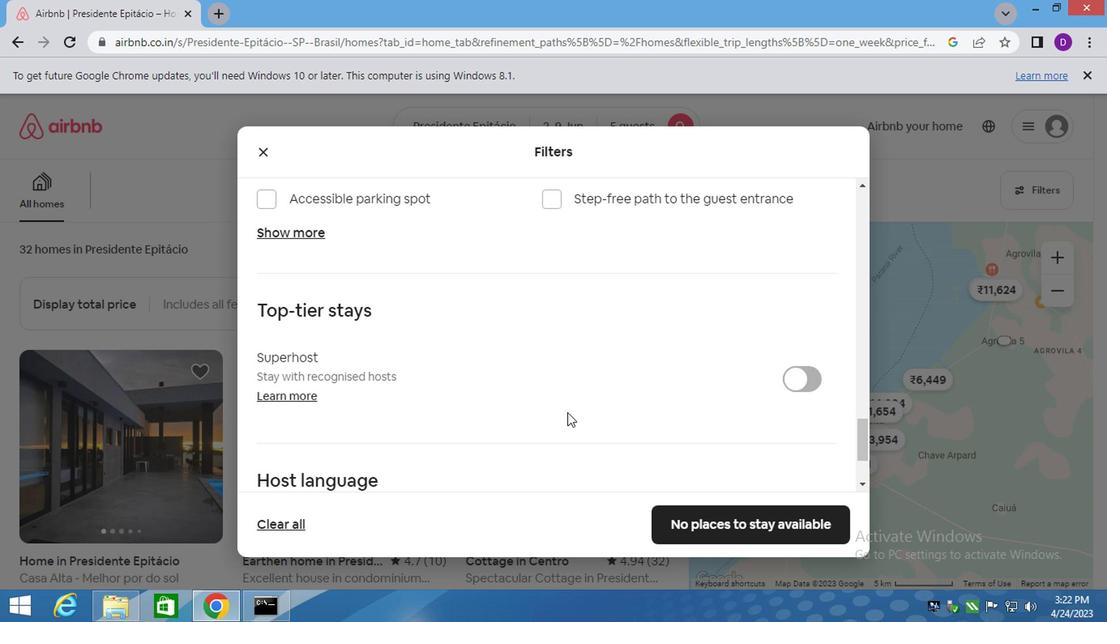 
Action: Mouse moved to (385, 451)
Screenshot: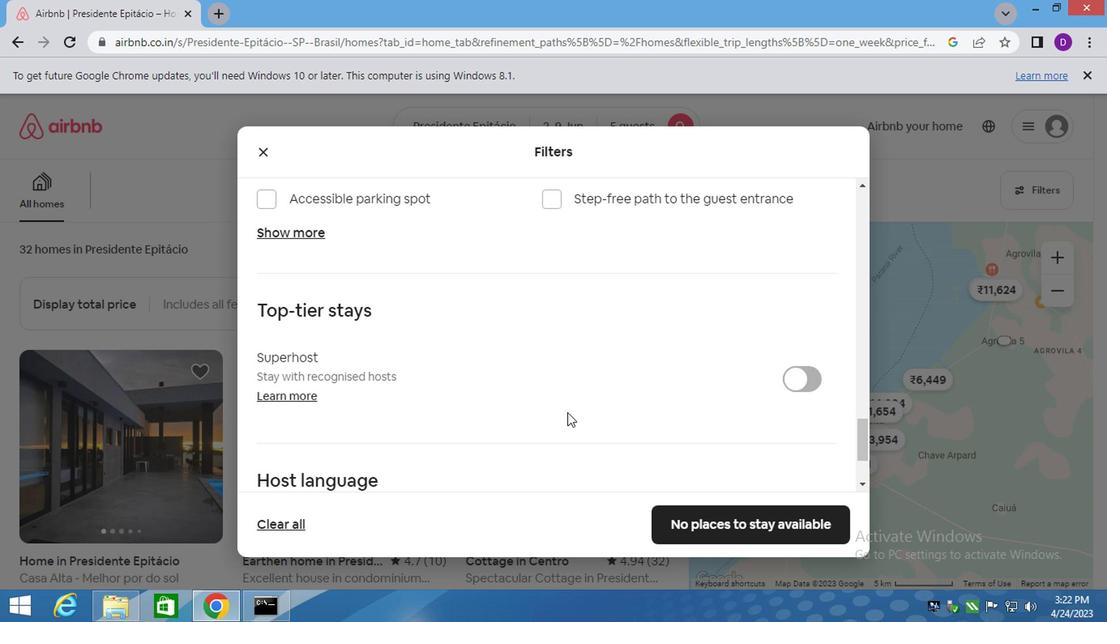 
Action: Mouse scrolled (554, 421) with delta (0, 0)
Screenshot: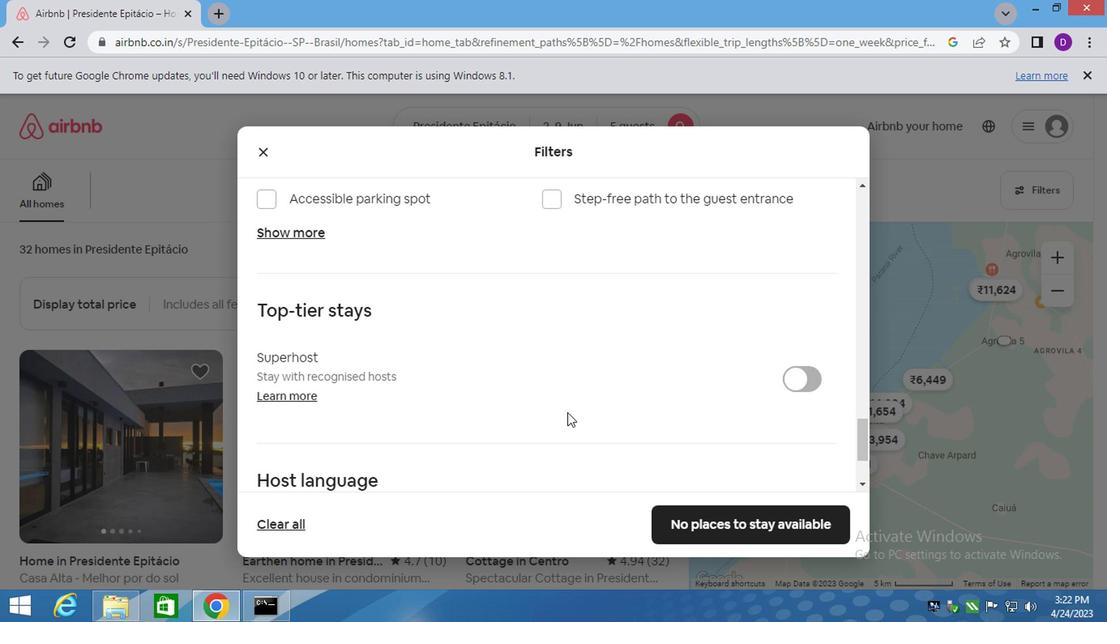 
Action: Mouse moved to (223, 469)
Screenshot: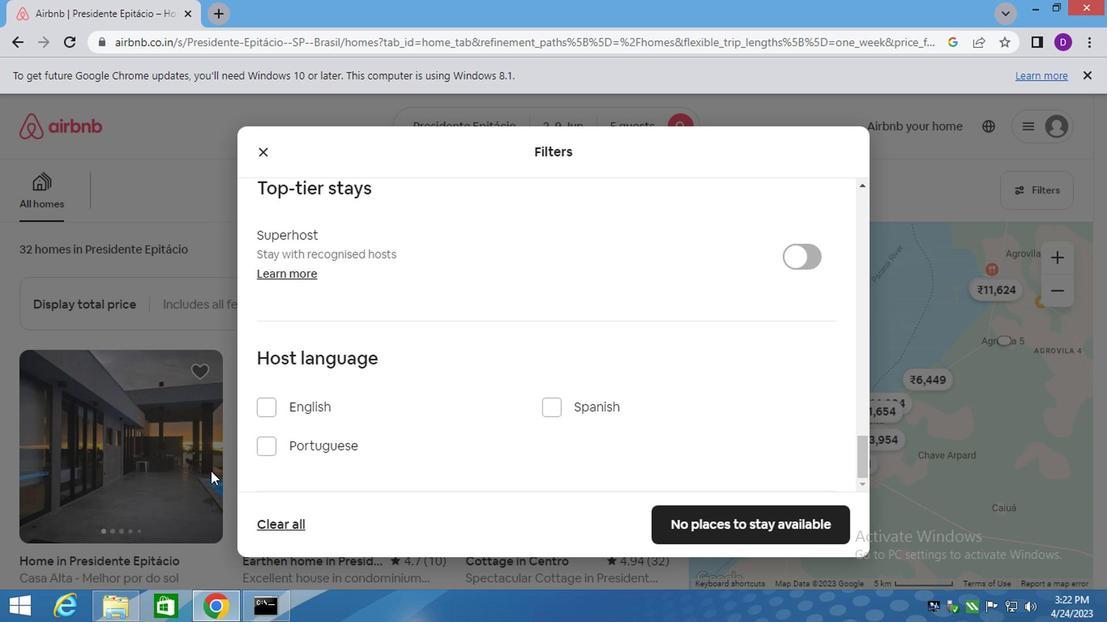 
Action: Mouse scrolled (220, 468) with delta (0, -1)
Screenshot: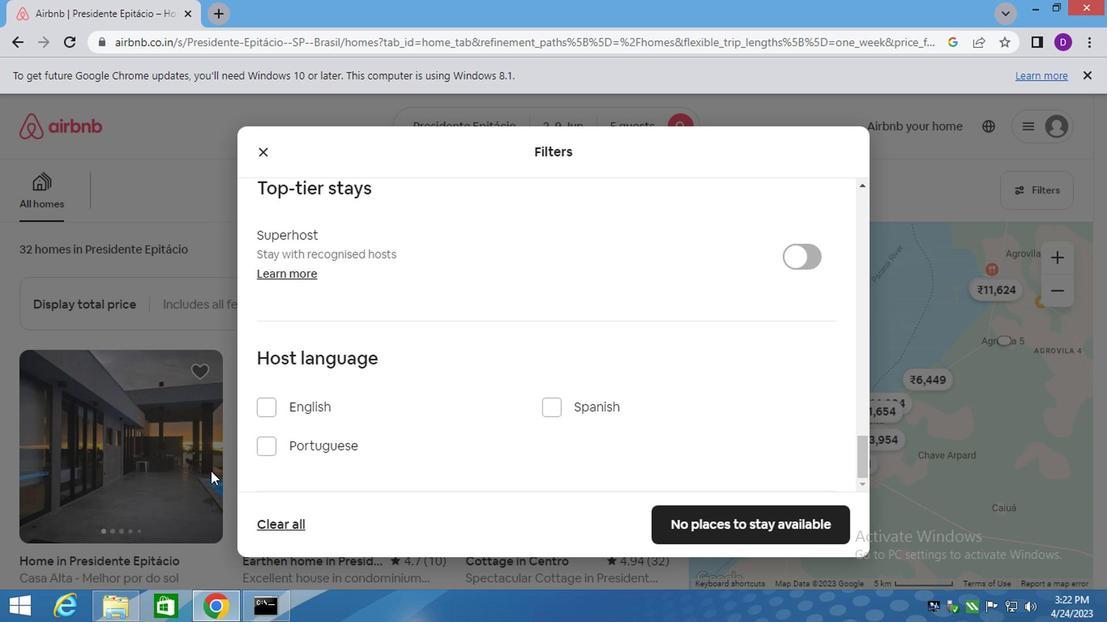 
Action: Mouse moved to (235, 462)
Screenshot: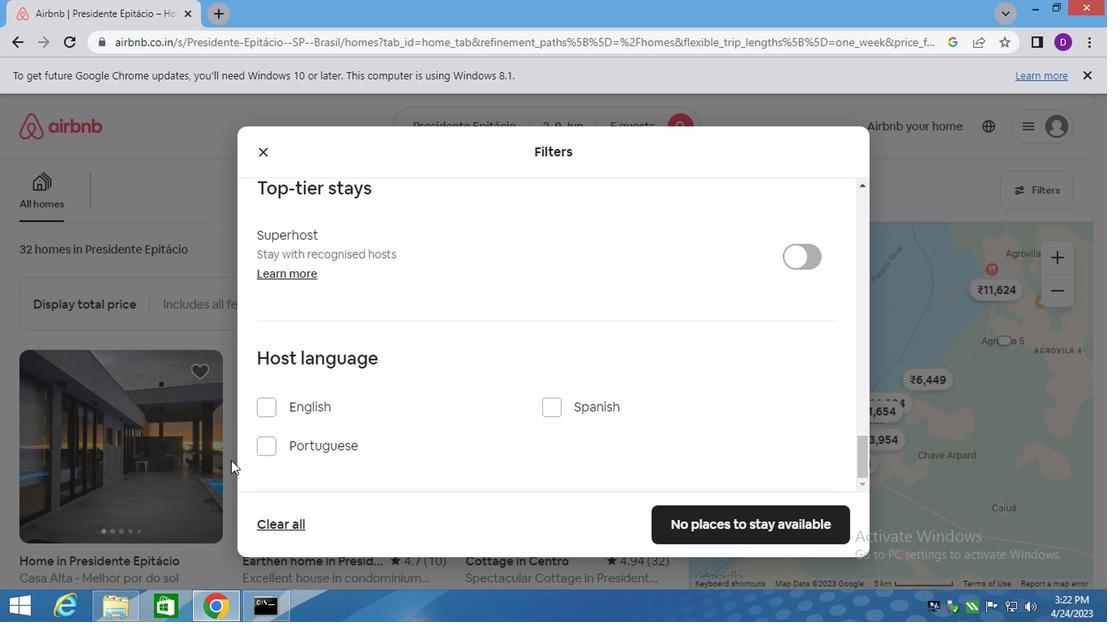 
Action: Mouse scrolled (235, 461) with delta (0, 0)
Screenshot: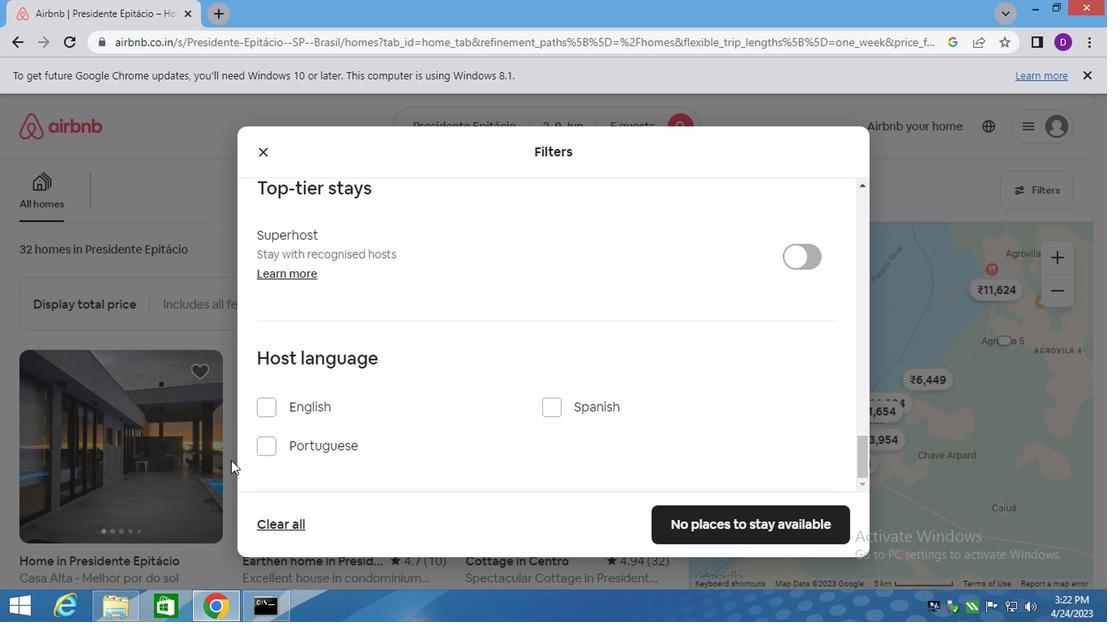 
Action: Mouse moved to (572, 414)
Screenshot: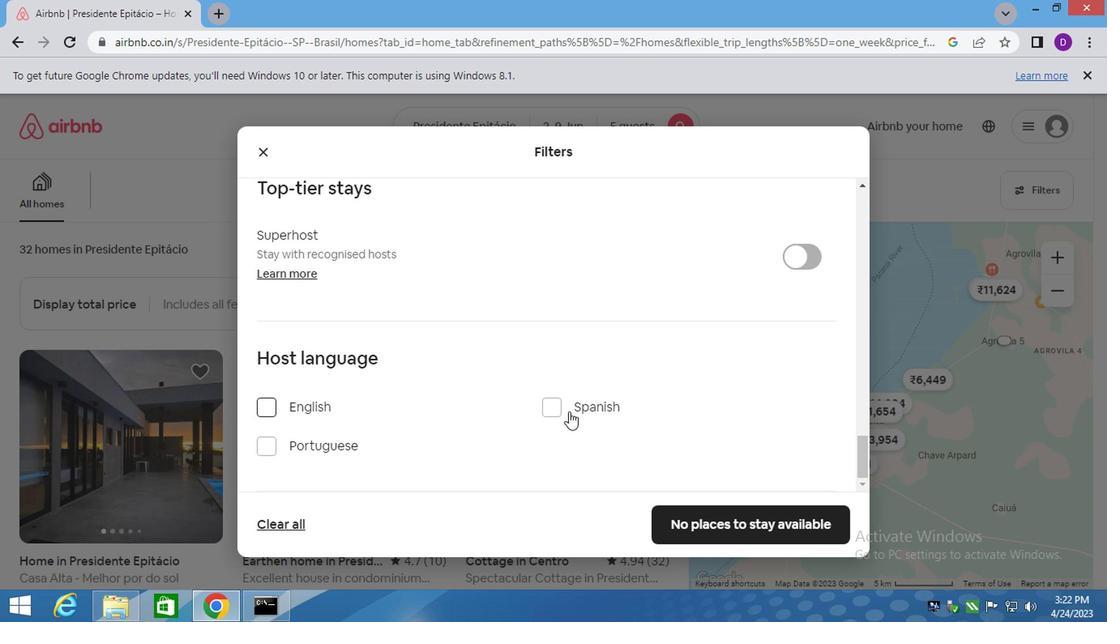 
Action: Mouse pressed left at (572, 414)
Screenshot: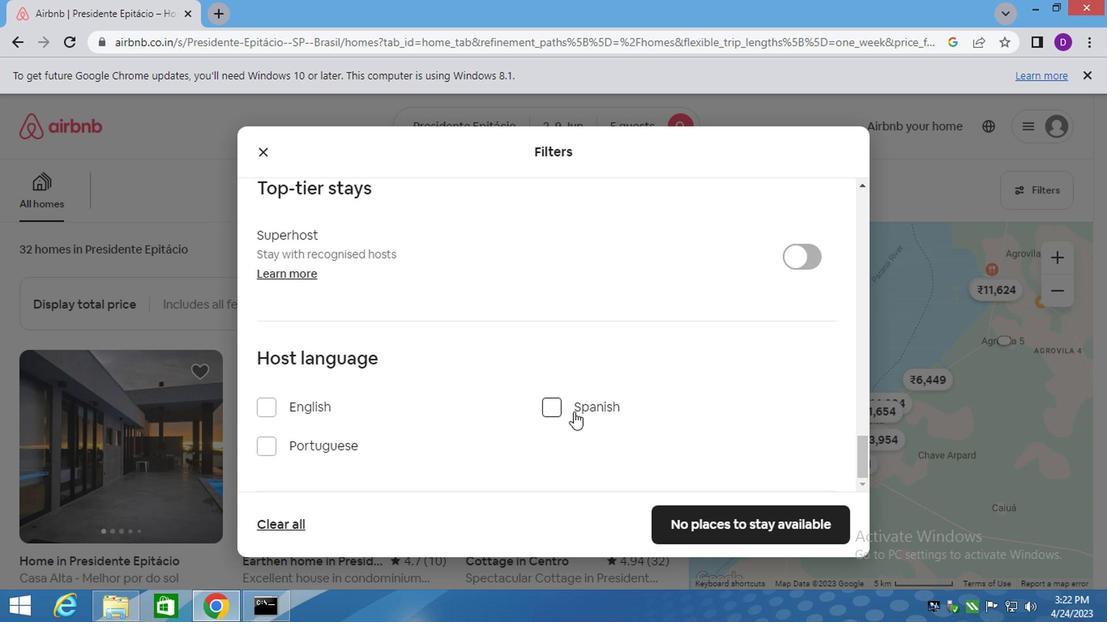 
Action: Mouse moved to (718, 530)
Screenshot: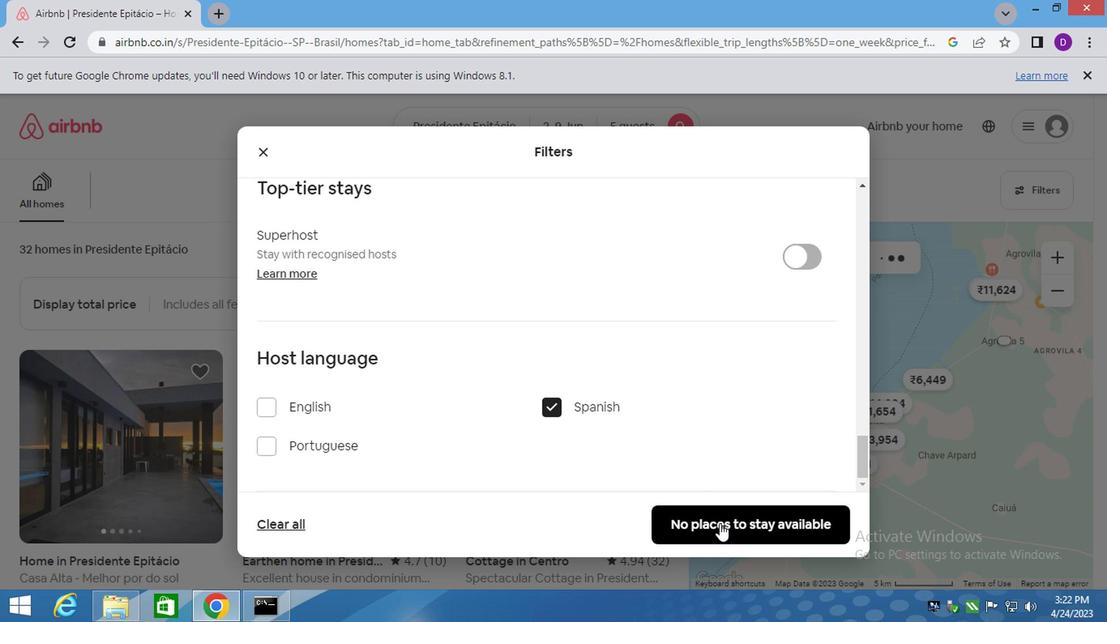 
Action: Mouse pressed left at (718, 530)
Screenshot: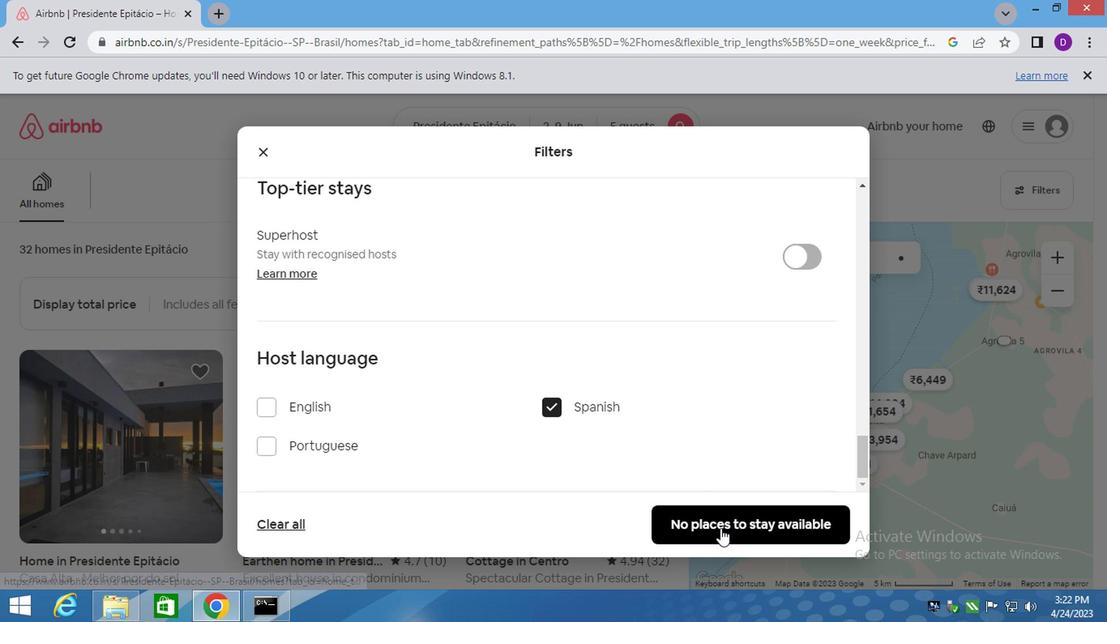 
Action: Mouse moved to (718, 528)
Screenshot: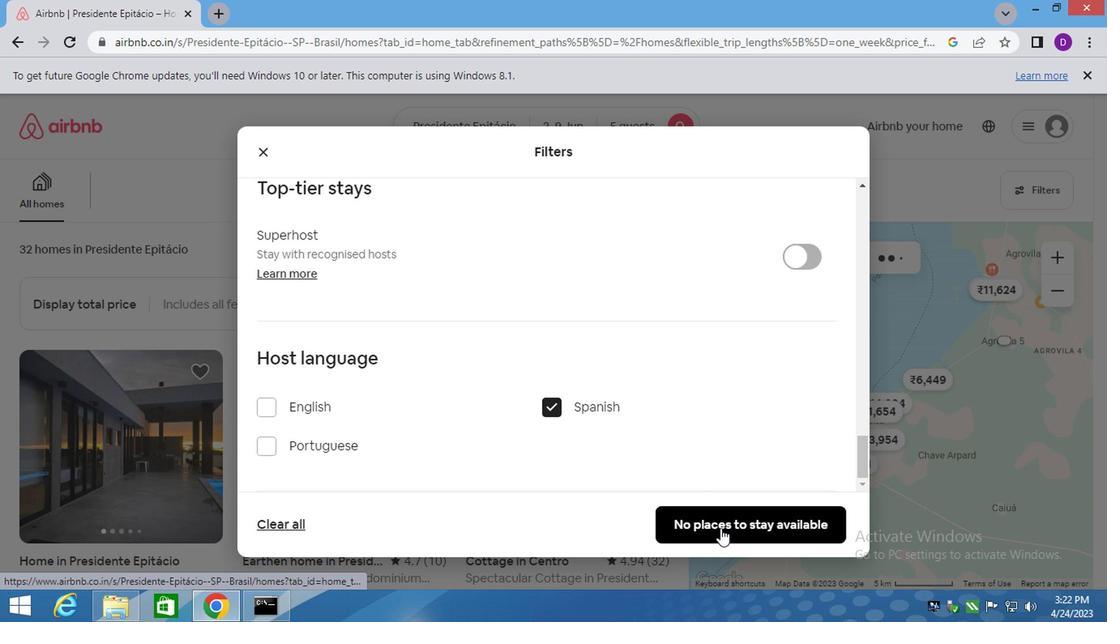 
